 Task: Look for space in São Luiz Gonzaga, Brazil from 7th July, 2023 to 15th July, 2023 for 6 adults in price range Rs.15000 to Rs.20000. Place can be entire place with 3 bedrooms having 3 beds and 3 bathrooms. Property type can be guest house. Amenities needed are: washing machine, . Booking option can be shelf check-in. Required host language is Spanish.
Action: Mouse moved to (544, 163)
Screenshot: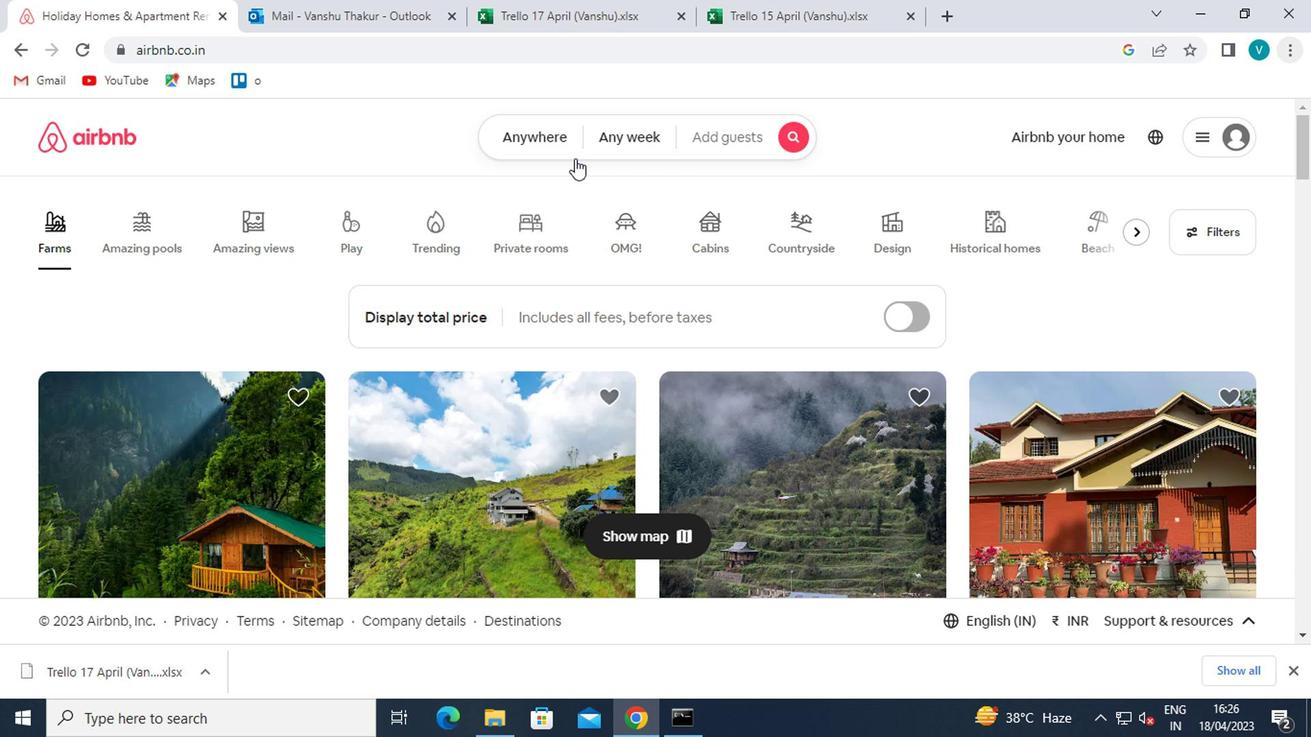 
Action: Mouse pressed left at (544, 163)
Screenshot: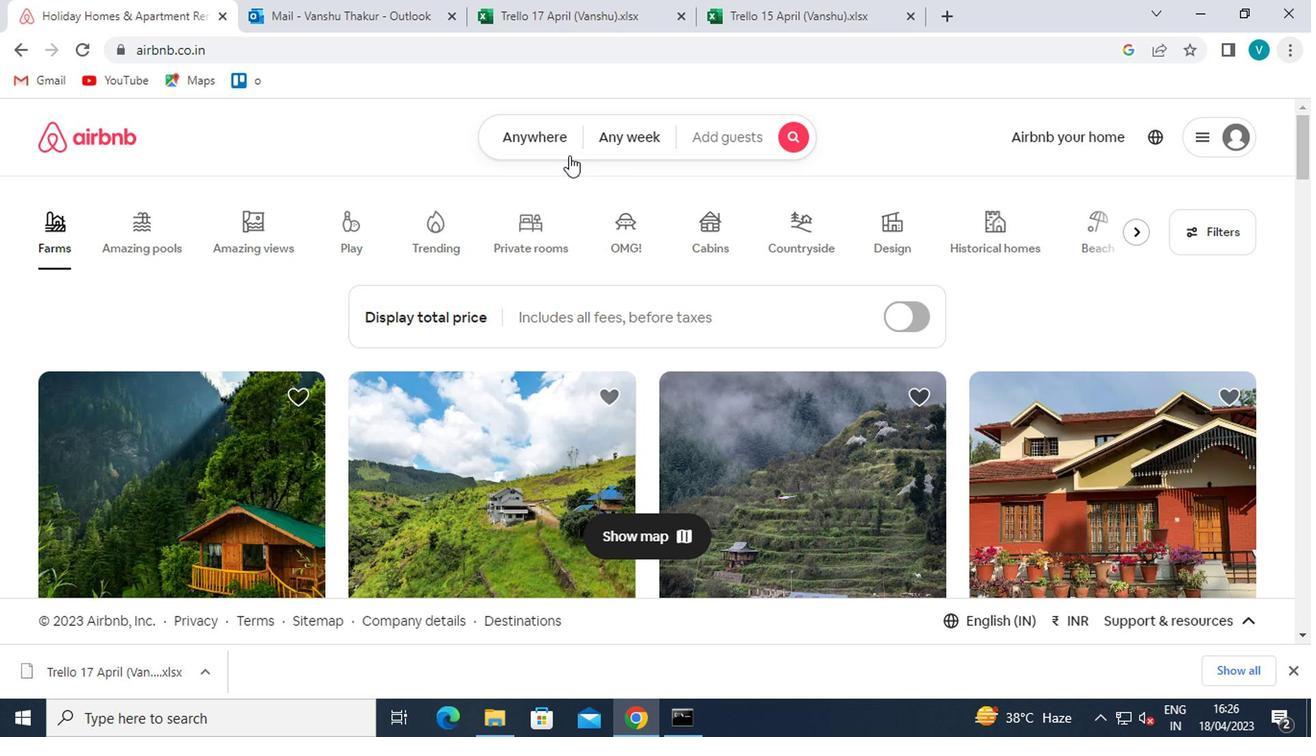 
Action: Mouse moved to (447, 234)
Screenshot: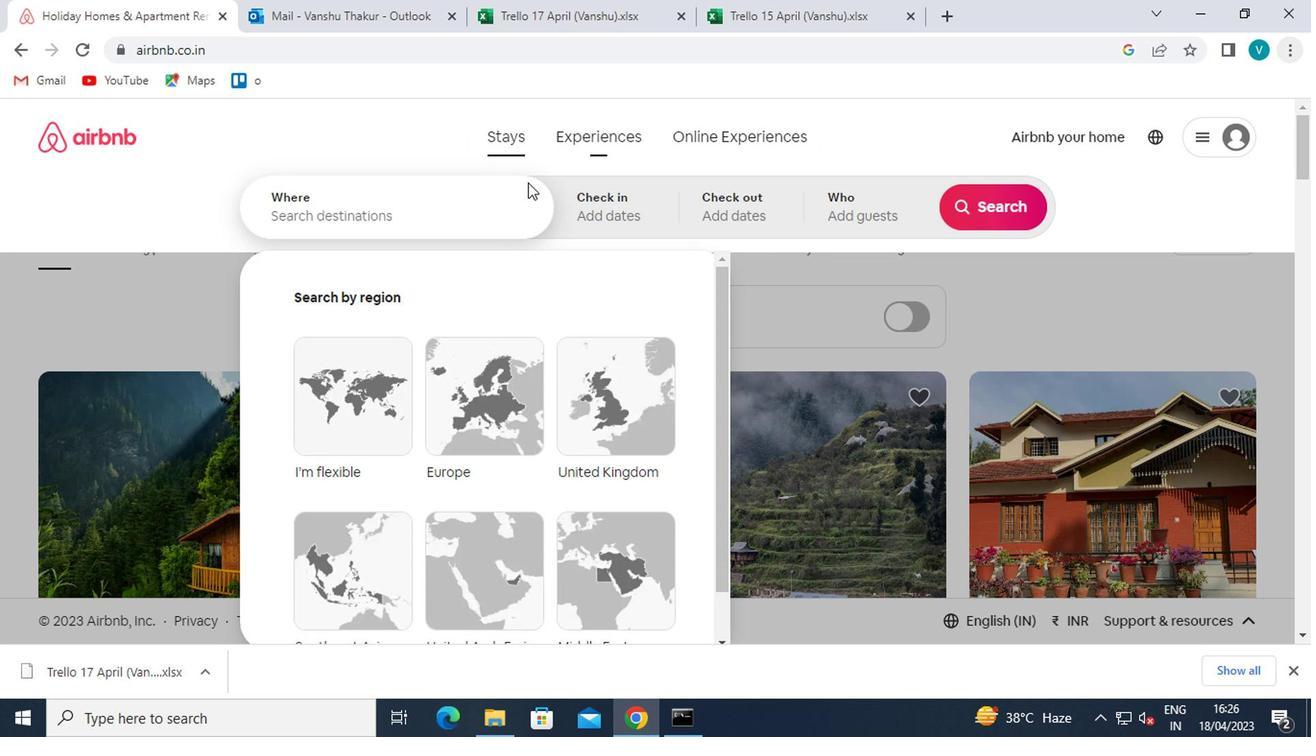 
Action: Mouse pressed left at (447, 234)
Screenshot: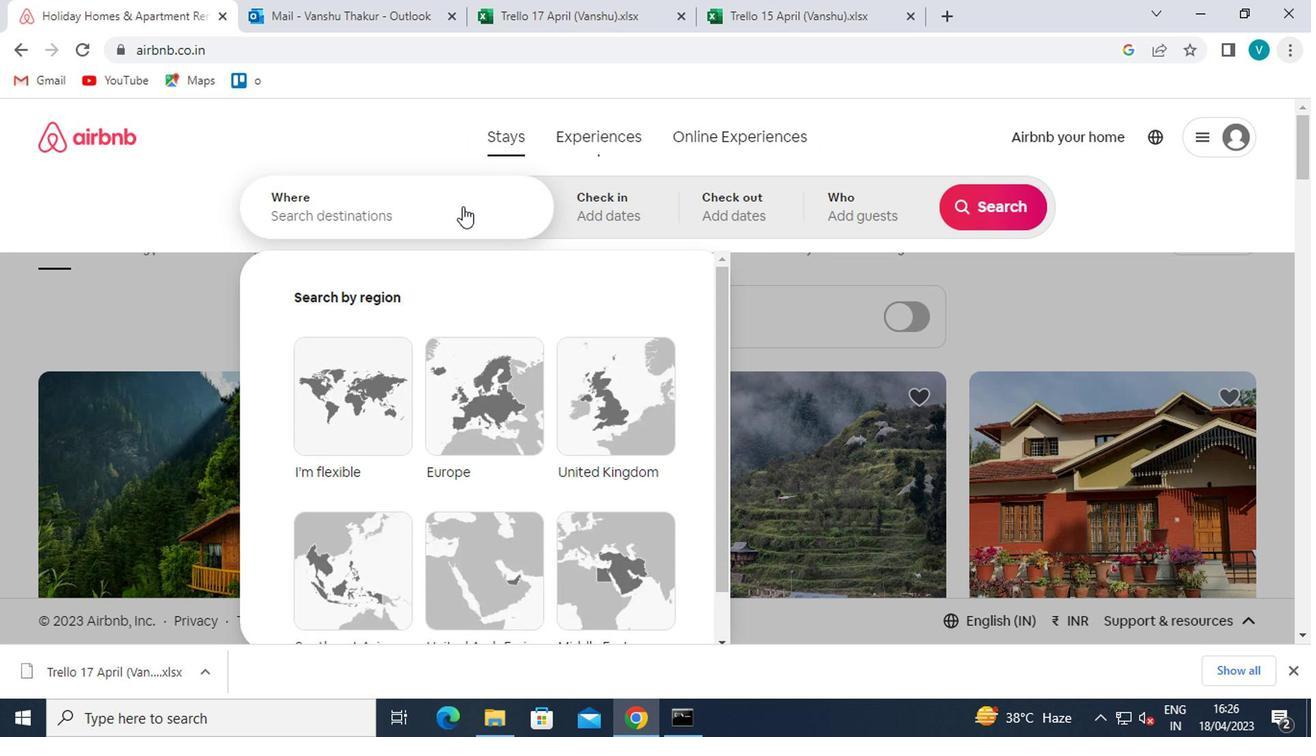 
Action: Mouse moved to (453, 231)
Screenshot: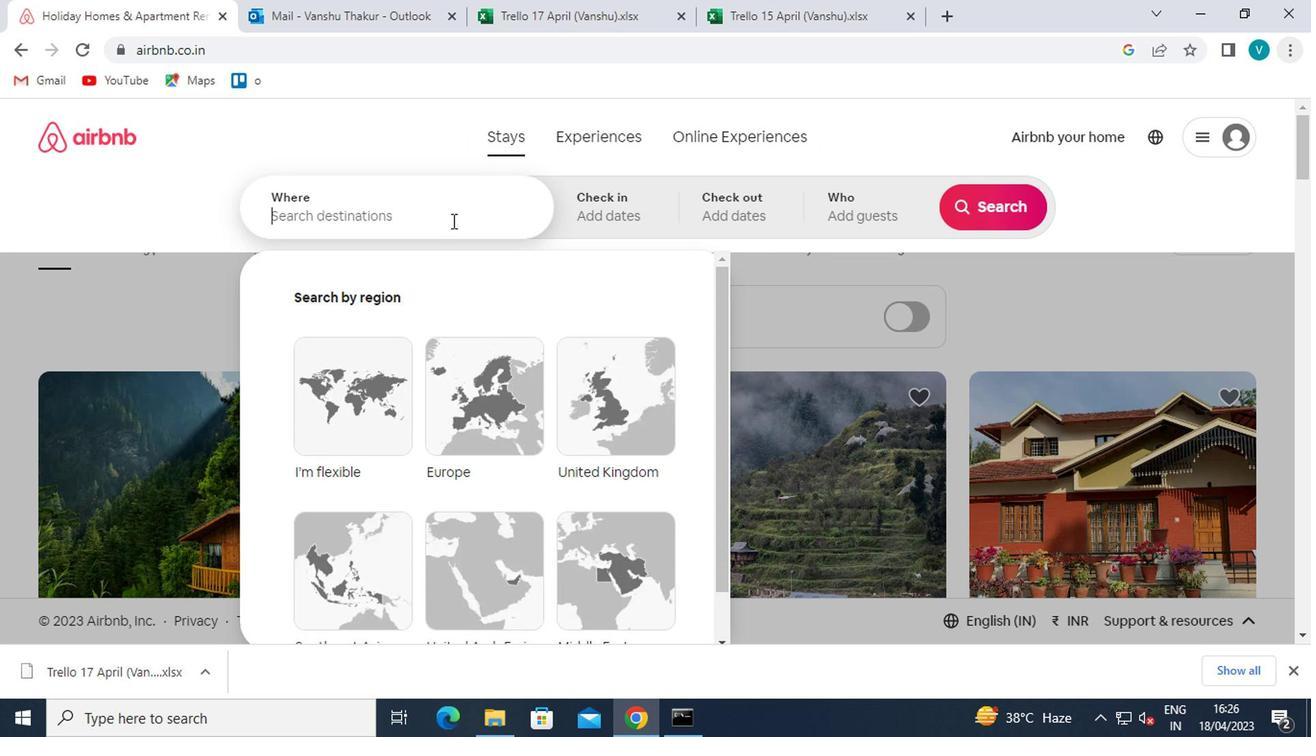 
Action: Key pressed <Key.shift>SAO<Key.space><Key.shift>LUIZ<Key.space><Key.shift>GONZAGA
Screenshot: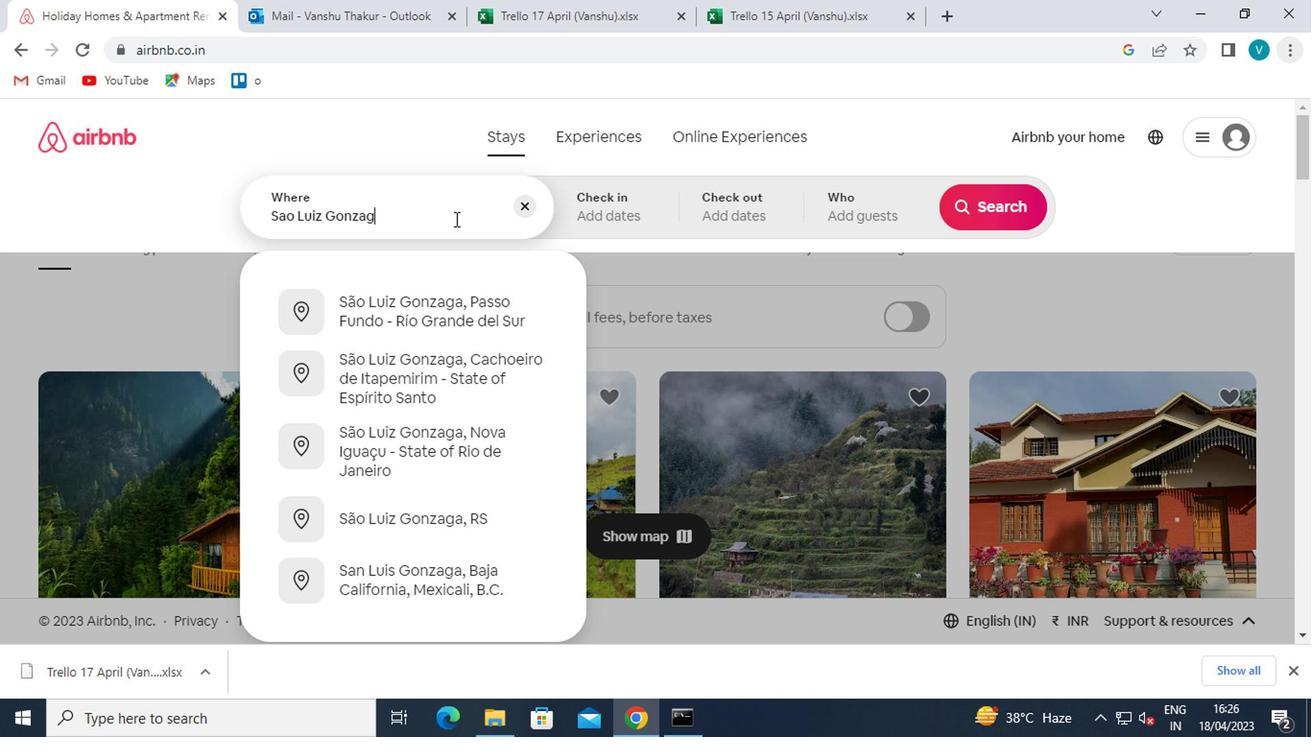 
Action: Mouse moved to (479, 312)
Screenshot: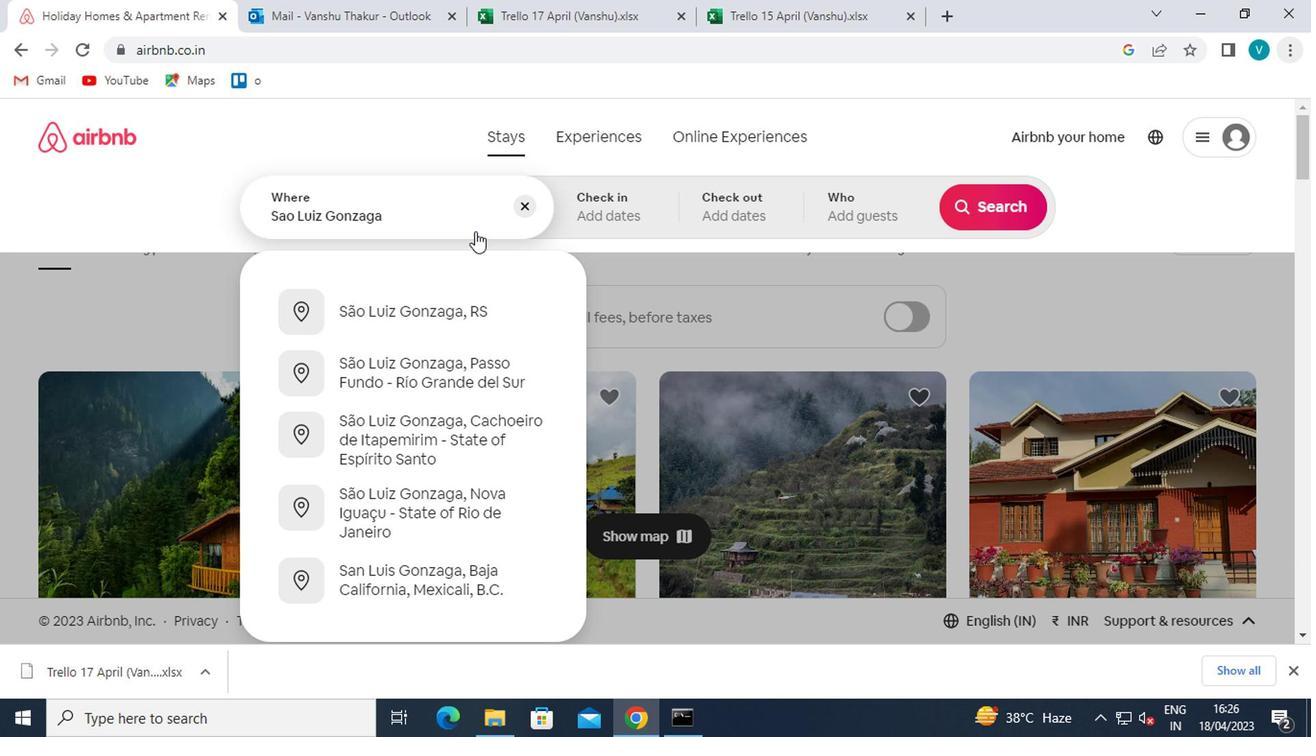 
Action: Mouse pressed left at (479, 312)
Screenshot: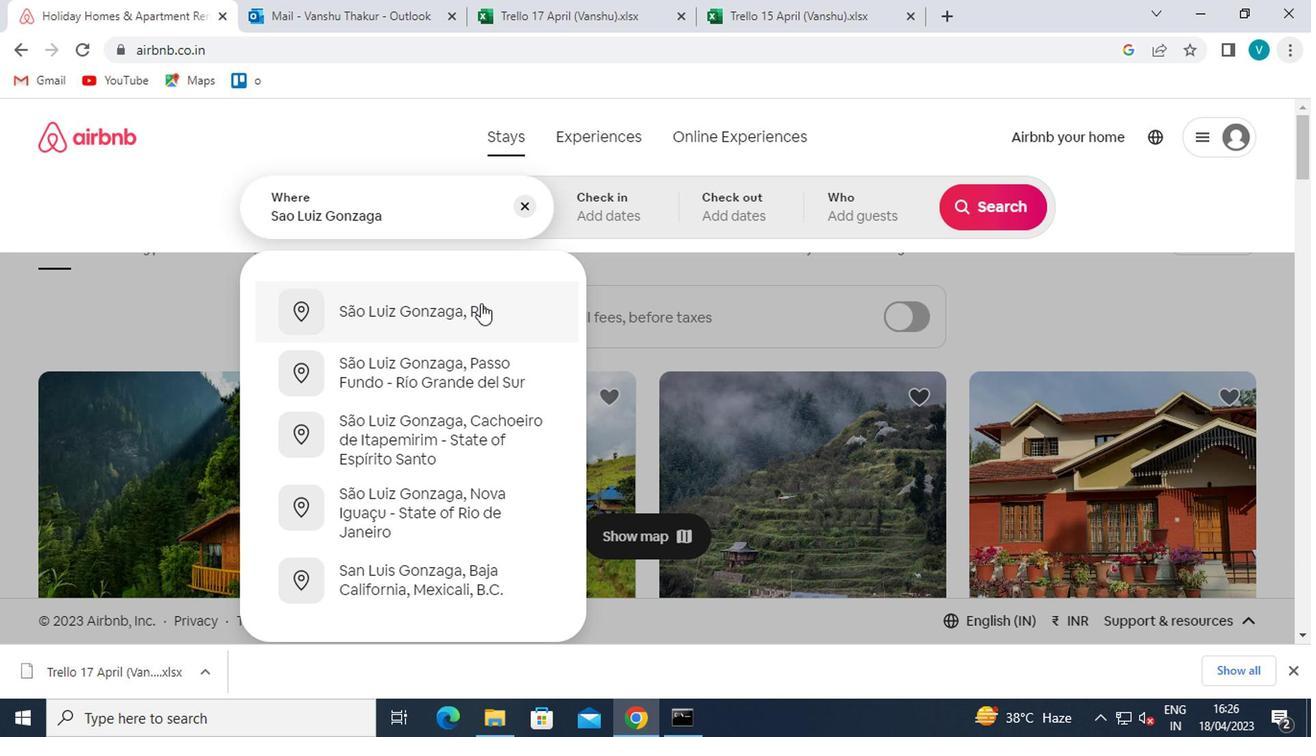 
Action: Mouse moved to (980, 364)
Screenshot: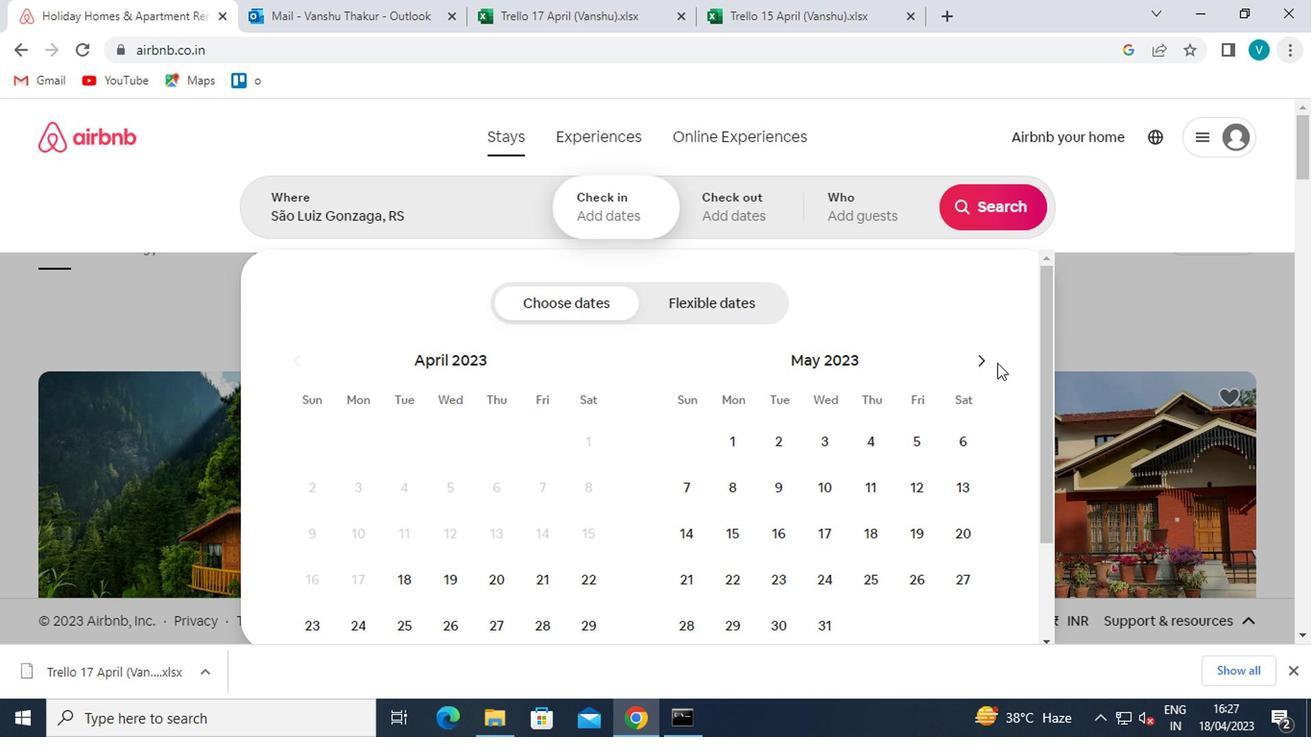 
Action: Mouse pressed left at (980, 364)
Screenshot: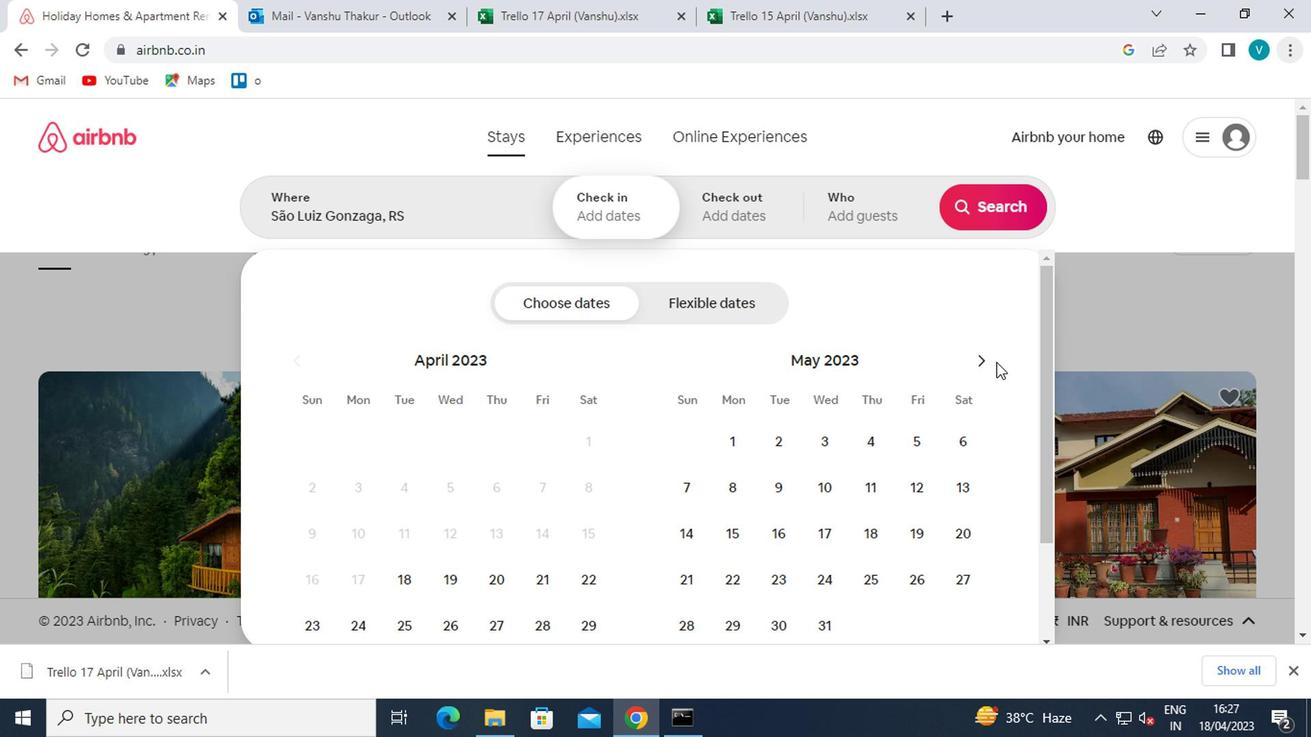 
Action: Mouse moved to (980, 364)
Screenshot: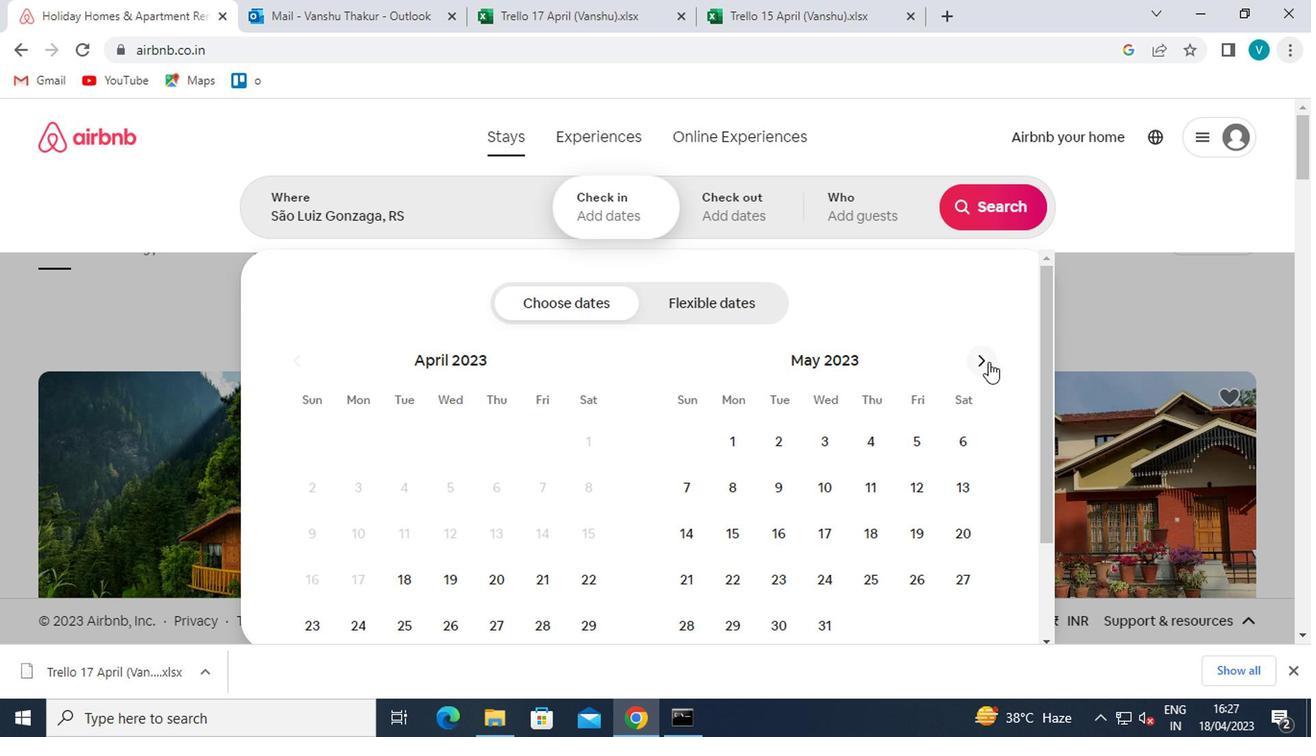 
Action: Mouse pressed left at (980, 364)
Screenshot: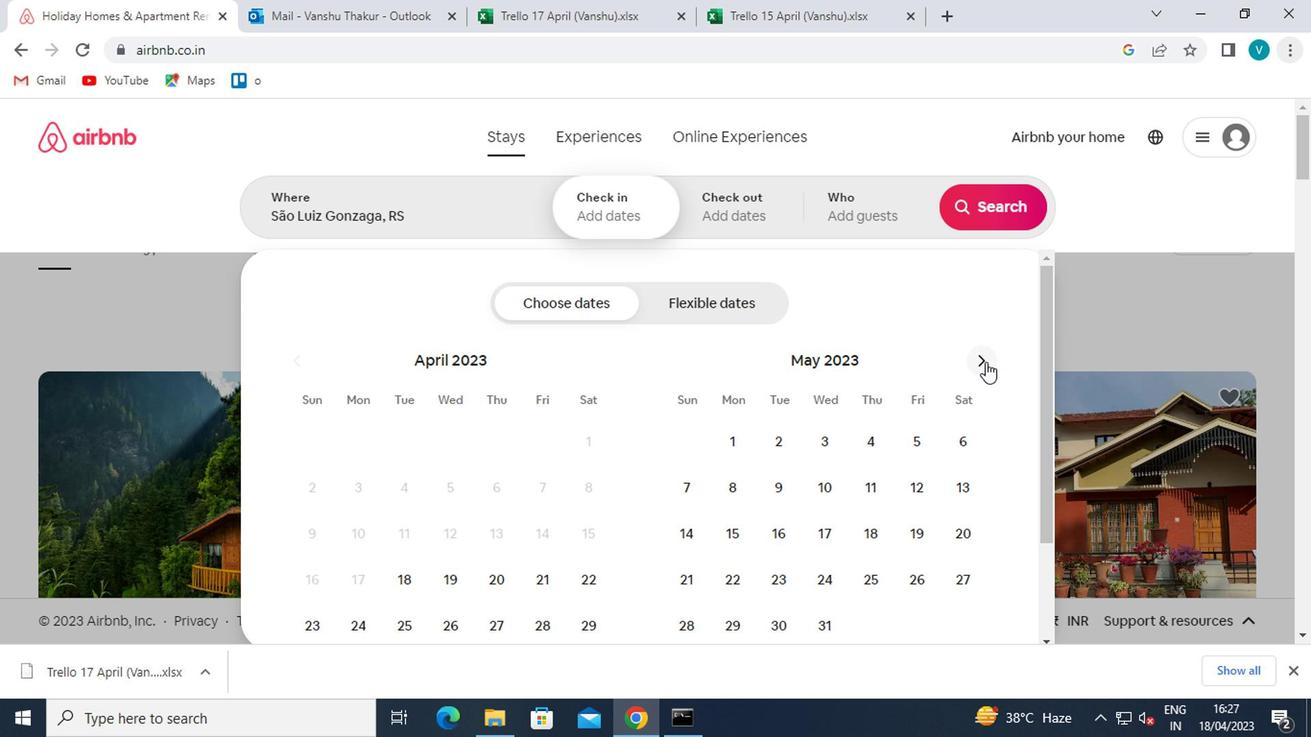 
Action: Mouse moved to (980, 364)
Screenshot: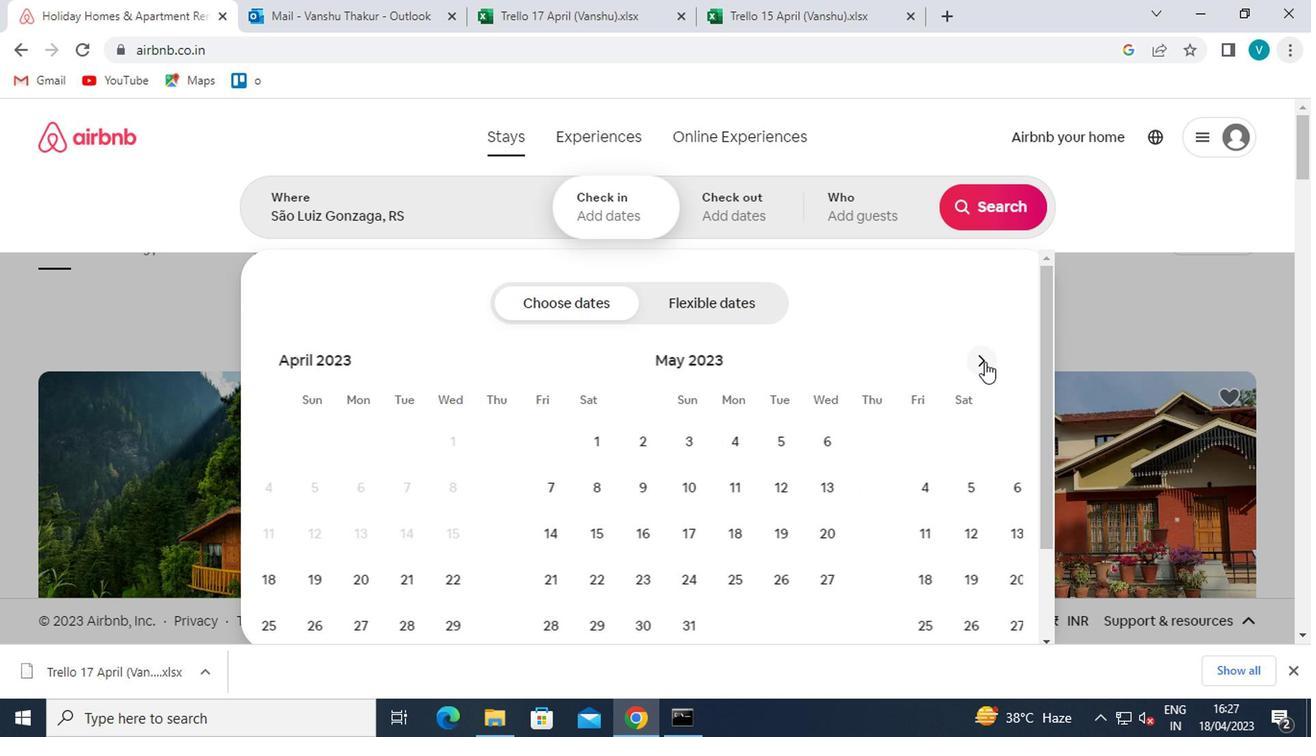 
Action: Mouse pressed left at (980, 364)
Screenshot: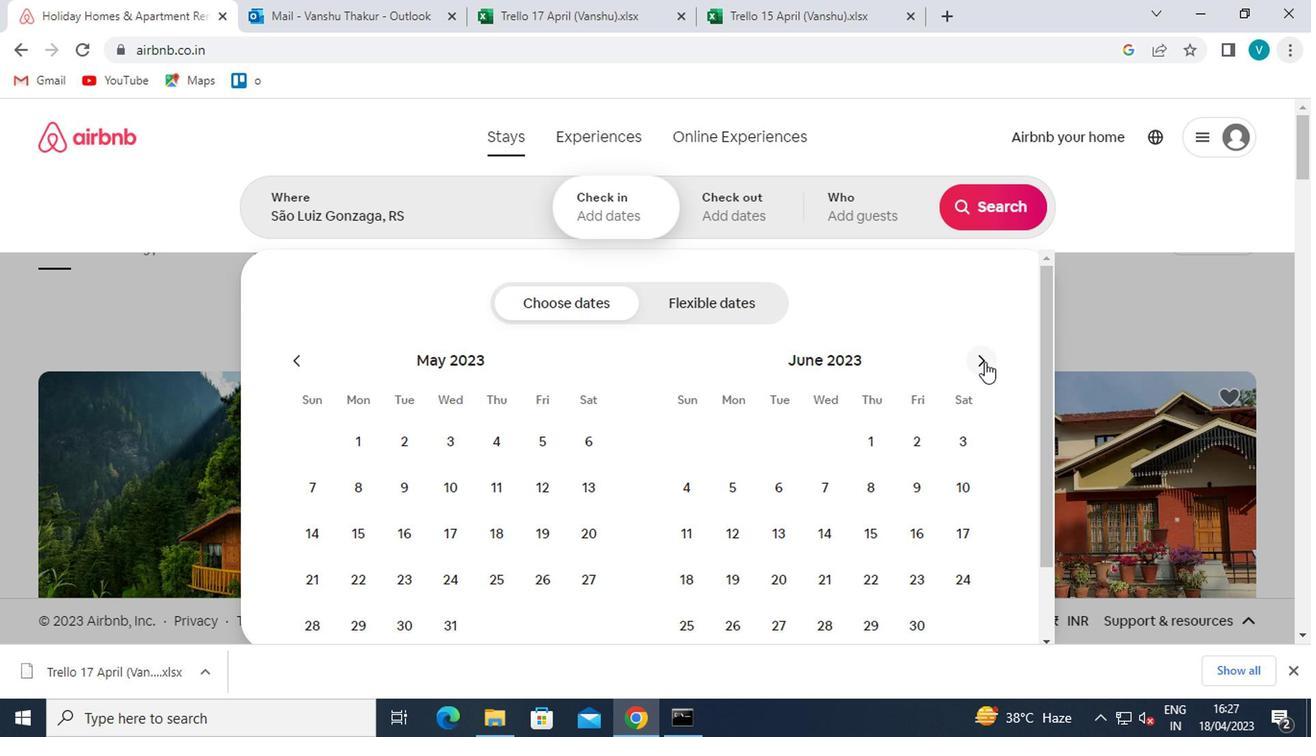 
Action: Mouse moved to (913, 482)
Screenshot: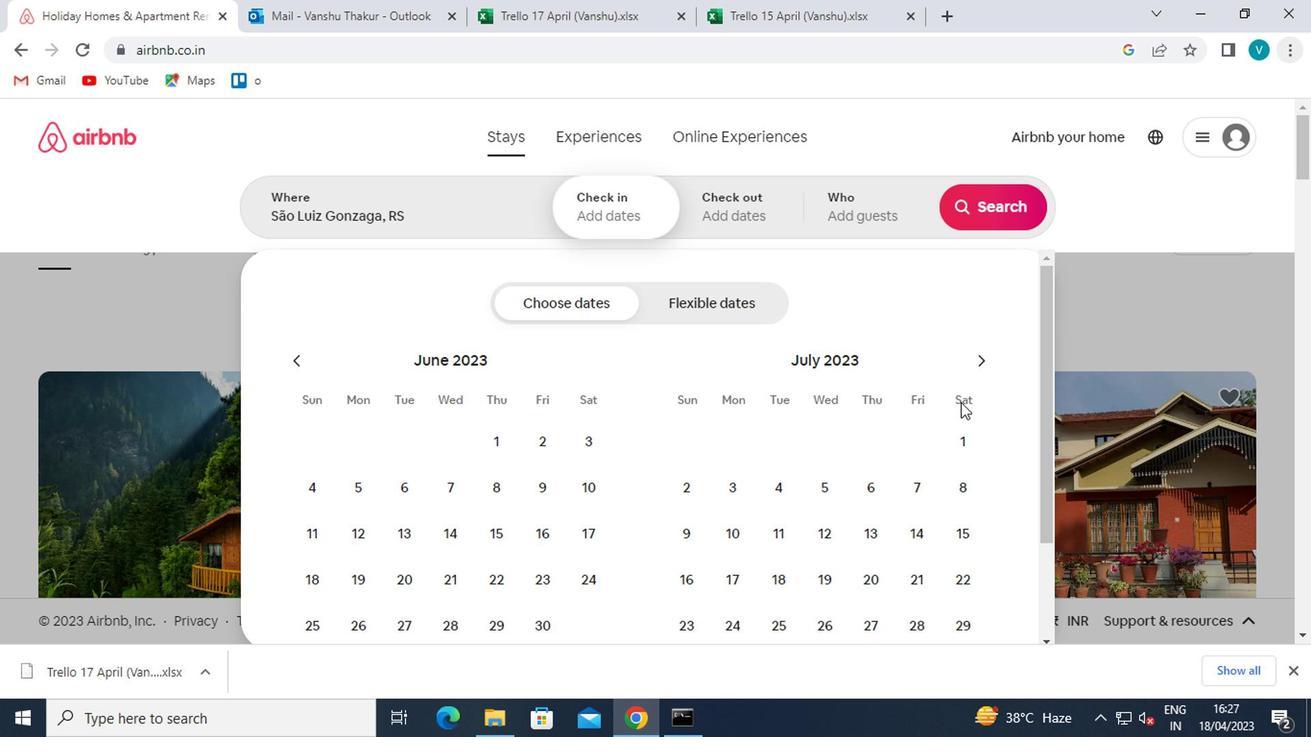 
Action: Mouse pressed left at (913, 482)
Screenshot: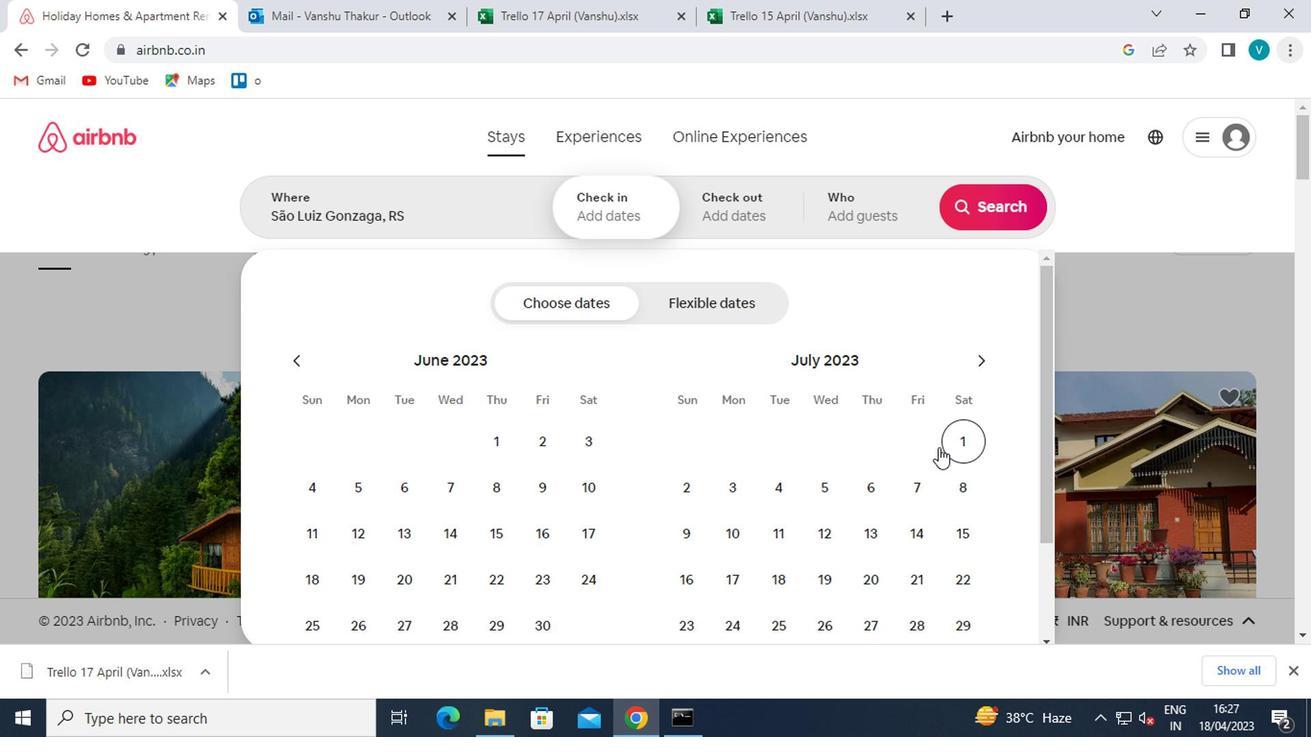 
Action: Mouse moved to (966, 530)
Screenshot: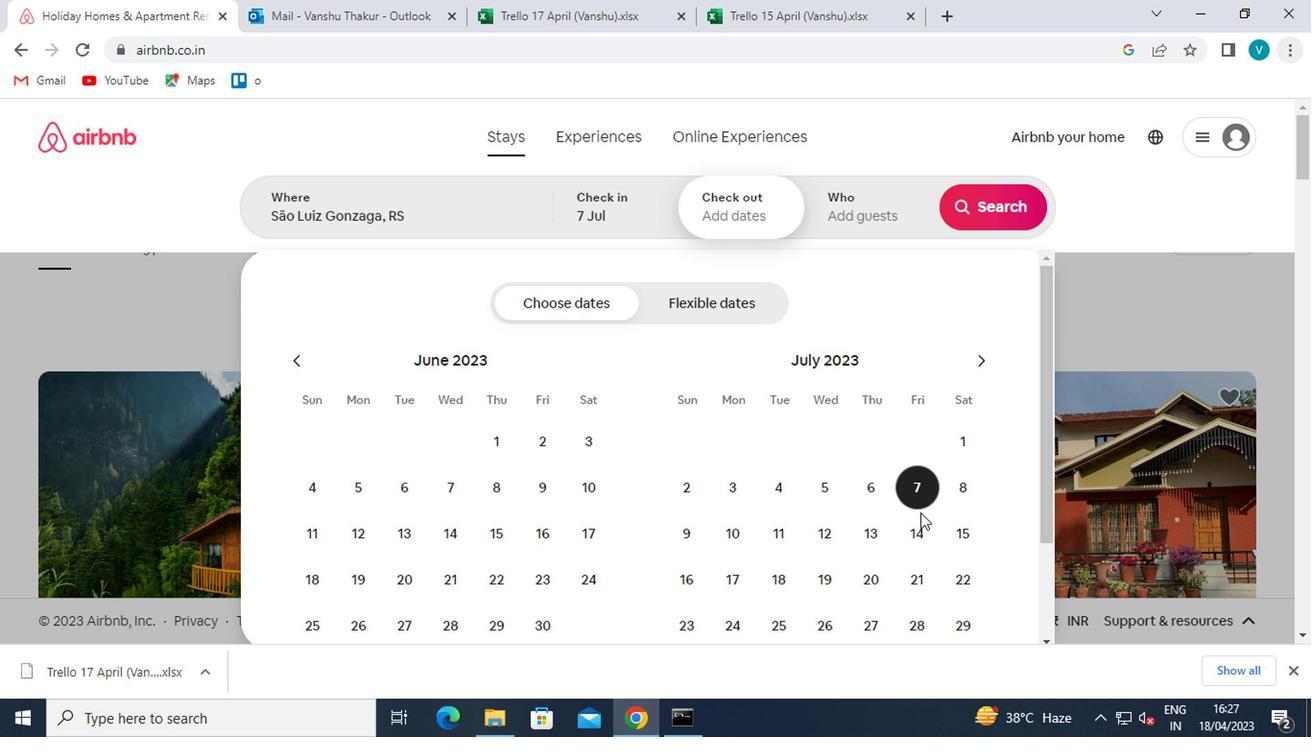 
Action: Mouse pressed left at (966, 530)
Screenshot: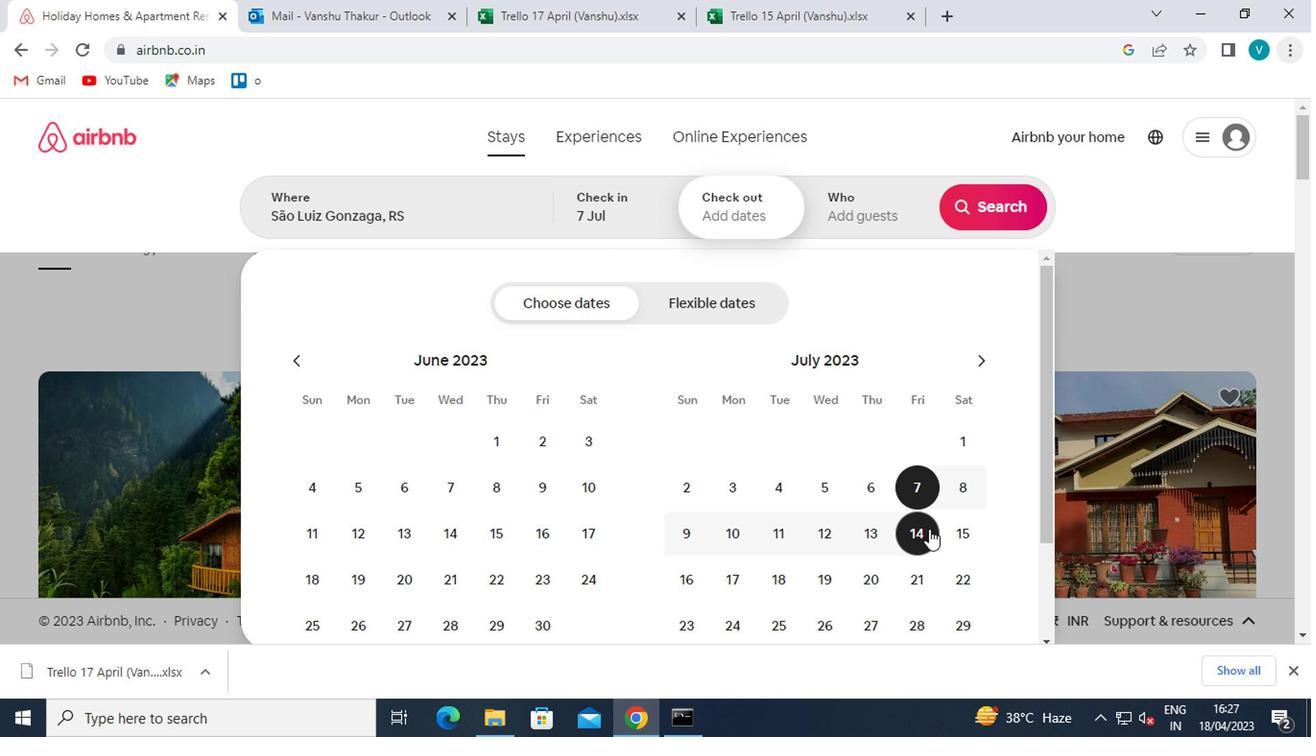 
Action: Mouse moved to (860, 224)
Screenshot: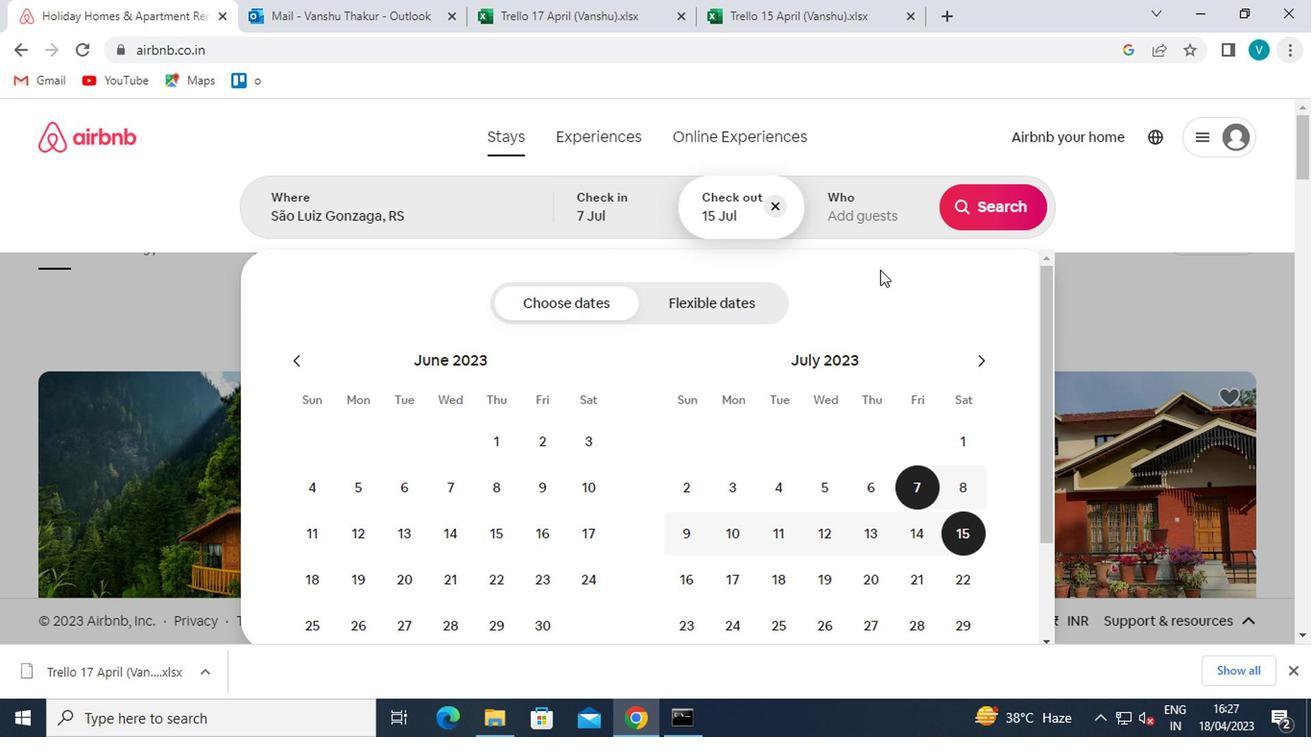 
Action: Mouse pressed left at (860, 224)
Screenshot: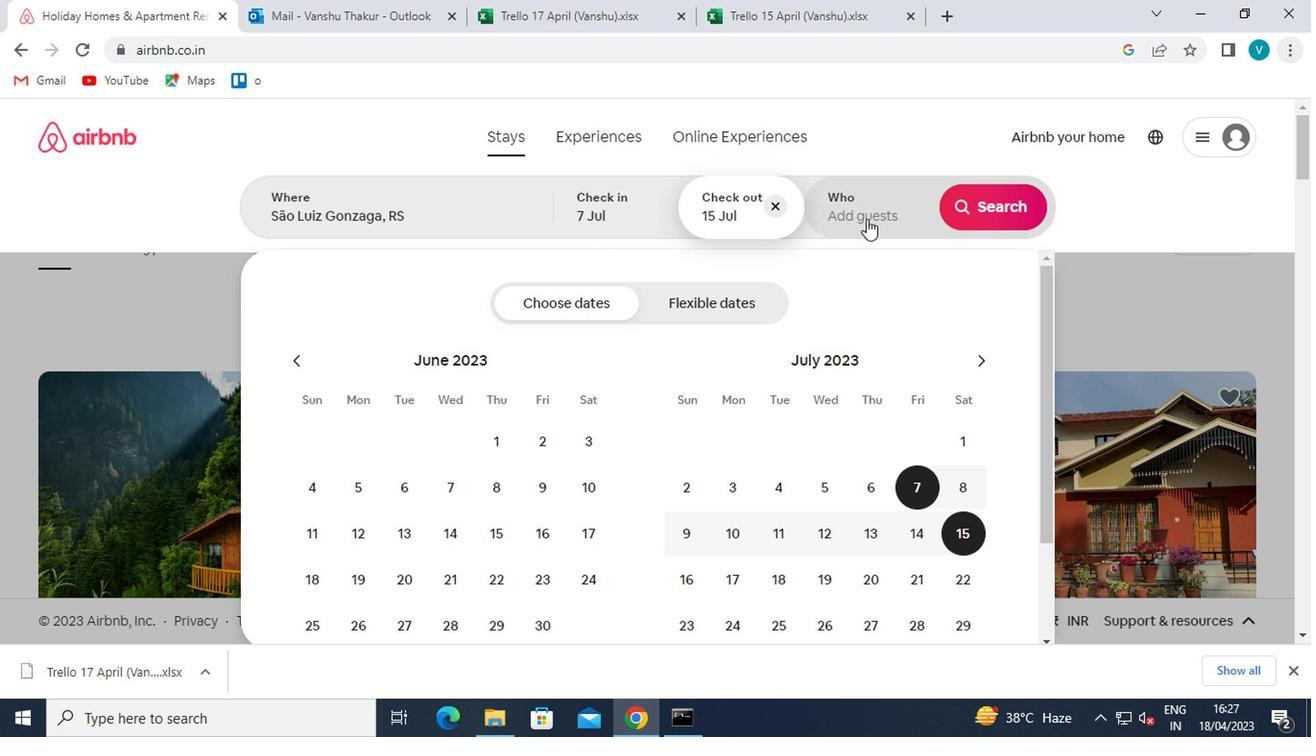 
Action: Mouse moved to (987, 304)
Screenshot: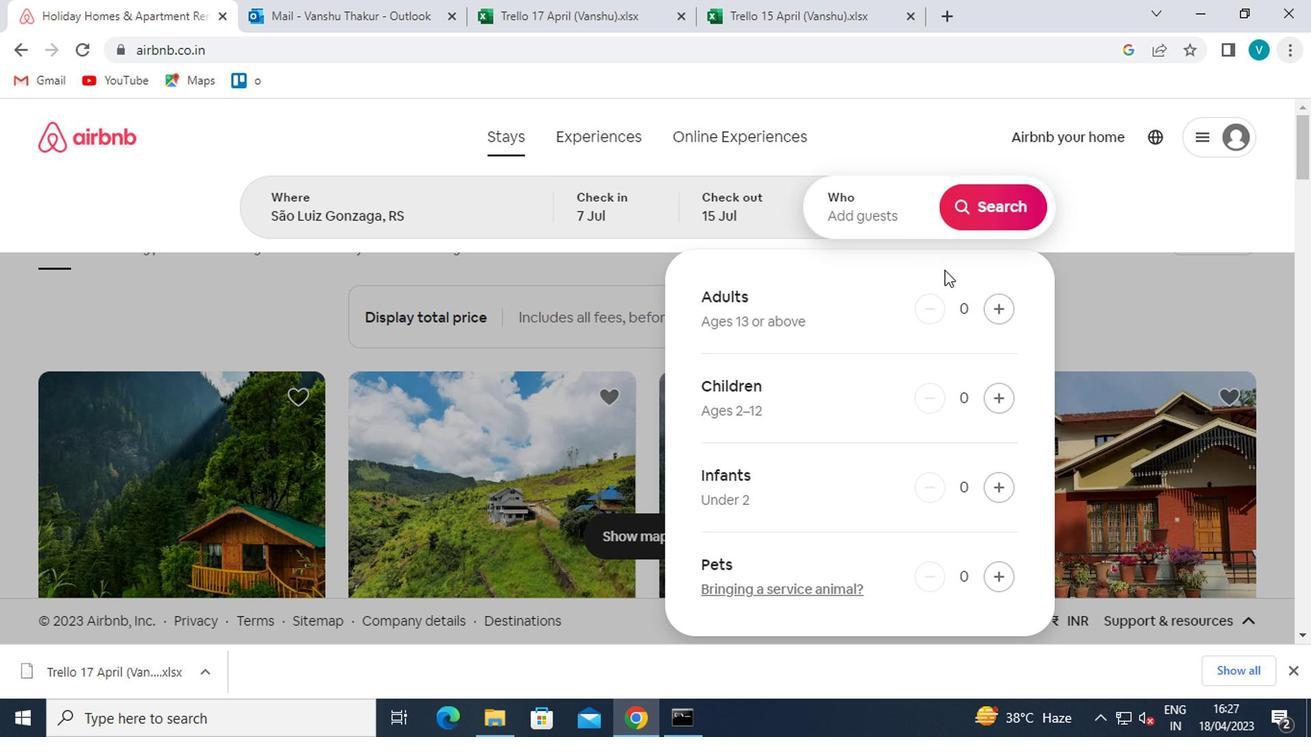 
Action: Mouse pressed left at (987, 304)
Screenshot: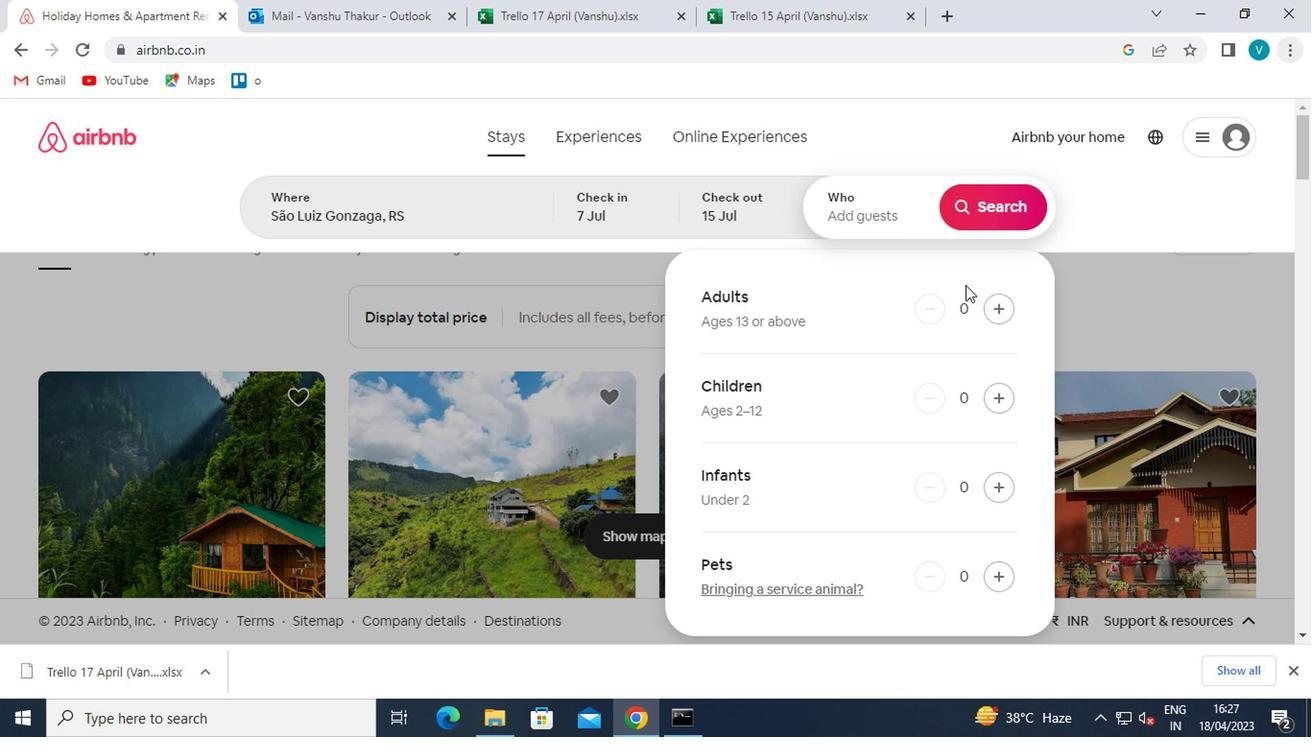 
Action: Mouse pressed left at (987, 304)
Screenshot: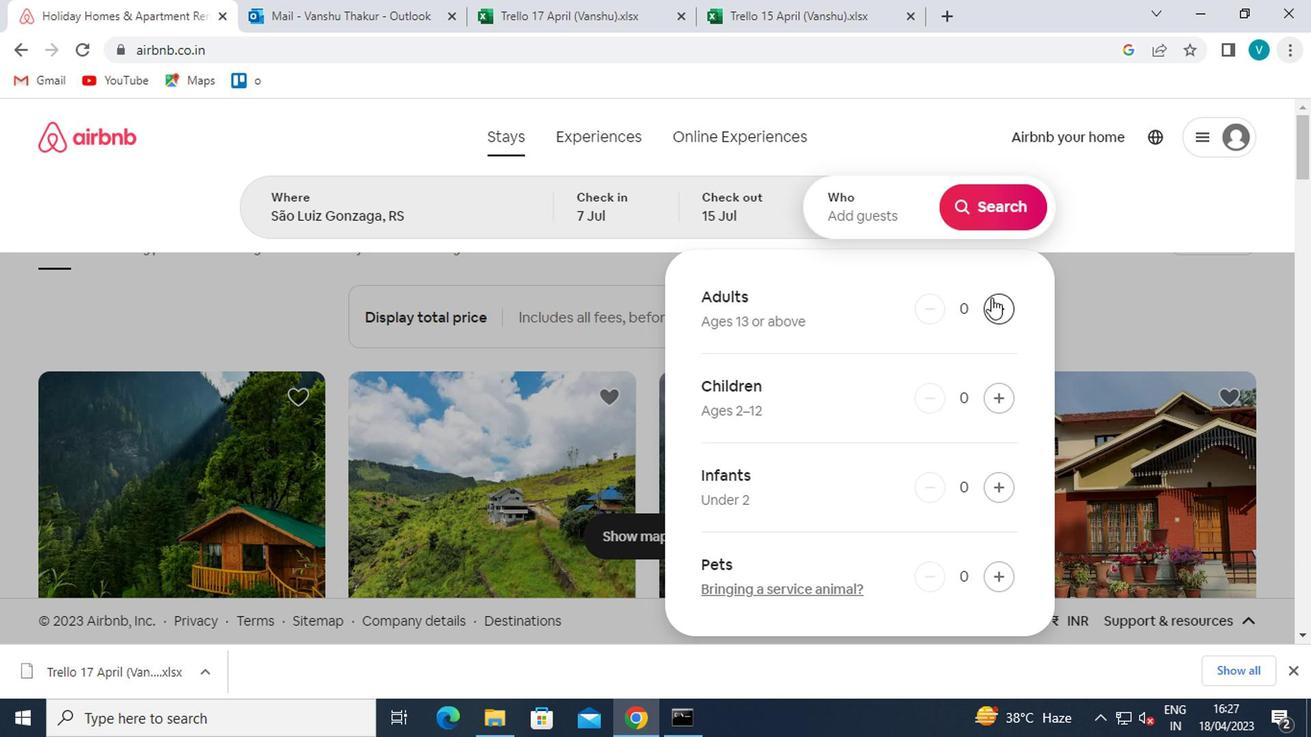 
Action: Mouse pressed left at (987, 304)
Screenshot: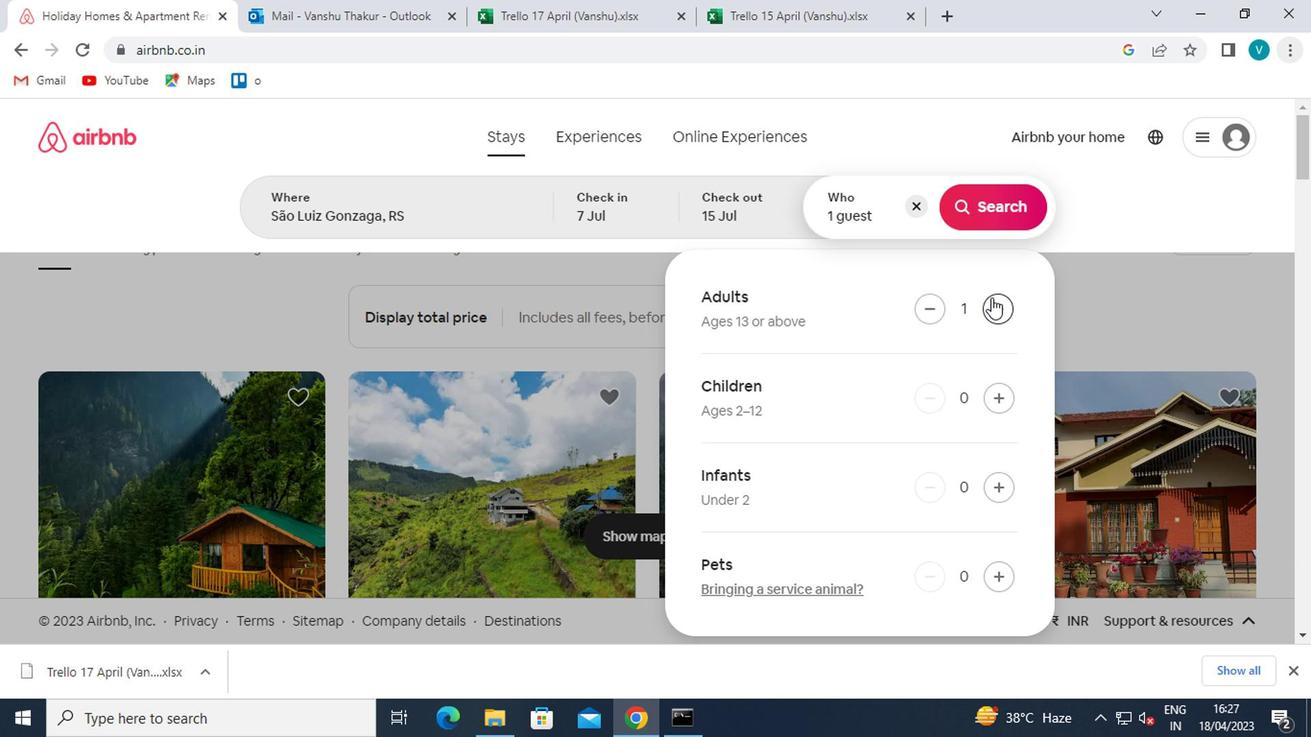 
Action: Mouse pressed left at (987, 304)
Screenshot: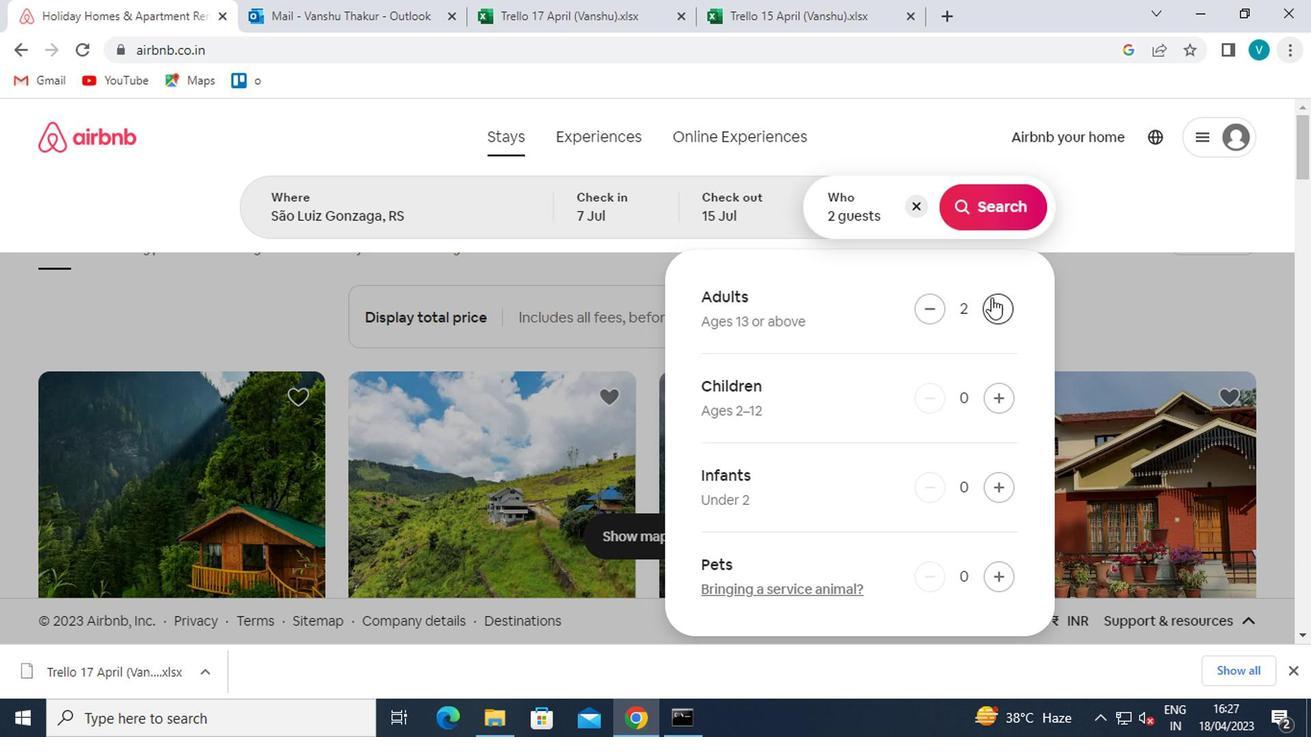 
Action: Mouse pressed left at (987, 304)
Screenshot: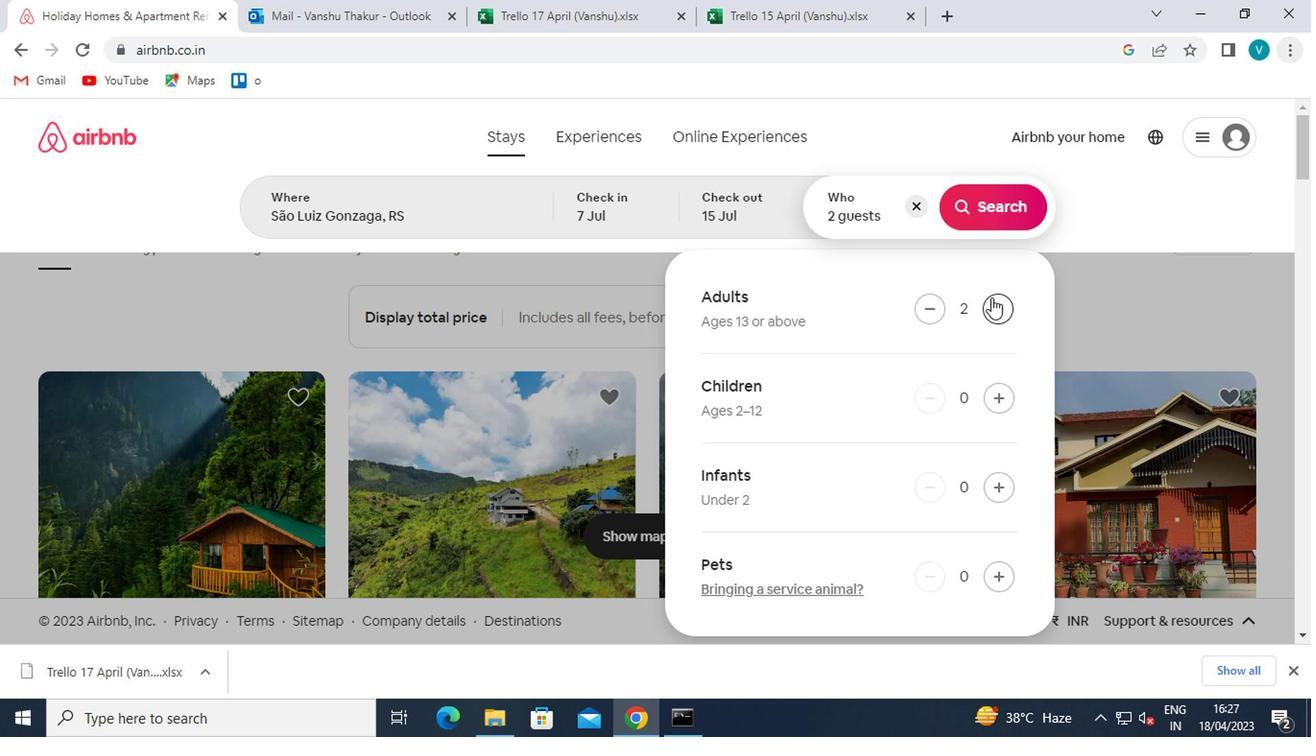 
Action: Mouse pressed left at (987, 304)
Screenshot: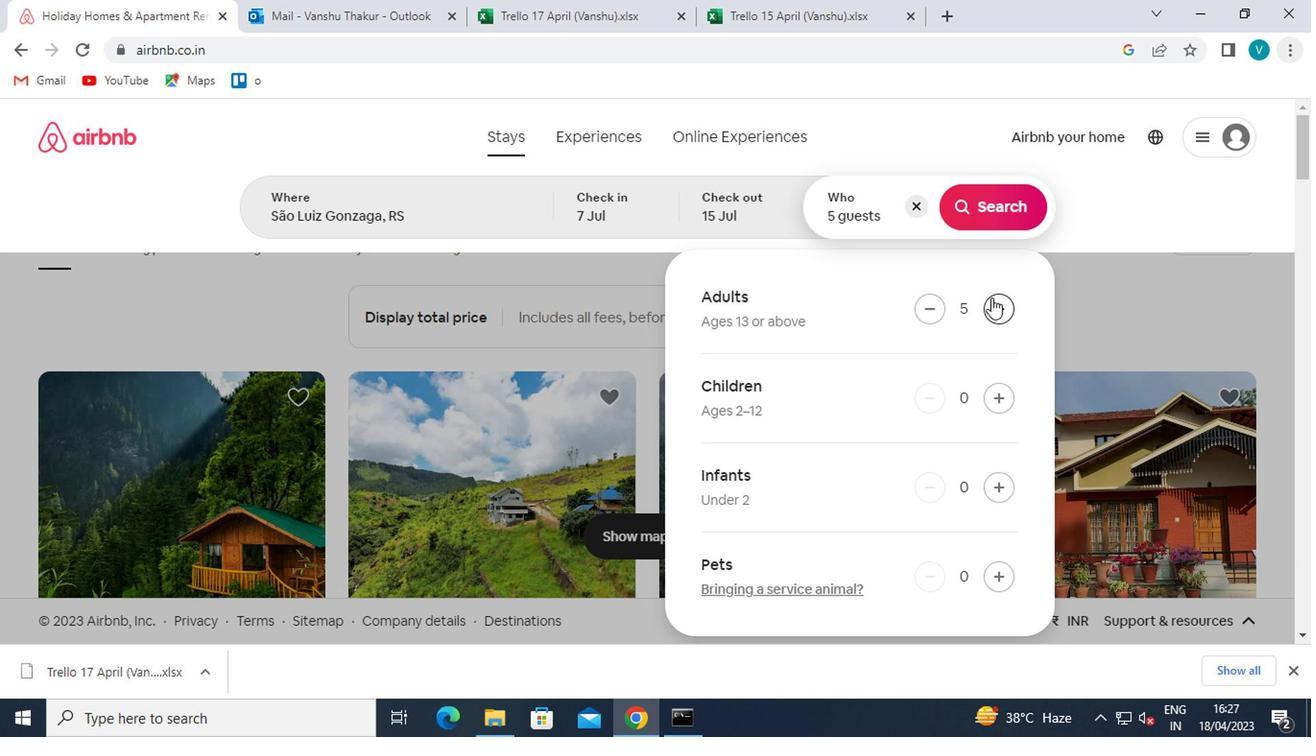 
Action: Mouse moved to (961, 231)
Screenshot: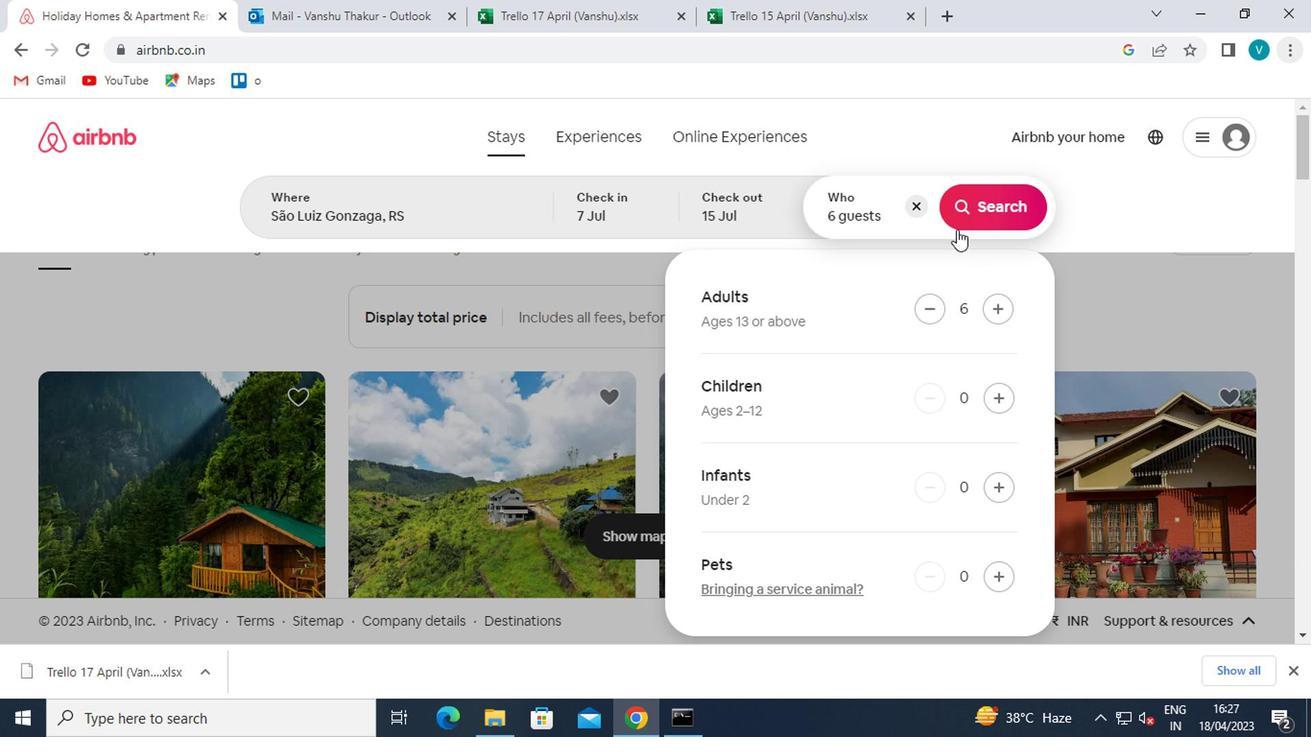 
Action: Mouse pressed left at (961, 231)
Screenshot: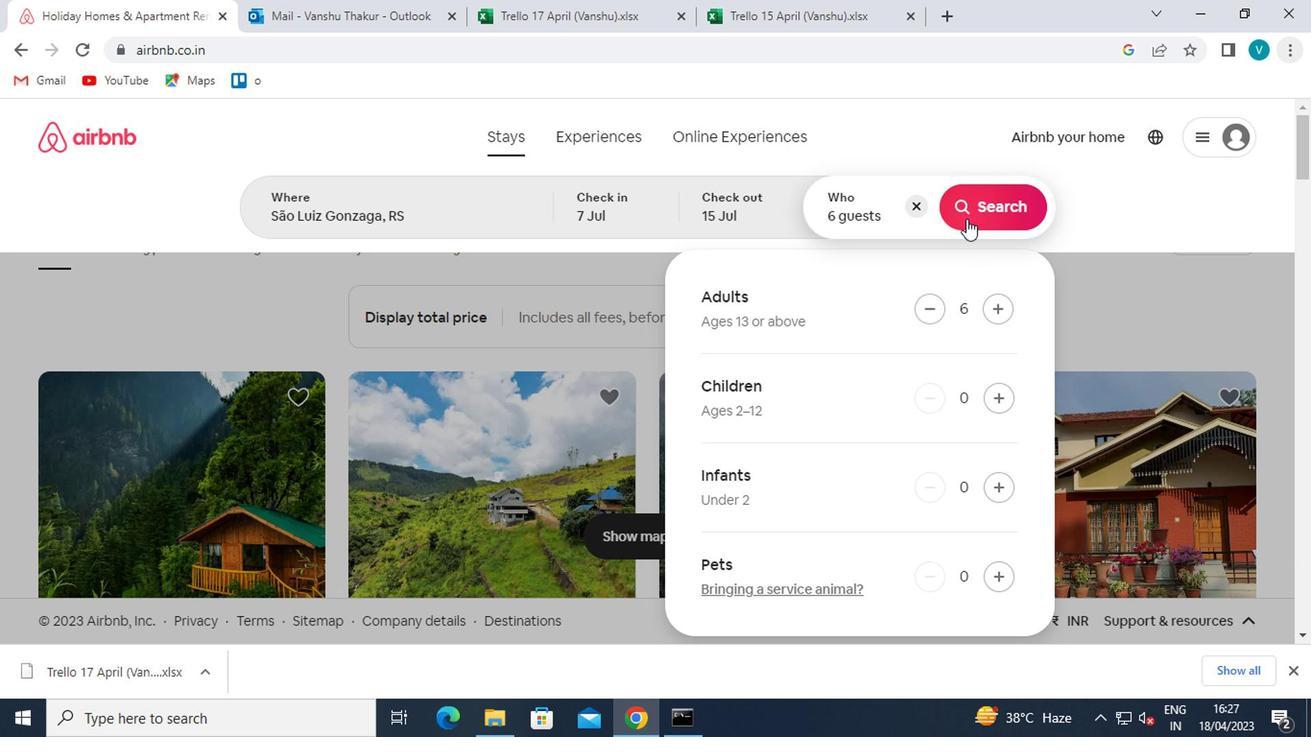 
Action: Mouse moved to (1201, 225)
Screenshot: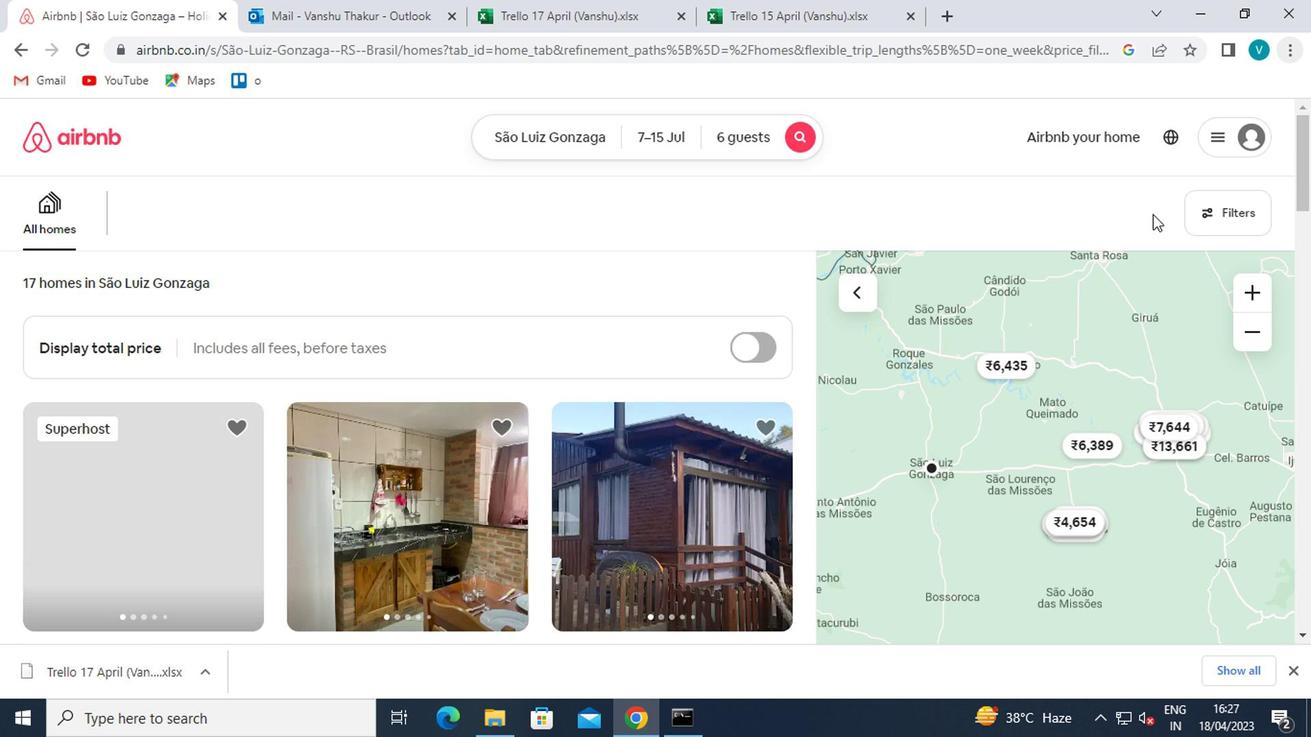 
Action: Mouse pressed left at (1201, 225)
Screenshot: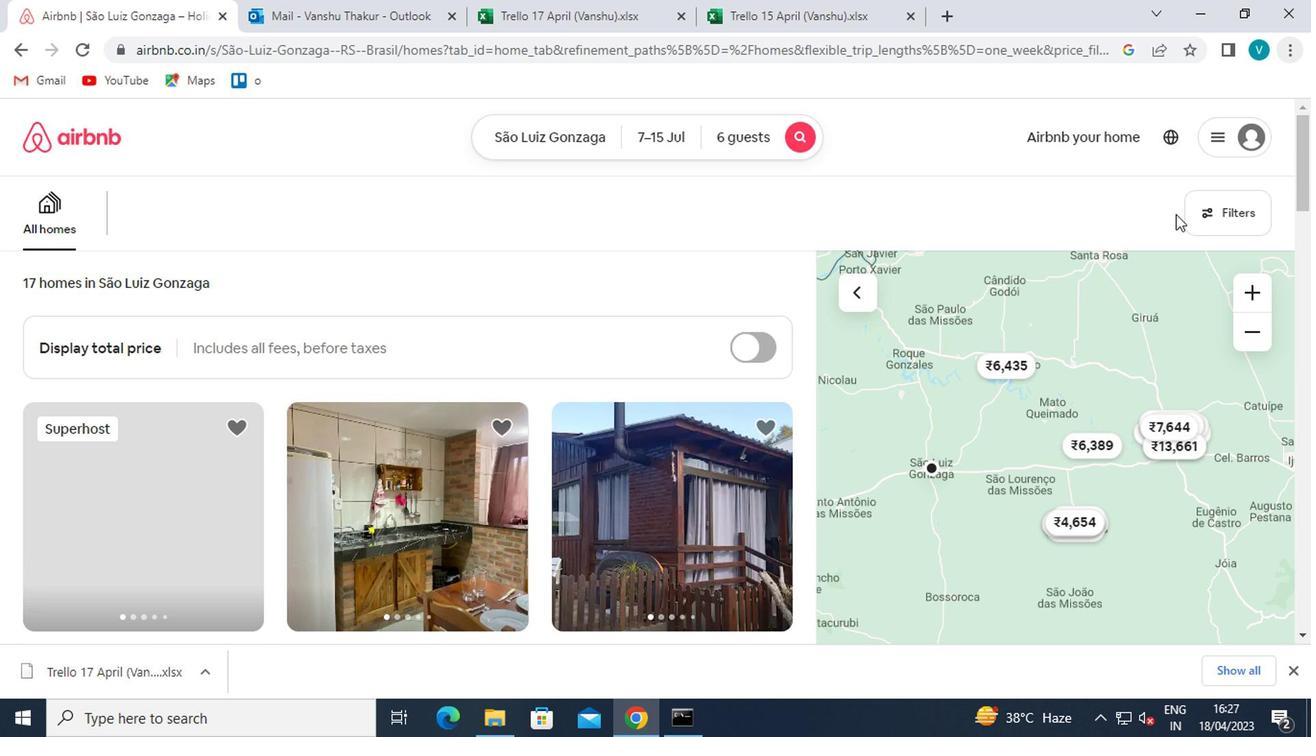 
Action: Mouse moved to (530, 443)
Screenshot: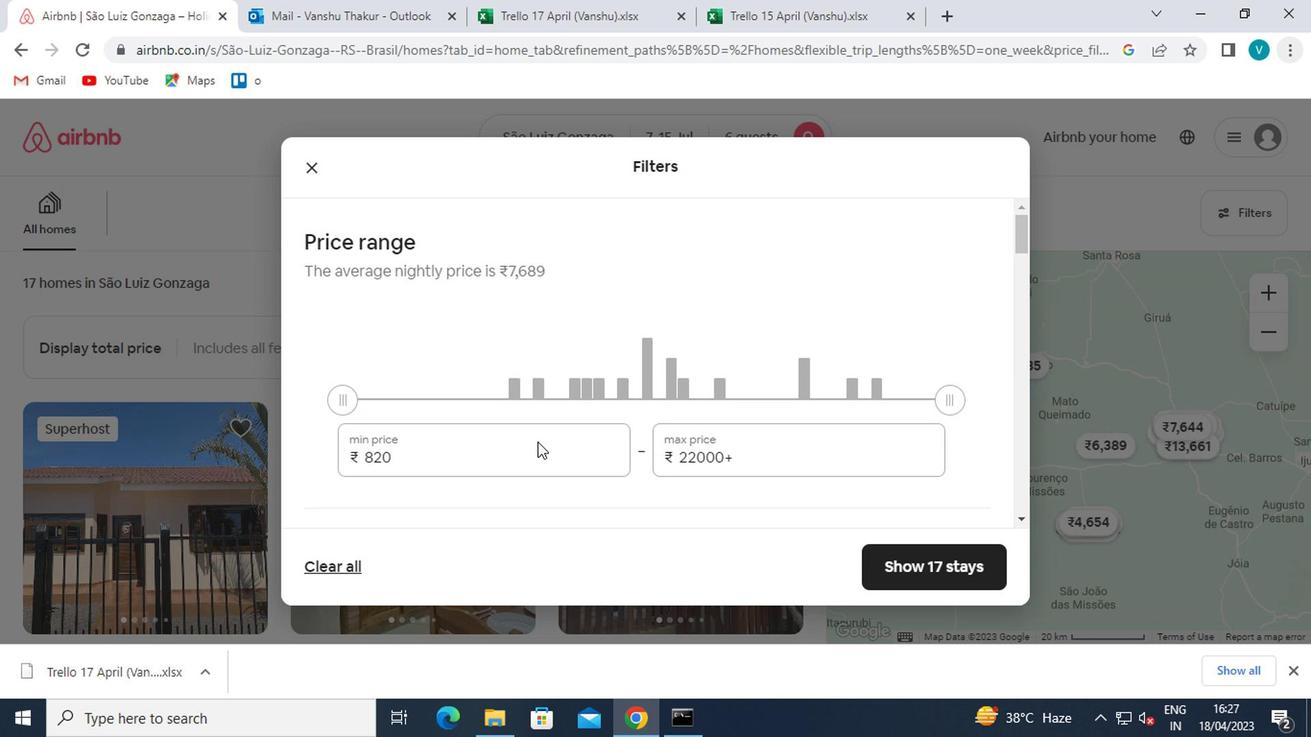 
Action: Mouse pressed left at (530, 443)
Screenshot: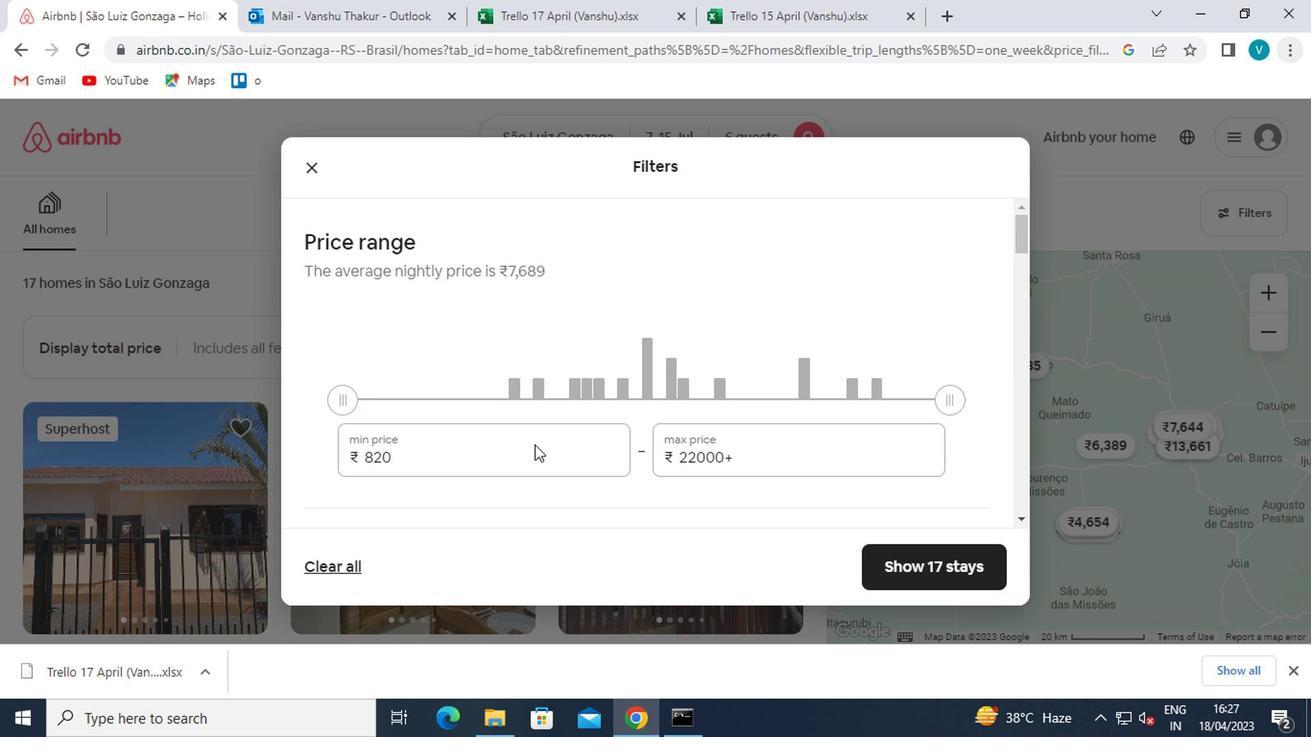 
Action: Mouse moved to (594, 444)
Screenshot: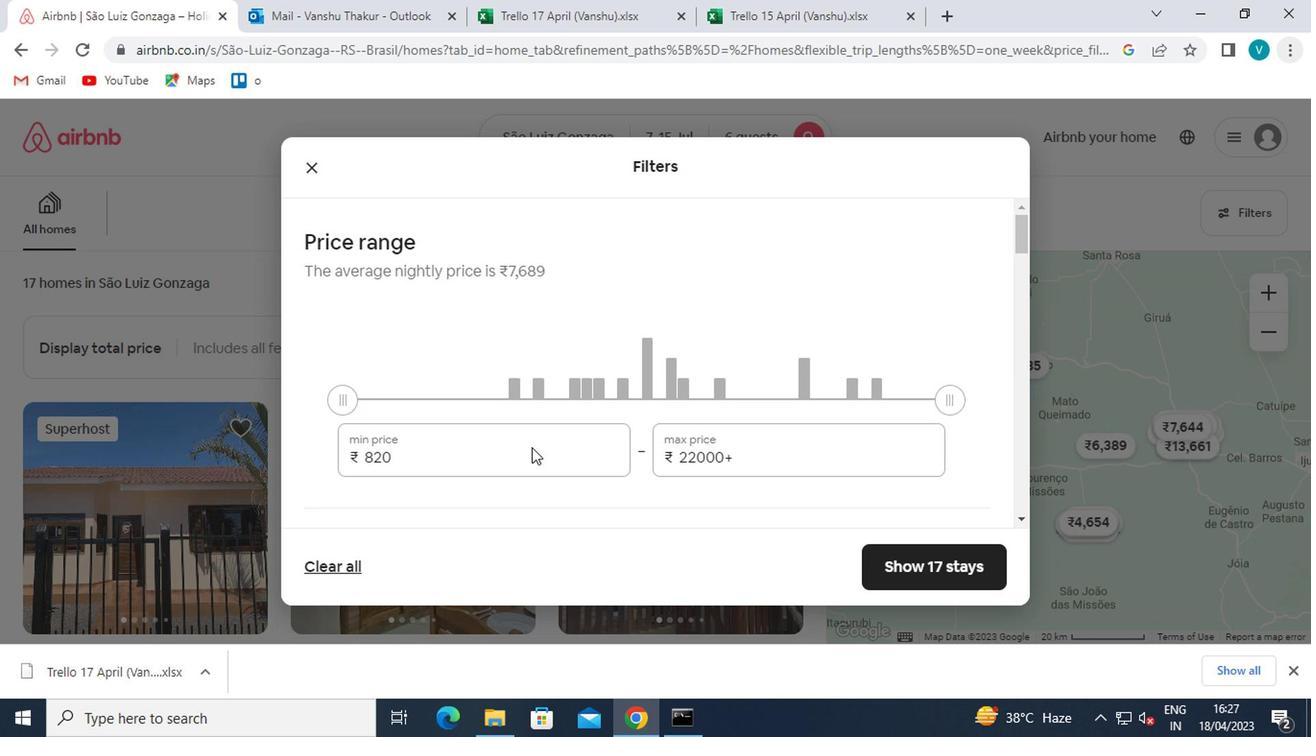 
Action: Key pressed <Key.backspace><Key.backspace><Key.backspace>15000
Screenshot: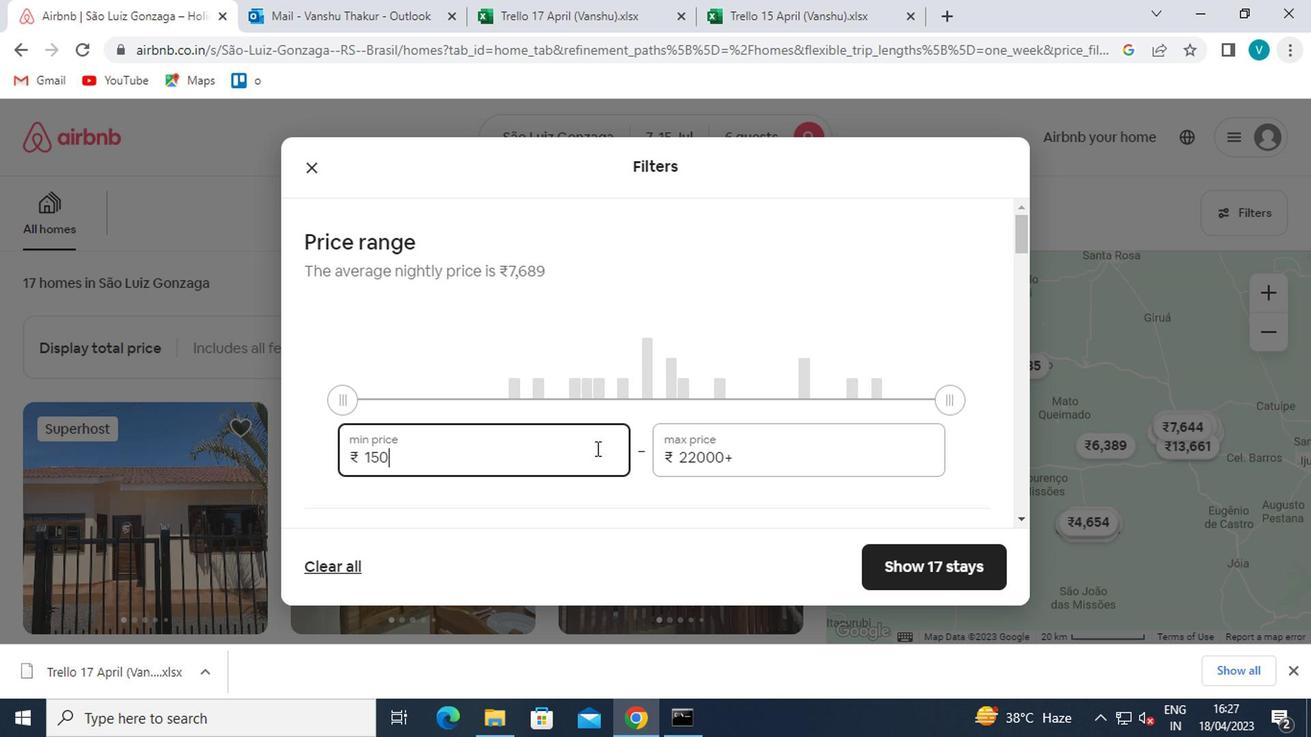 
Action: Mouse moved to (739, 459)
Screenshot: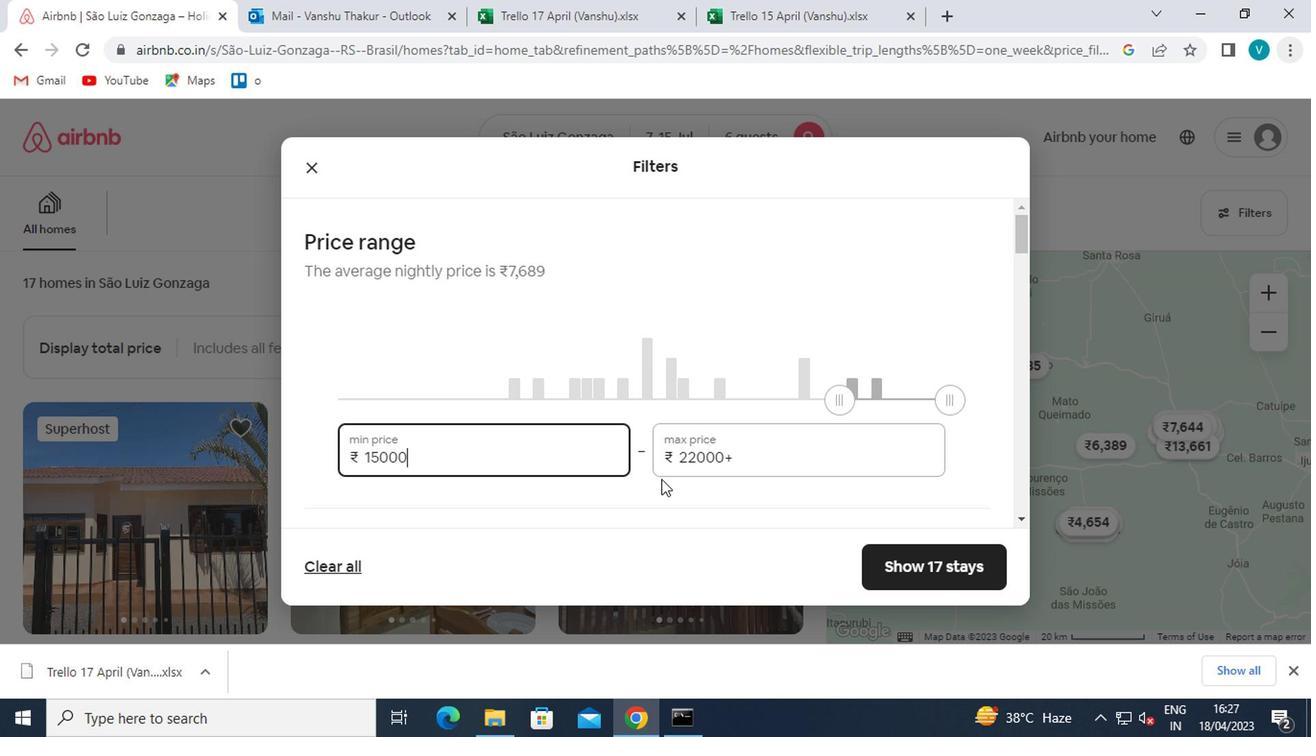 
Action: Mouse pressed left at (739, 459)
Screenshot: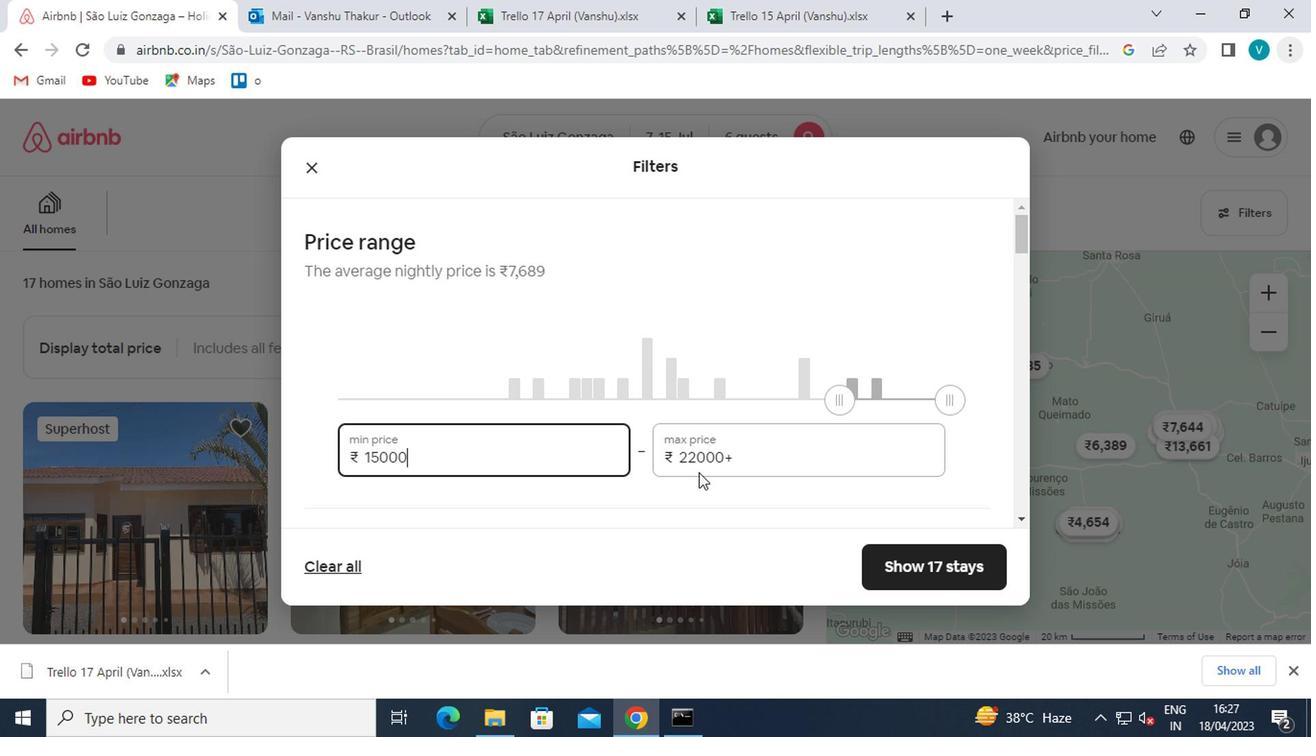 
Action: Mouse moved to (723, 454)
Screenshot: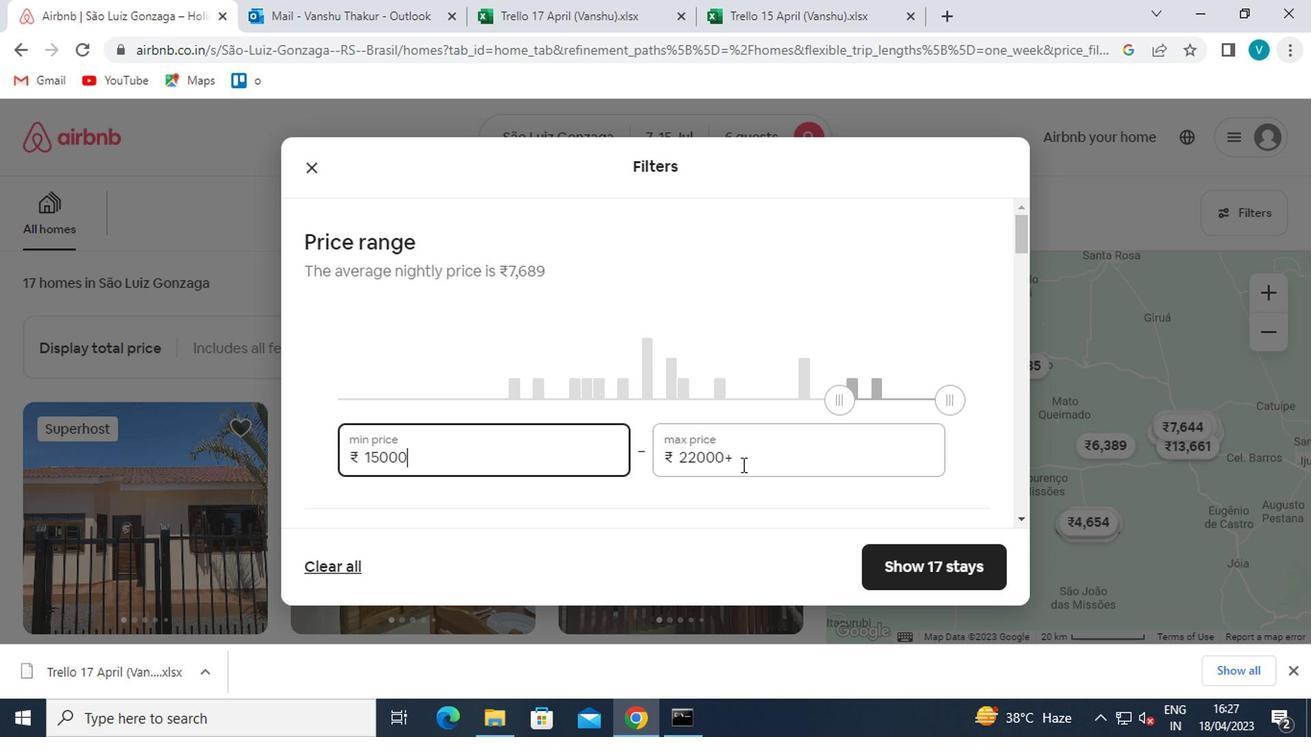 
Action: Key pressed <Key.backspace><Key.backspace><Key.backspace><Key.backspace><Key.backspace><Key.backspace><Key.backspace>20000
Screenshot: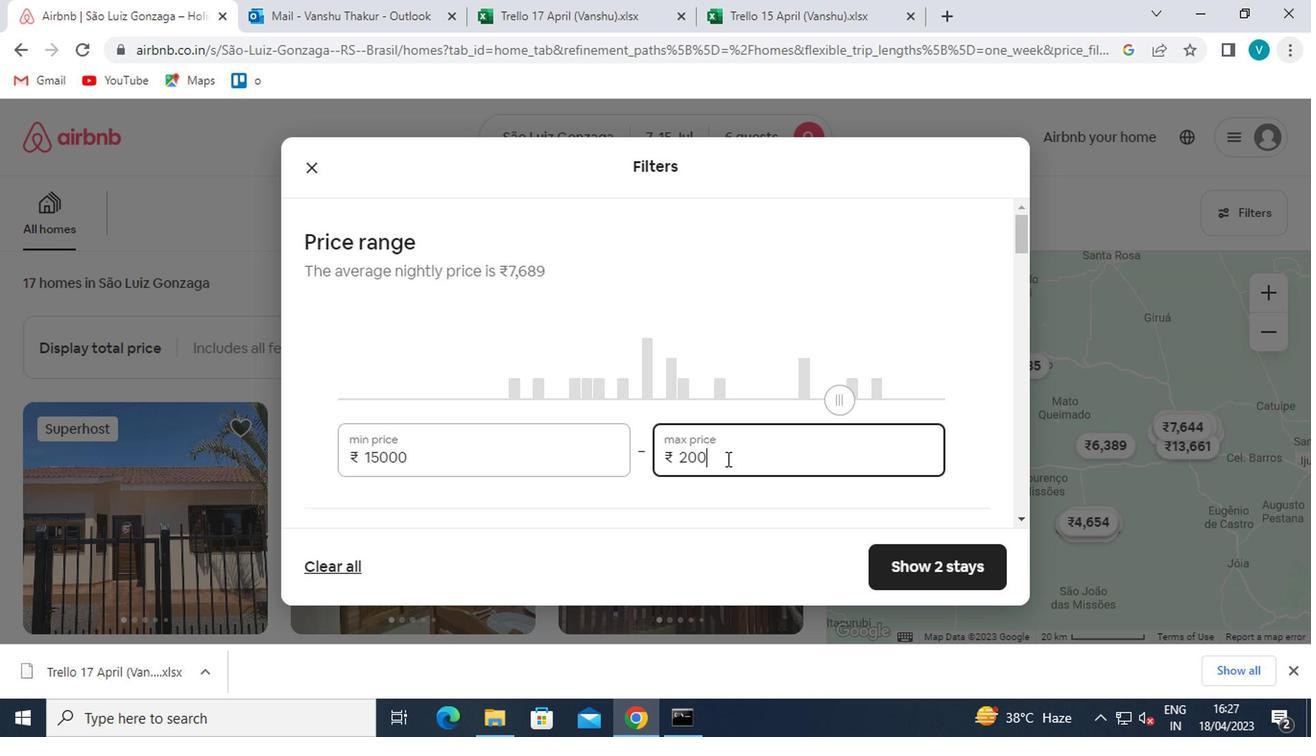 
Action: Mouse moved to (758, 476)
Screenshot: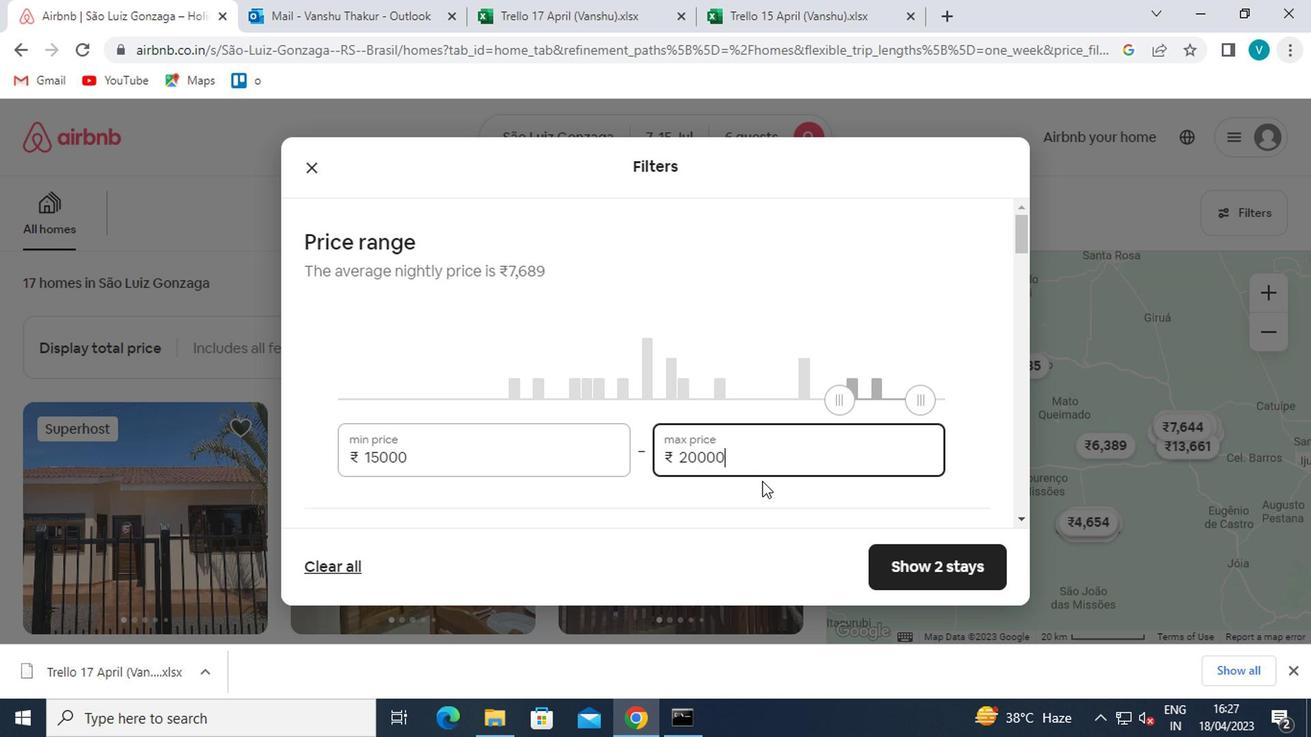 
Action: Mouse scrolled (758, 476) with delta (0, 0)
Screenshot: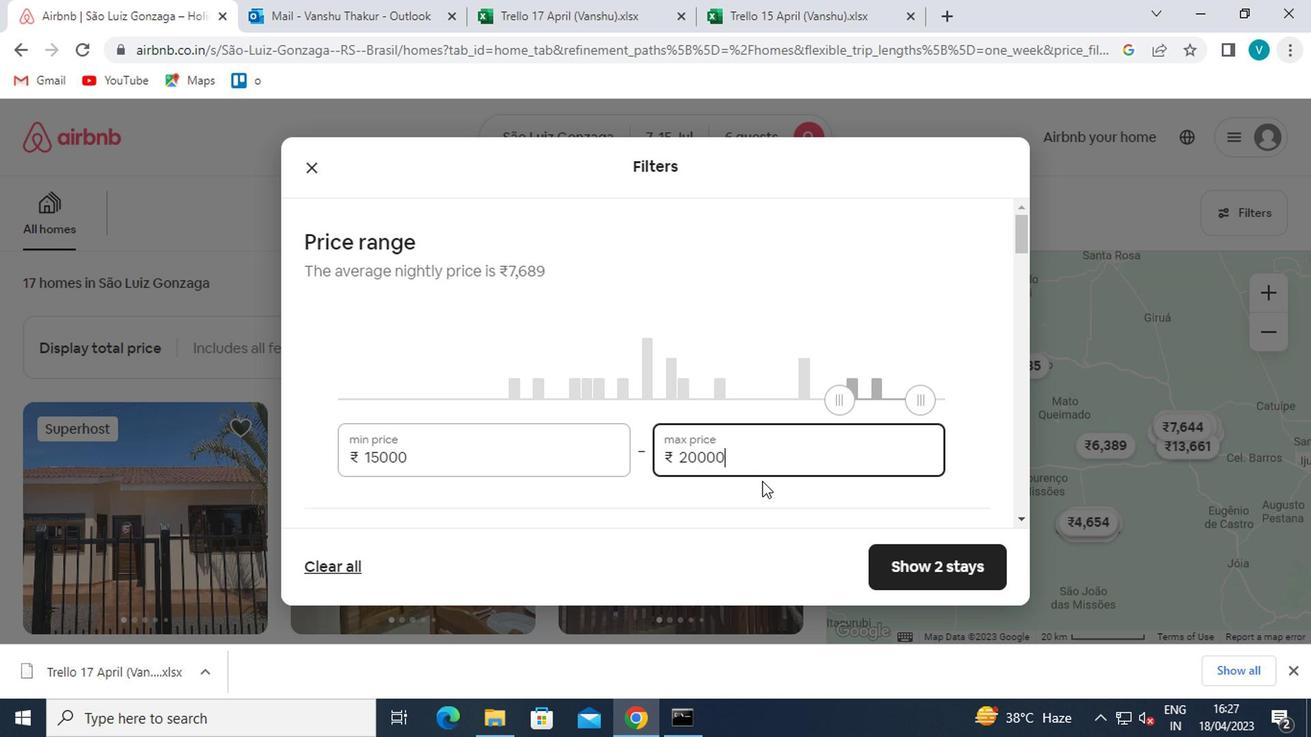 
Action: Mouse scrolled (758, 476) with delta (0, 0)
Screenshot: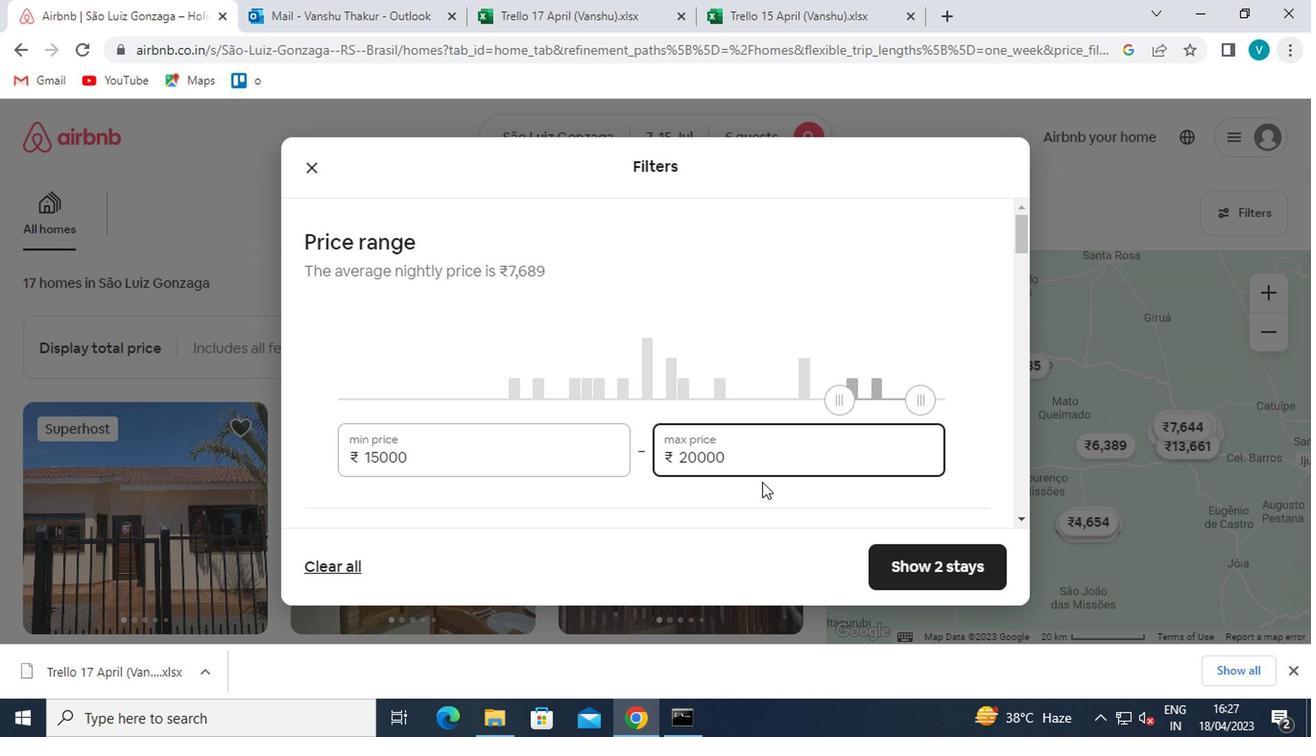 
Action: Mouse moved to (332, 424)
Screenshot: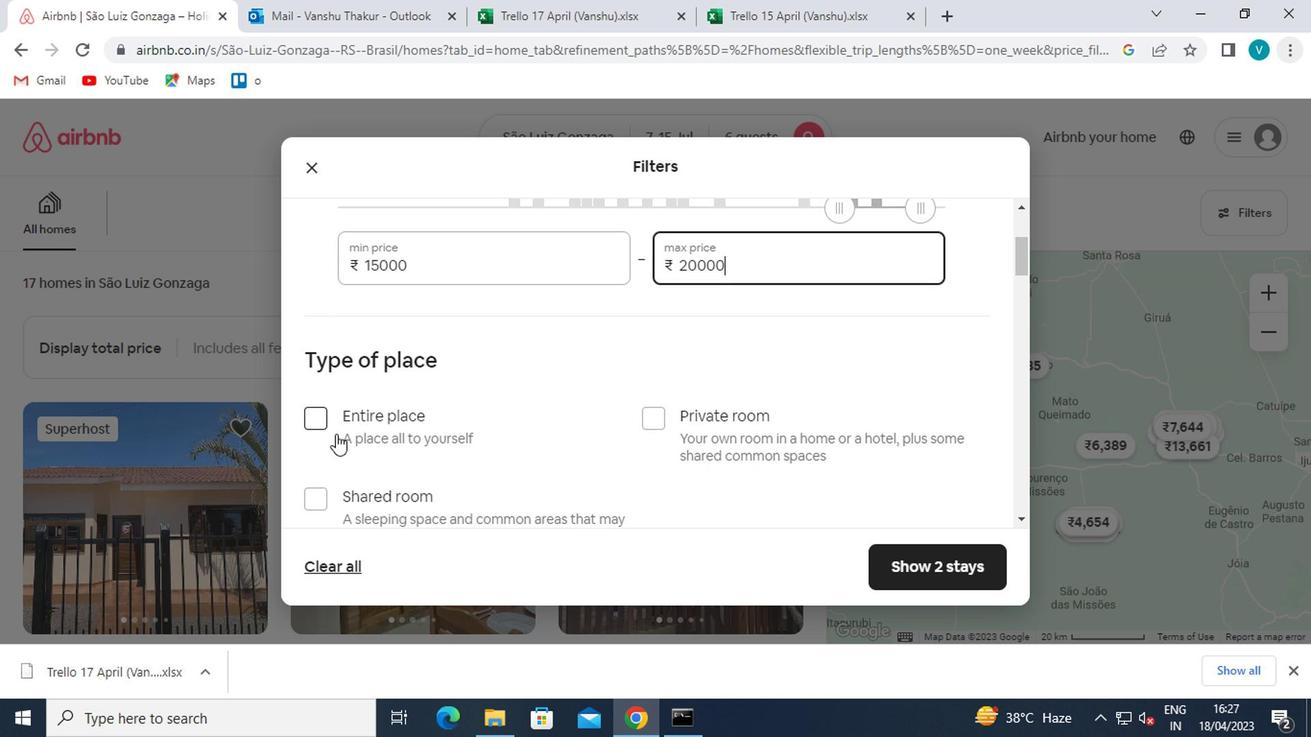 
Action: Mouse pressed left at (332, 424)
Screenshot: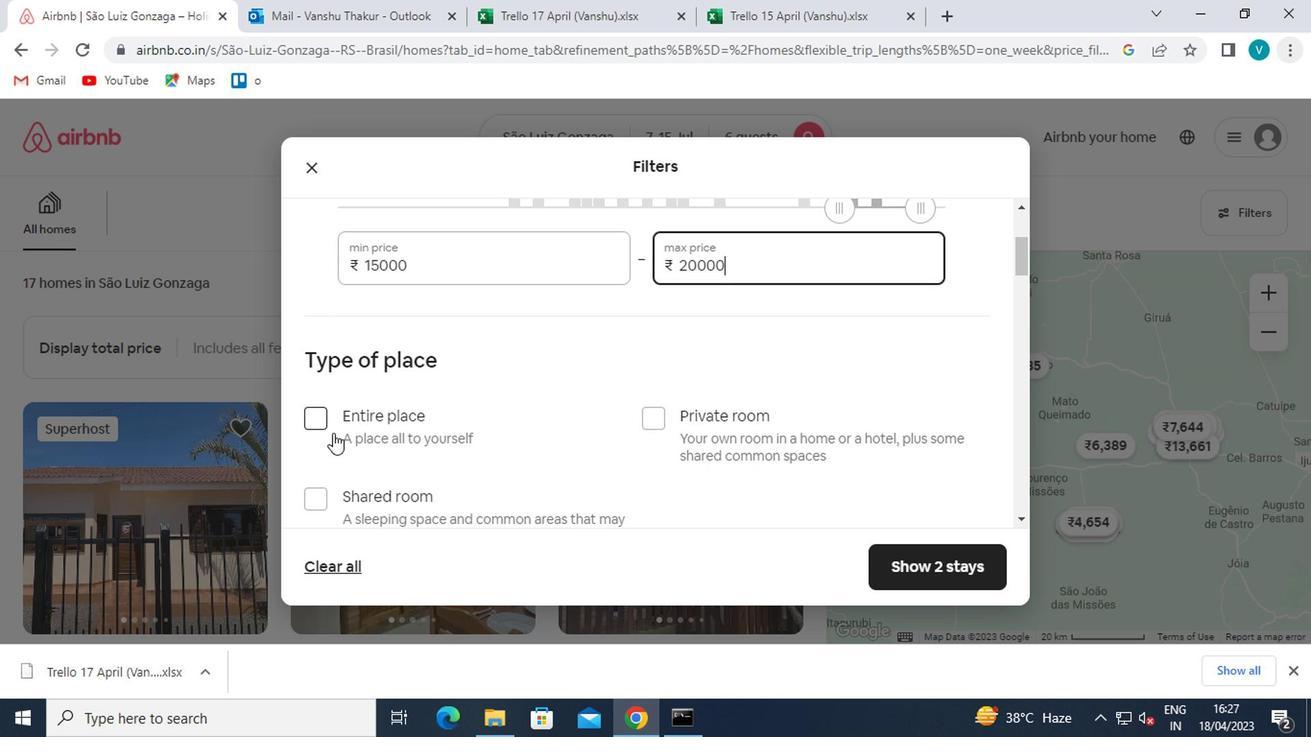 
Action: Mouse moved to (340, 423)
Screenshot: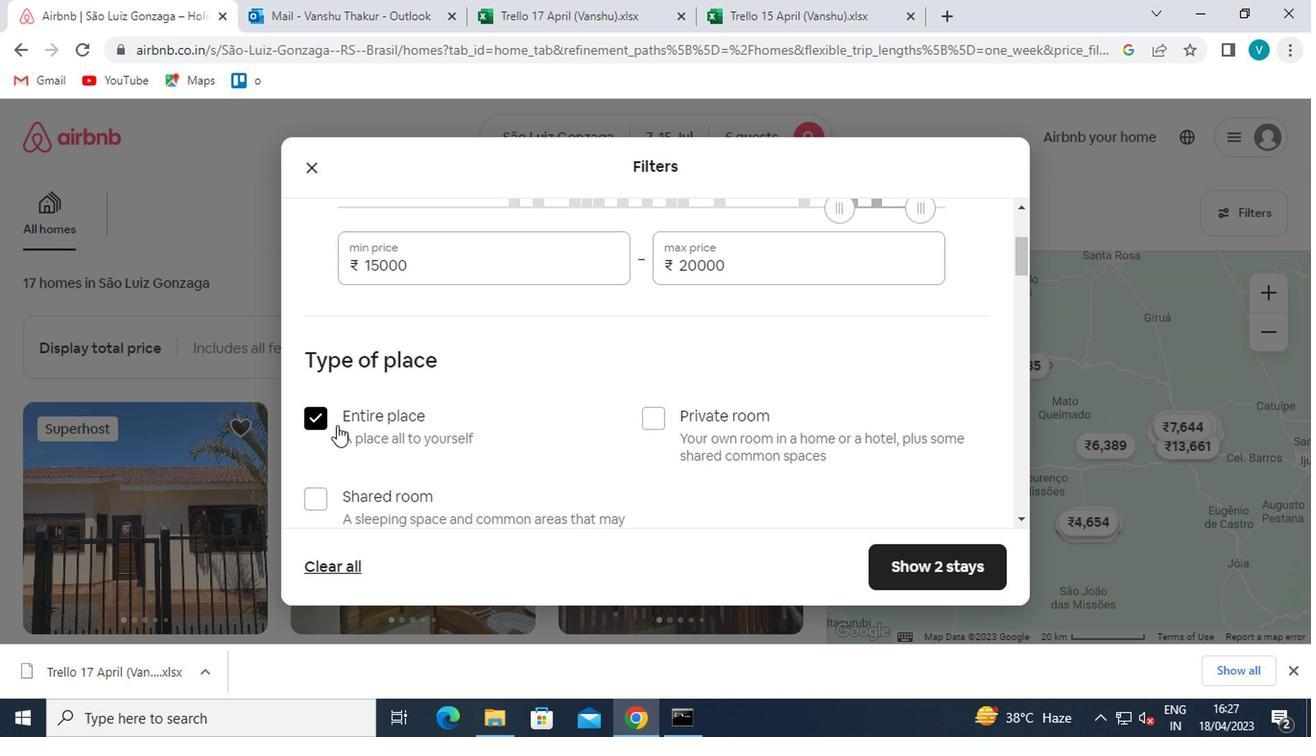 
Action: Mouse scrolled (340, 422) with delta (0, -1)
Screenshot: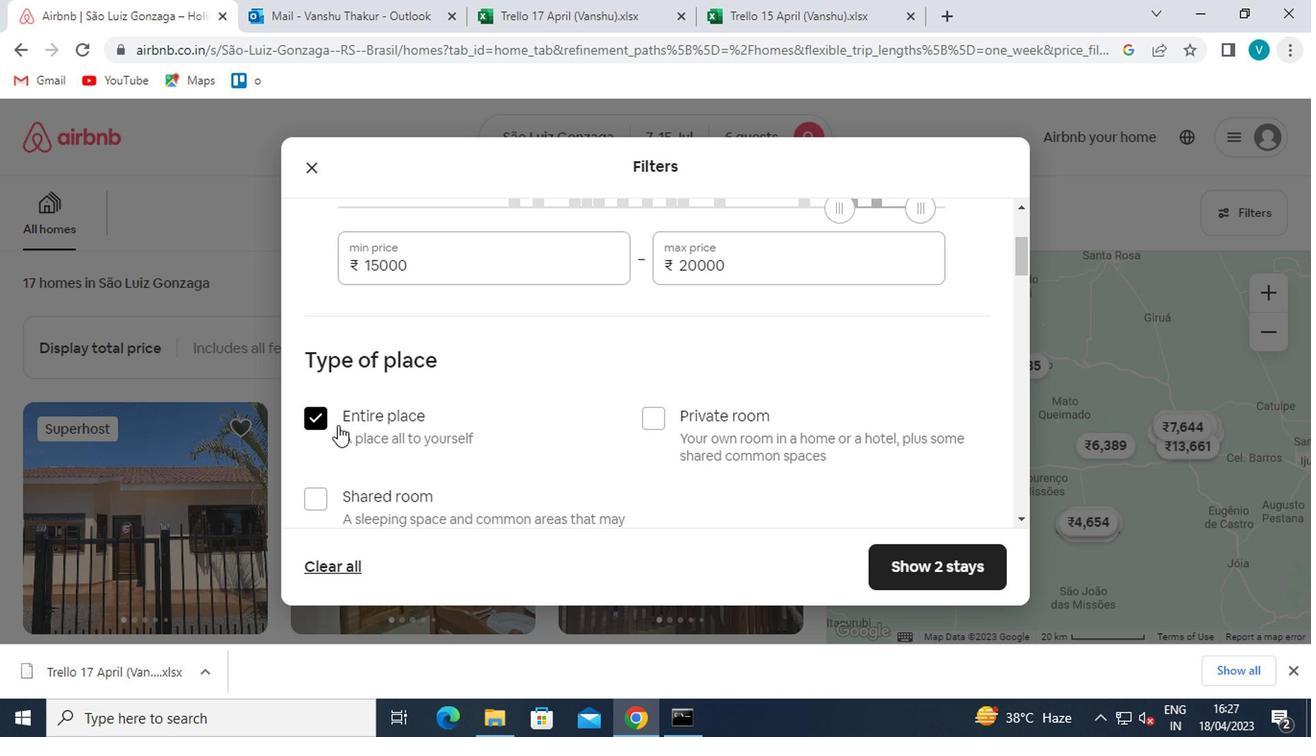 
Action: Mouse moved to (341, 424)
Screenshot: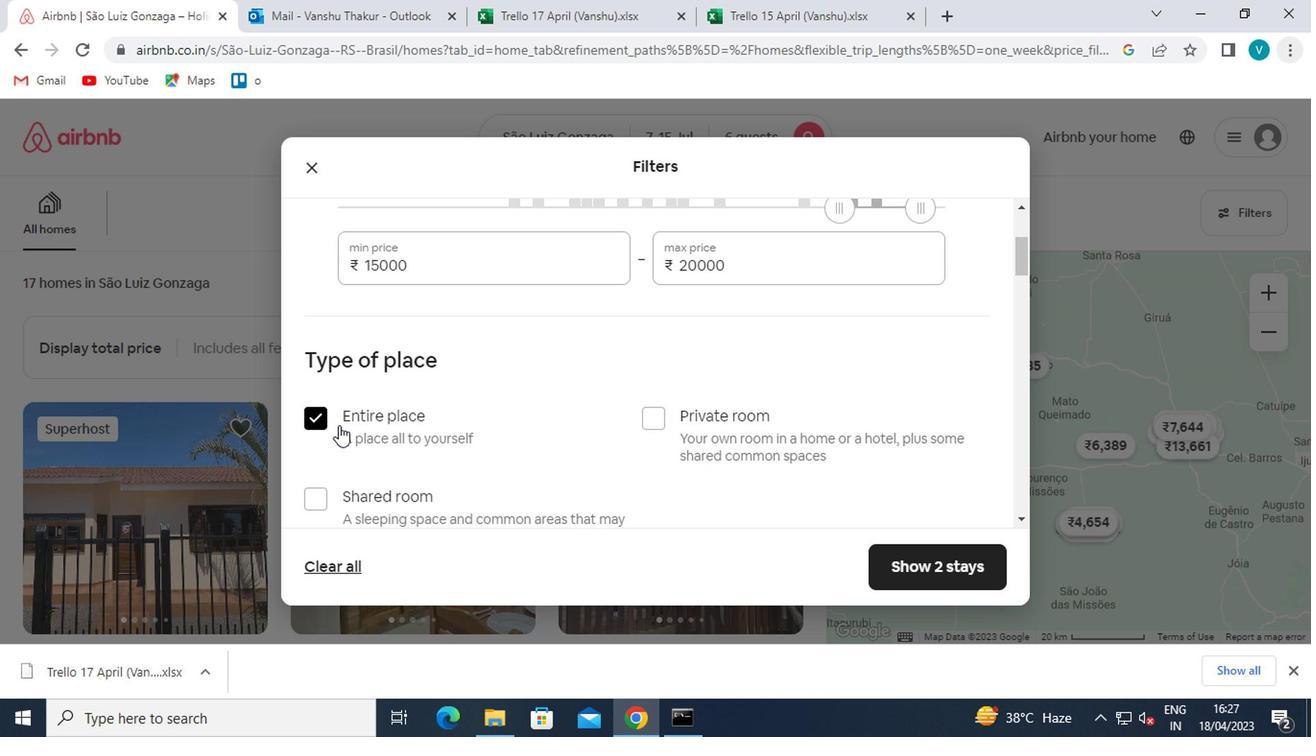 
Action: Mouse scrolled (341, 424) with delta (0, 0)
Screenshot: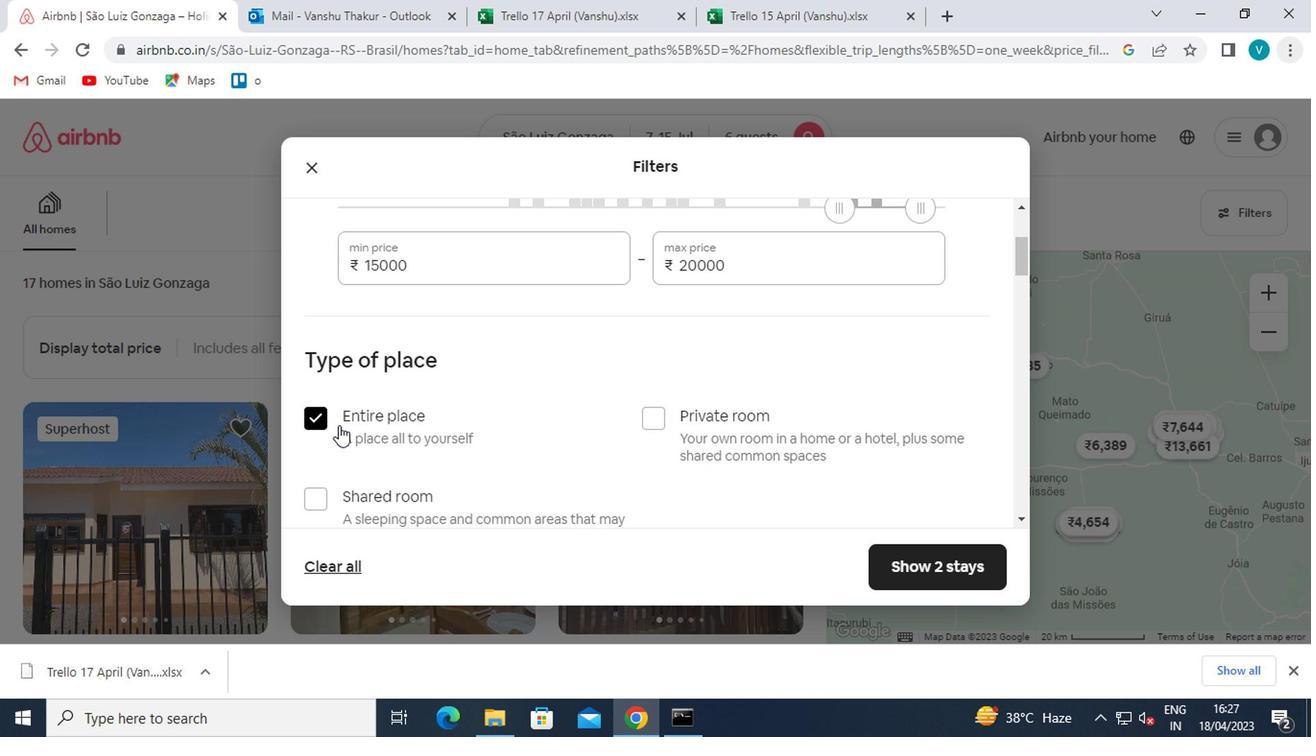
Action: Mouse moved to (351, 426)
Screenshot: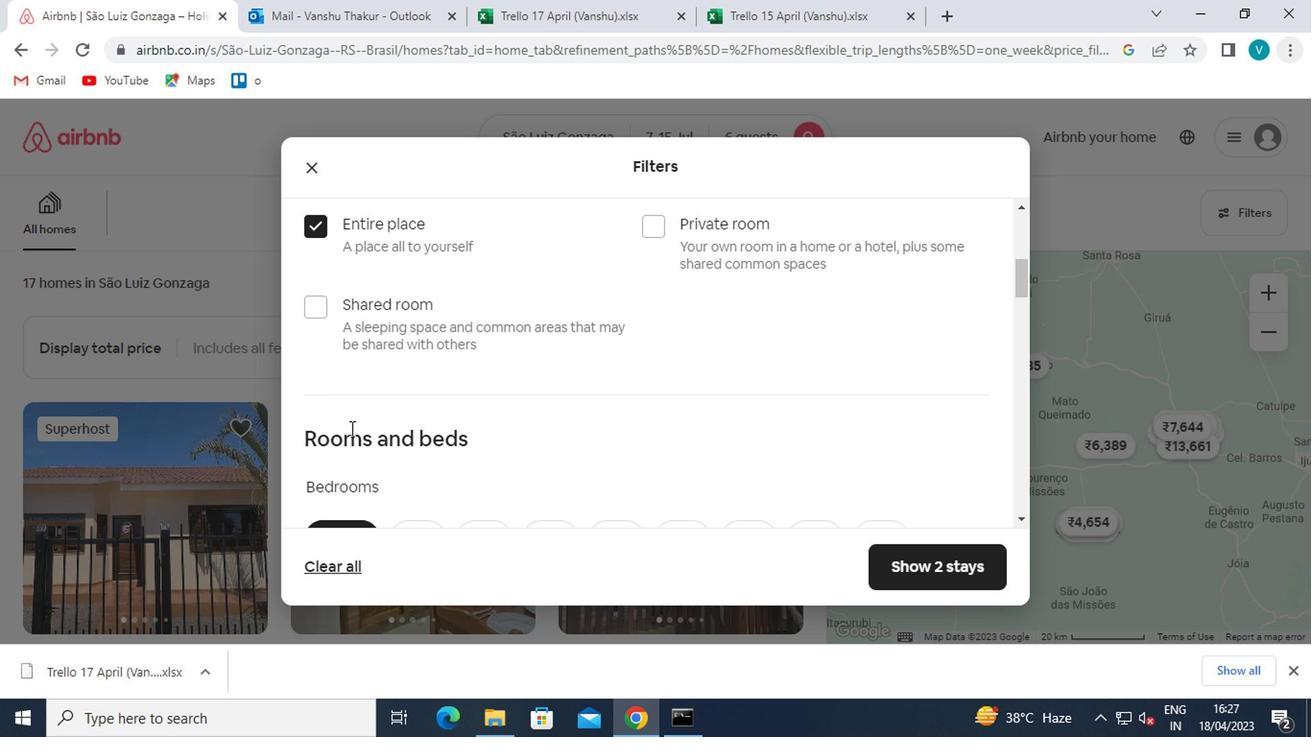 
Action: Mouse scrolled (351, 424) with delta (0, -1)
Screenshot: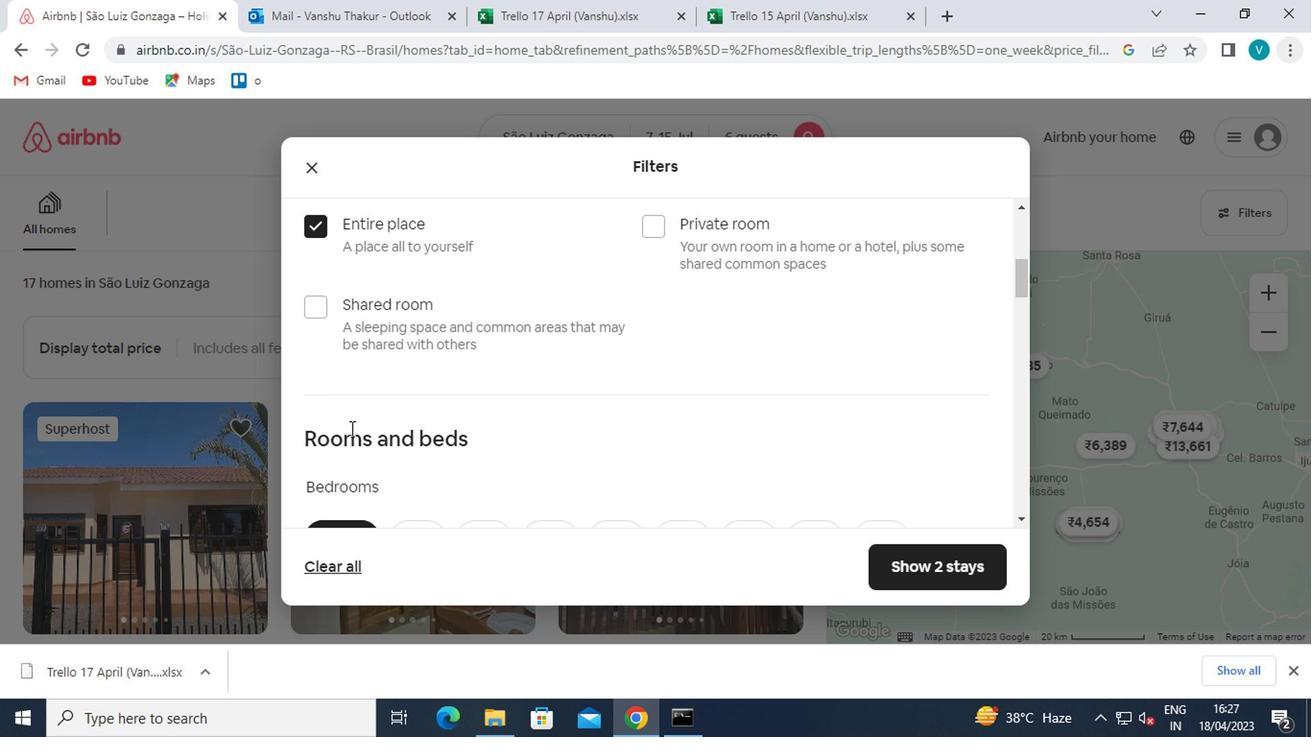 
Action: Mouse moved to (531, 426)
Screenshot: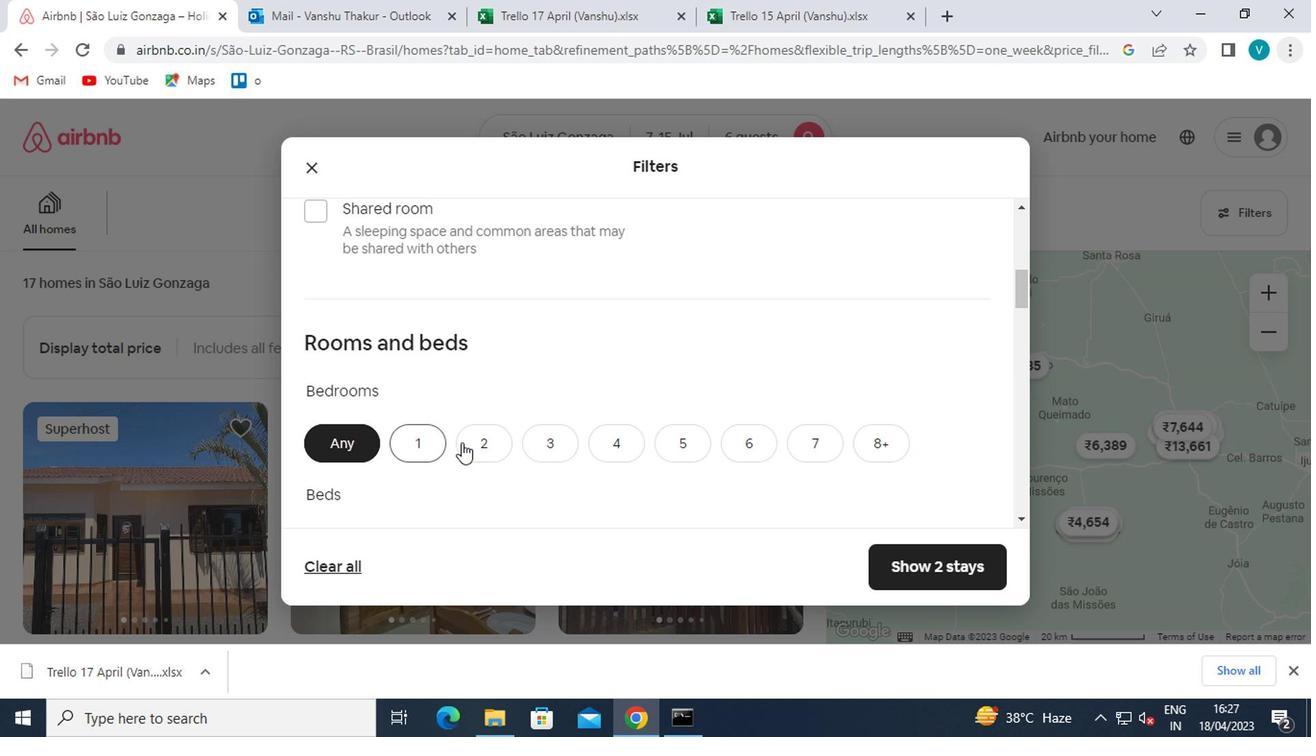 
Action: Mouse pressed left at (531, 426)
Screenshot: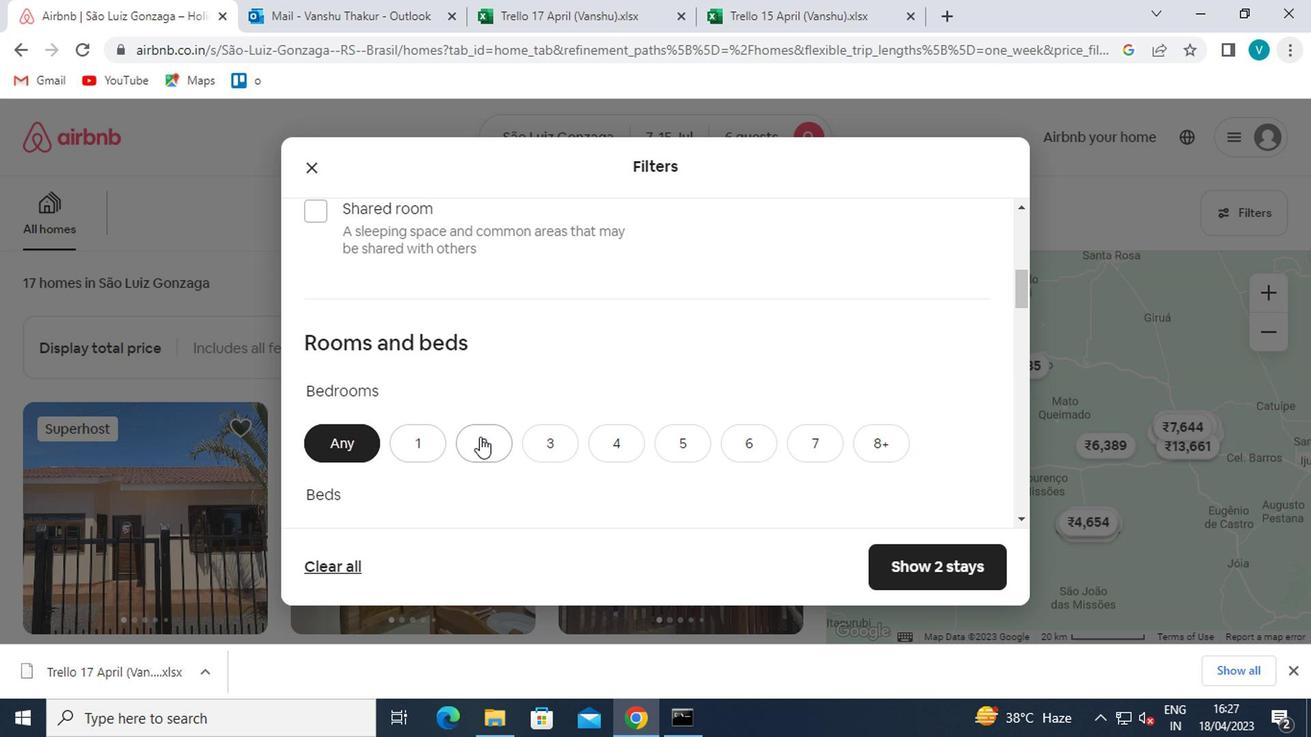 
Action: Mouse moved to (532, 427)
Screenshot: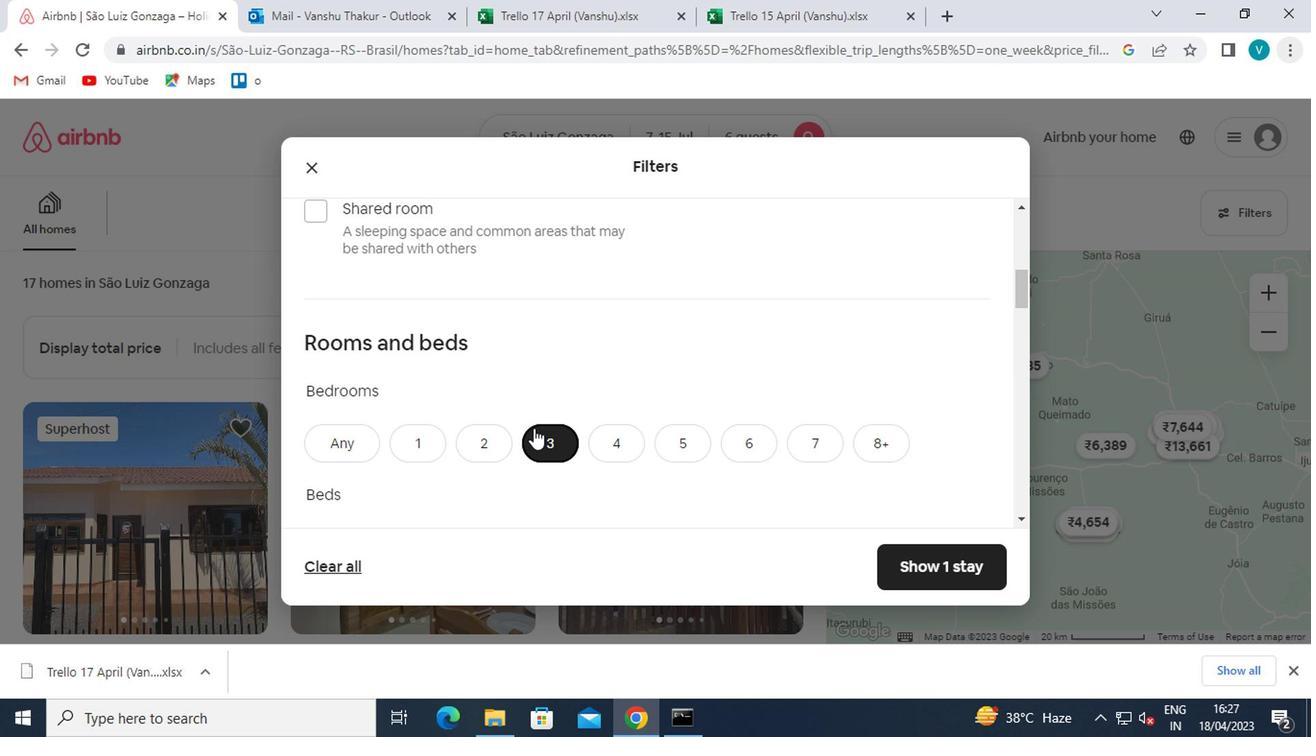 
Action: Mouse scrolled (532, 426) with delta (0, 0)
Screenshot: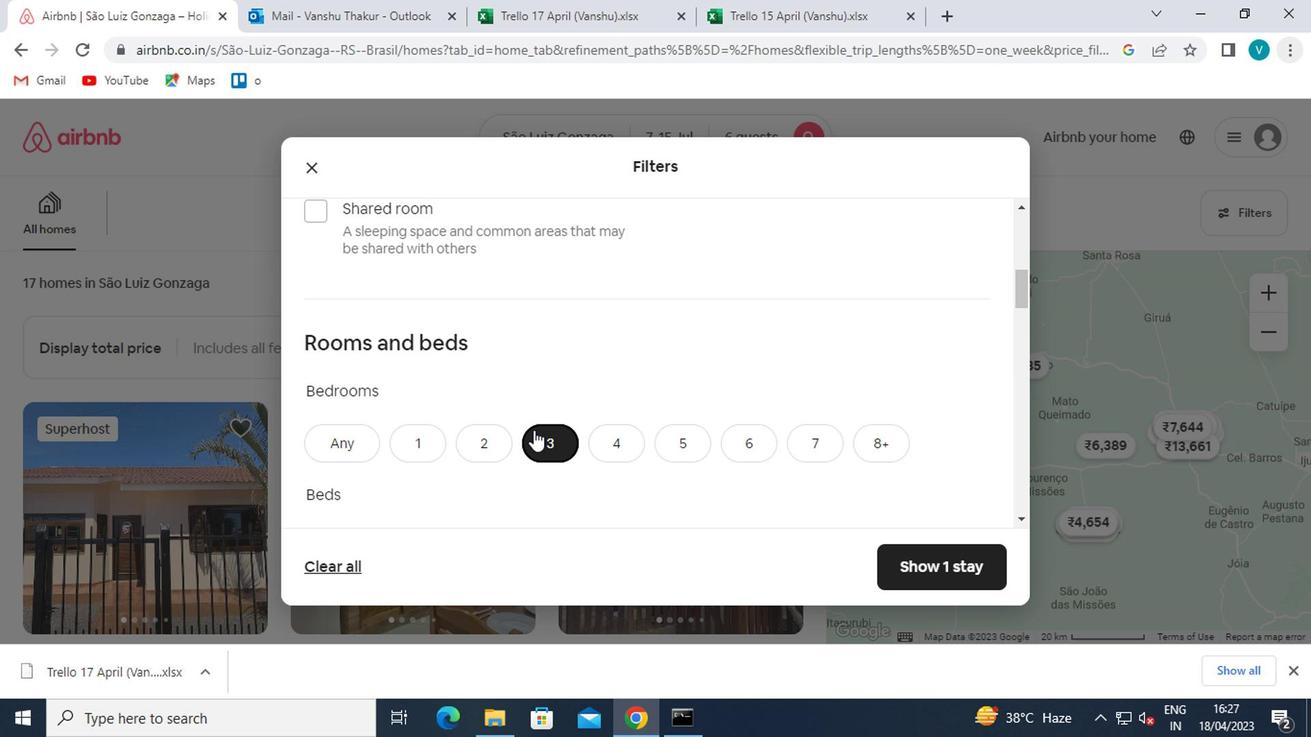 
Action: Mouse moved to (531, 435)
Screenshot: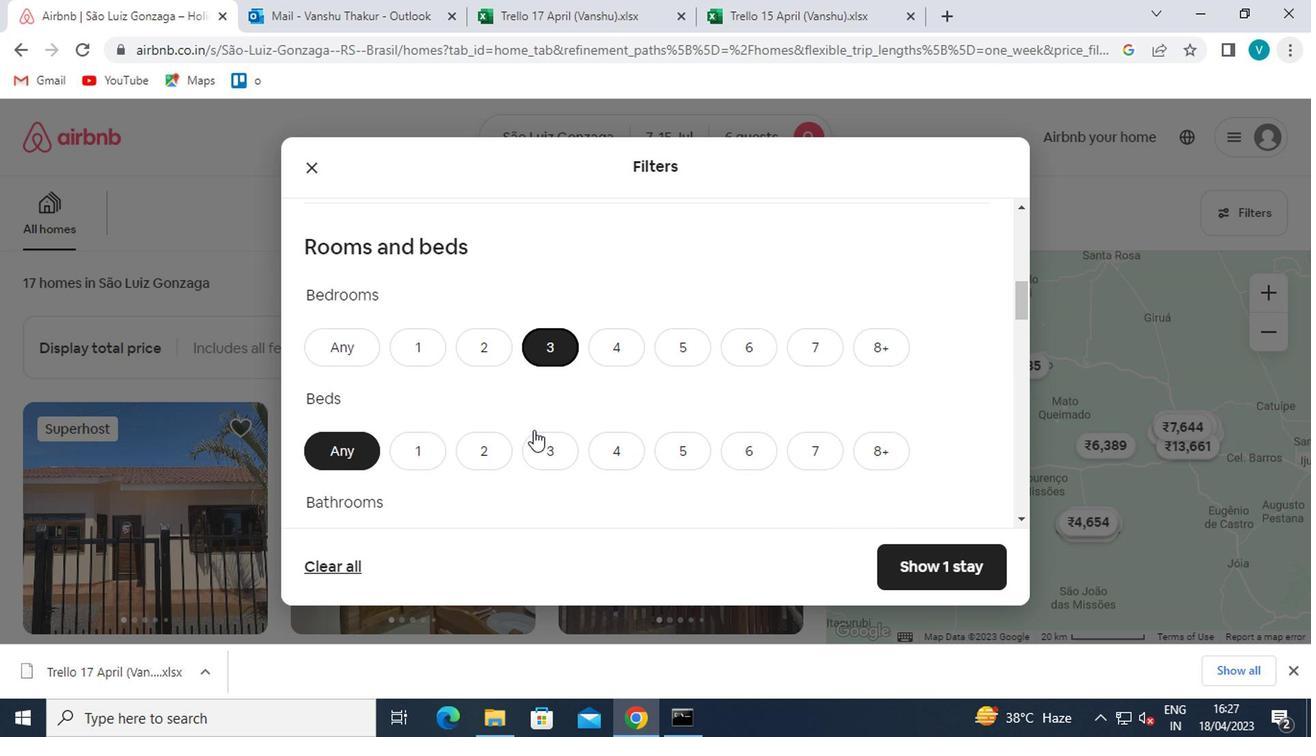 
Action: Mouse pressed left at (531, 435)
Screenshot: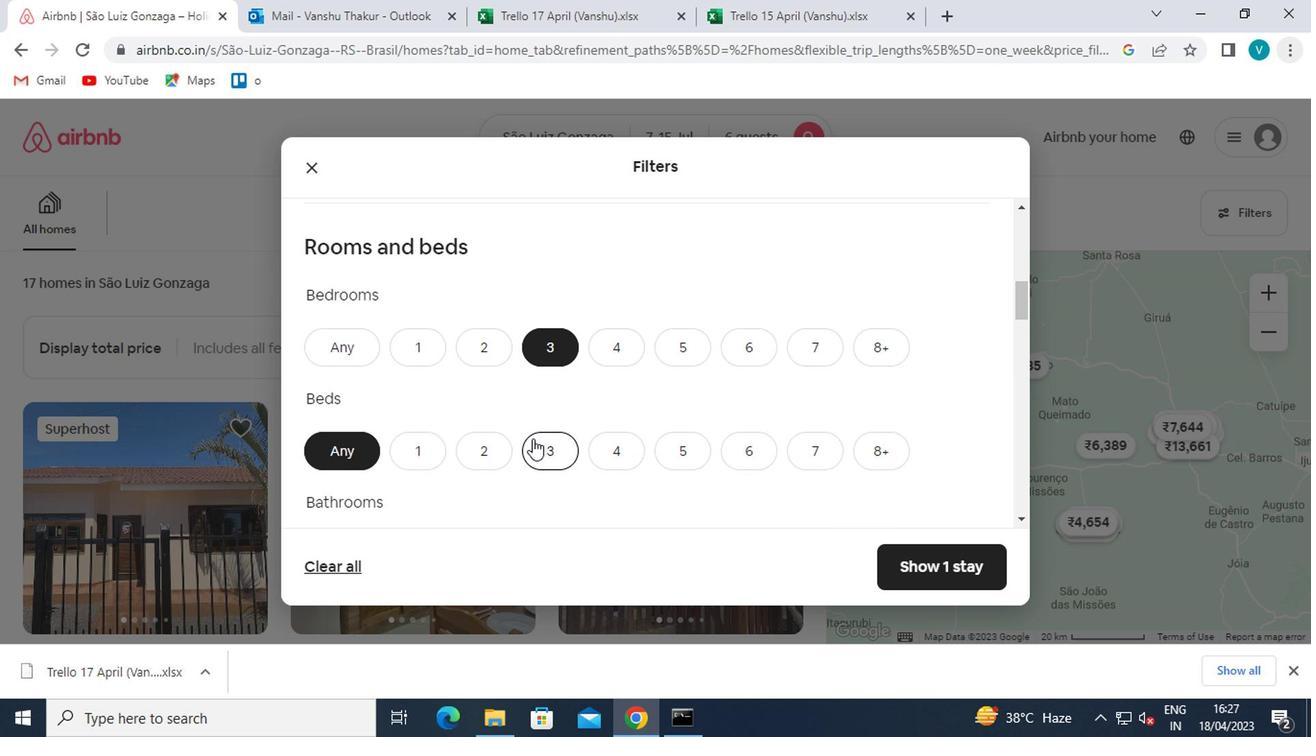
Action: Mouse scrolled (531, 435) with delta (0, 0)
Screenshot: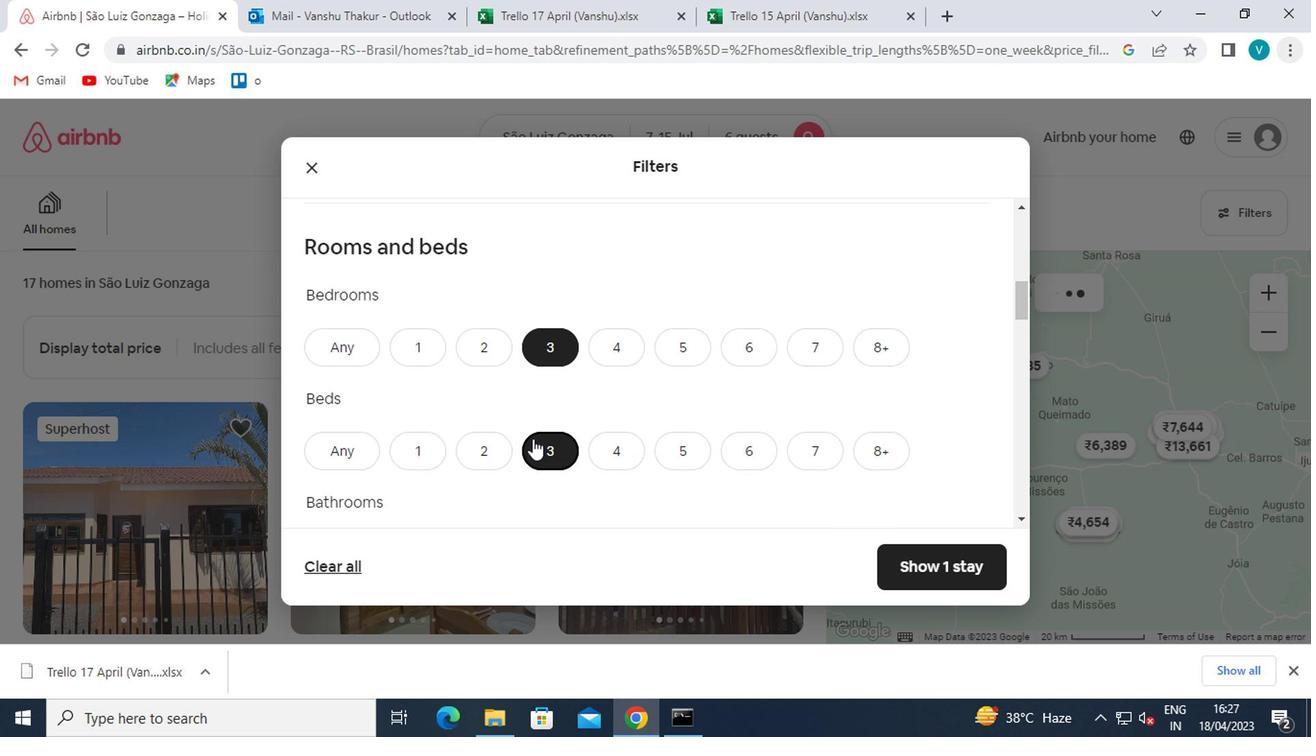 
Action: Mouse scrolled (531, 435) with delta (0, 0)
Screenshot: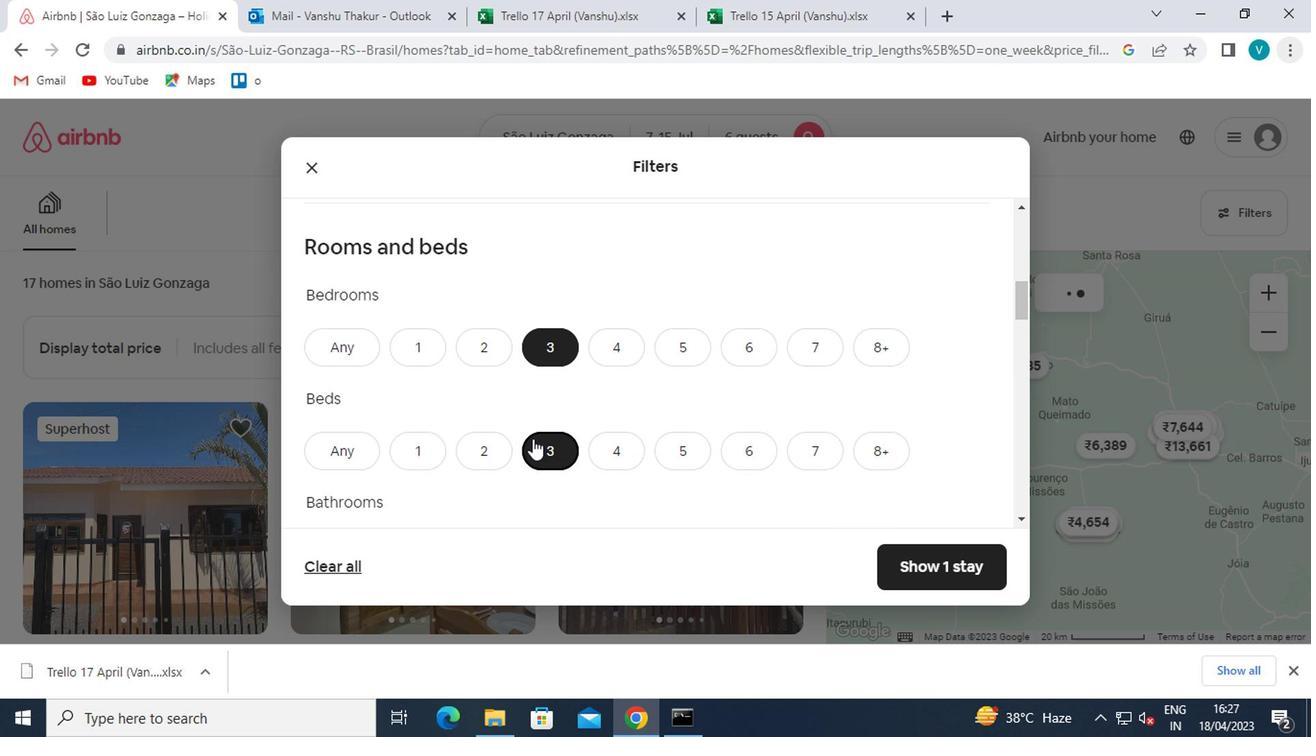 
Action: Mouse moved to (548, 385)
Screenshot: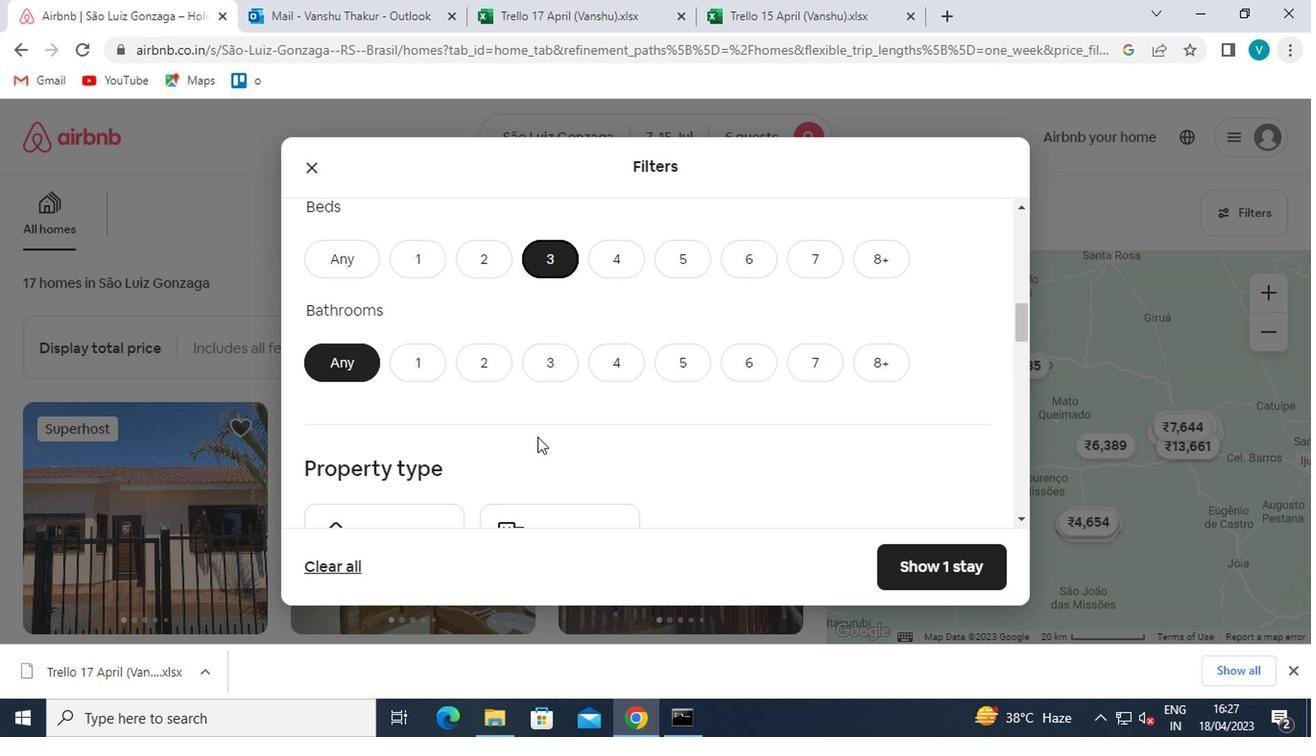 
Action: Mouse pressed left at (548, 385)
Screenshot: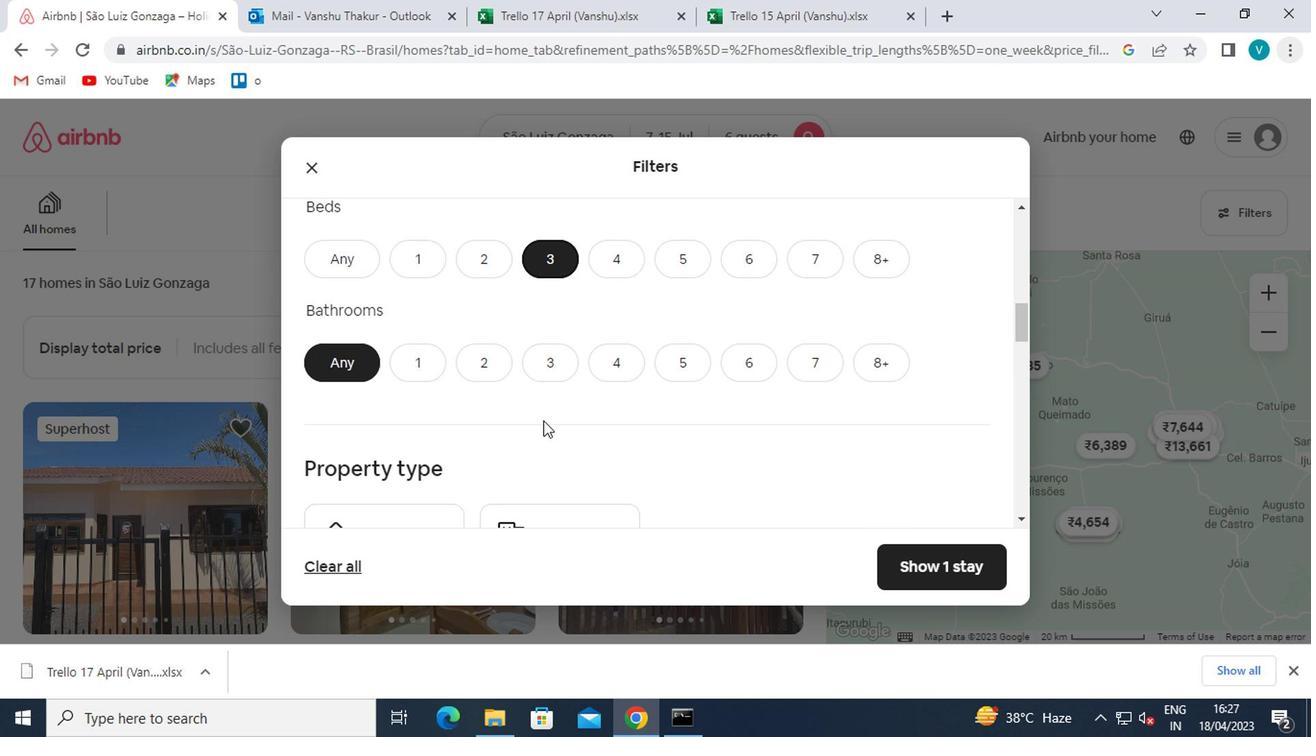 
Action: Mouse moved to (551, 374)
Screenshot: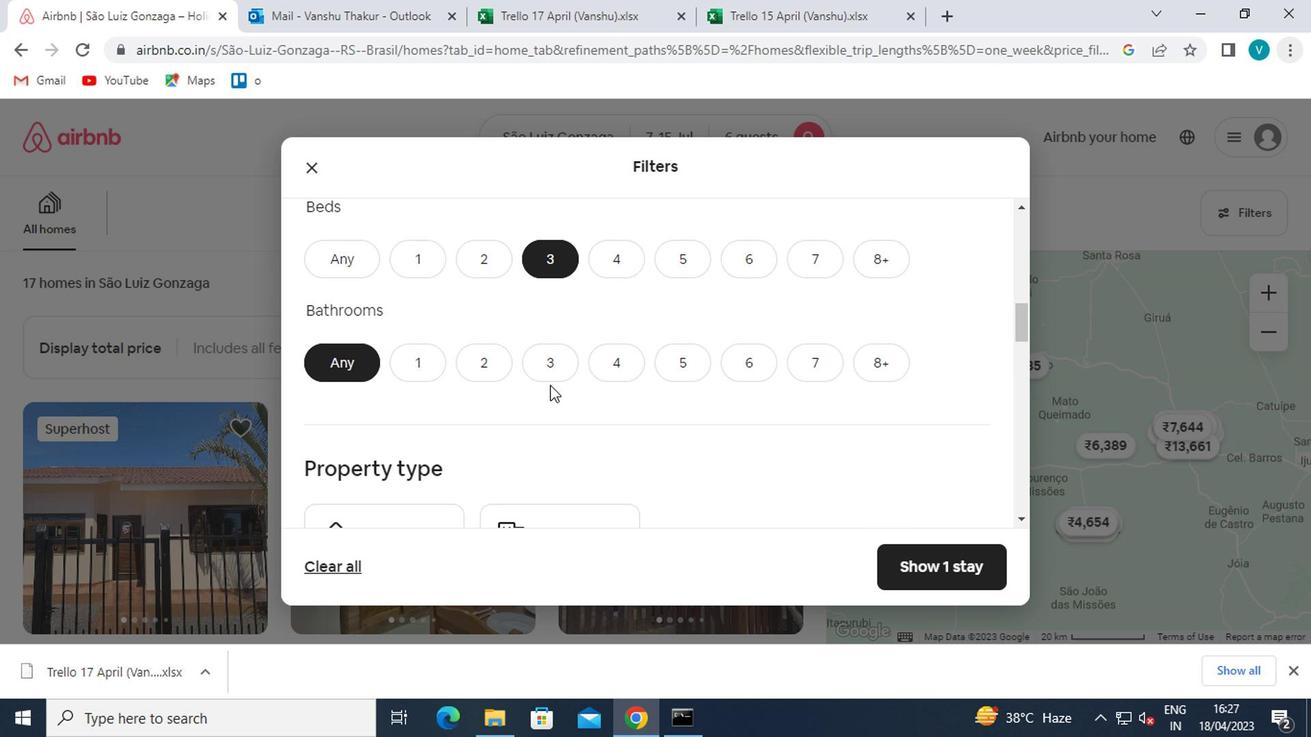 
Action: Mouse pressed left at (551, 374)
Screenshot: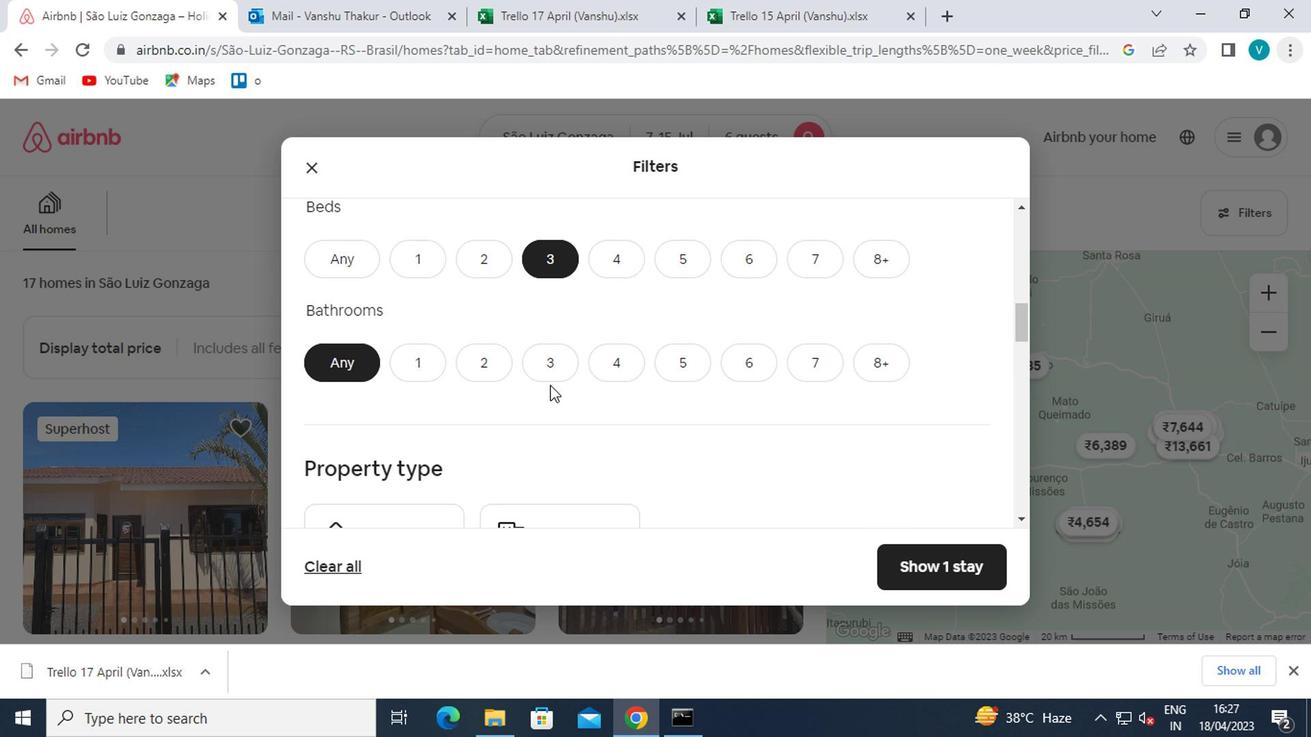 
Action: Mouse scrolled (551, 373) with delta (0, 0)
Screenshot: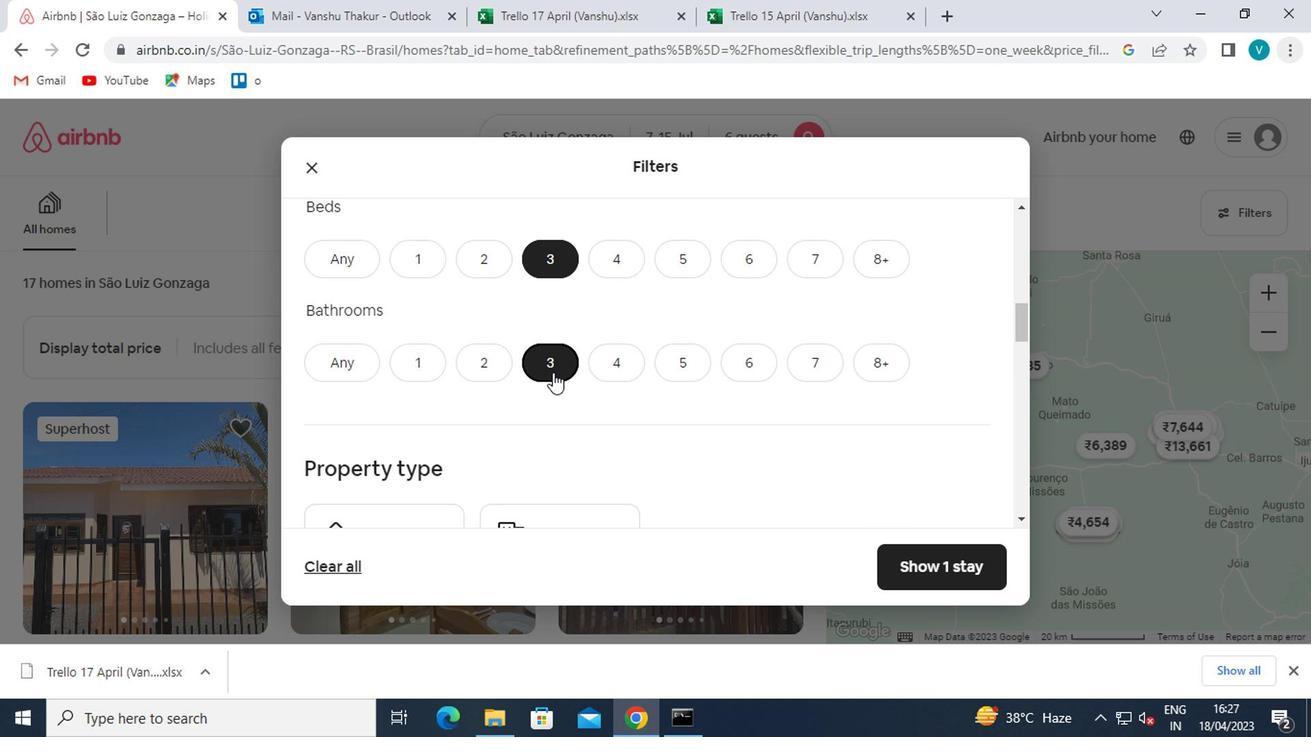 
Action: Mouse moved to (537, 400)
Screenshot: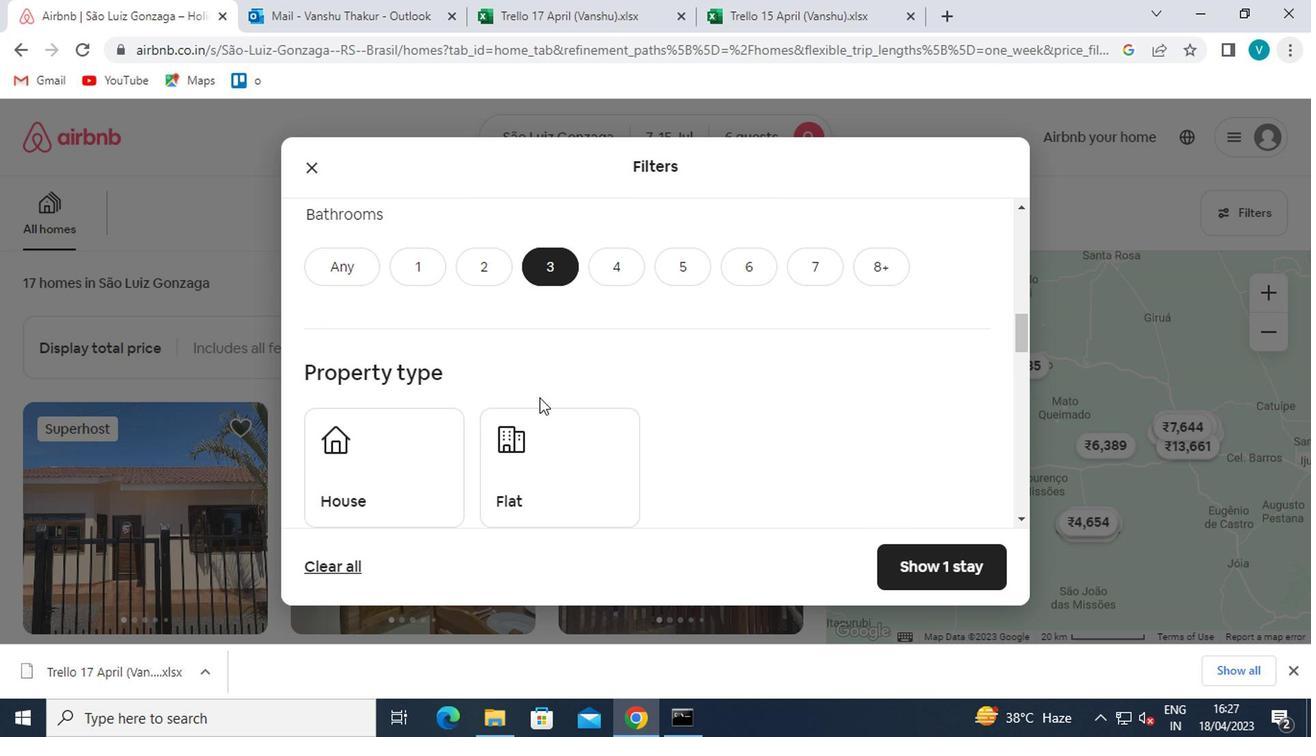 
Action: Mouse scrolled (537, 399) with delta (0, 0)
Screenshot: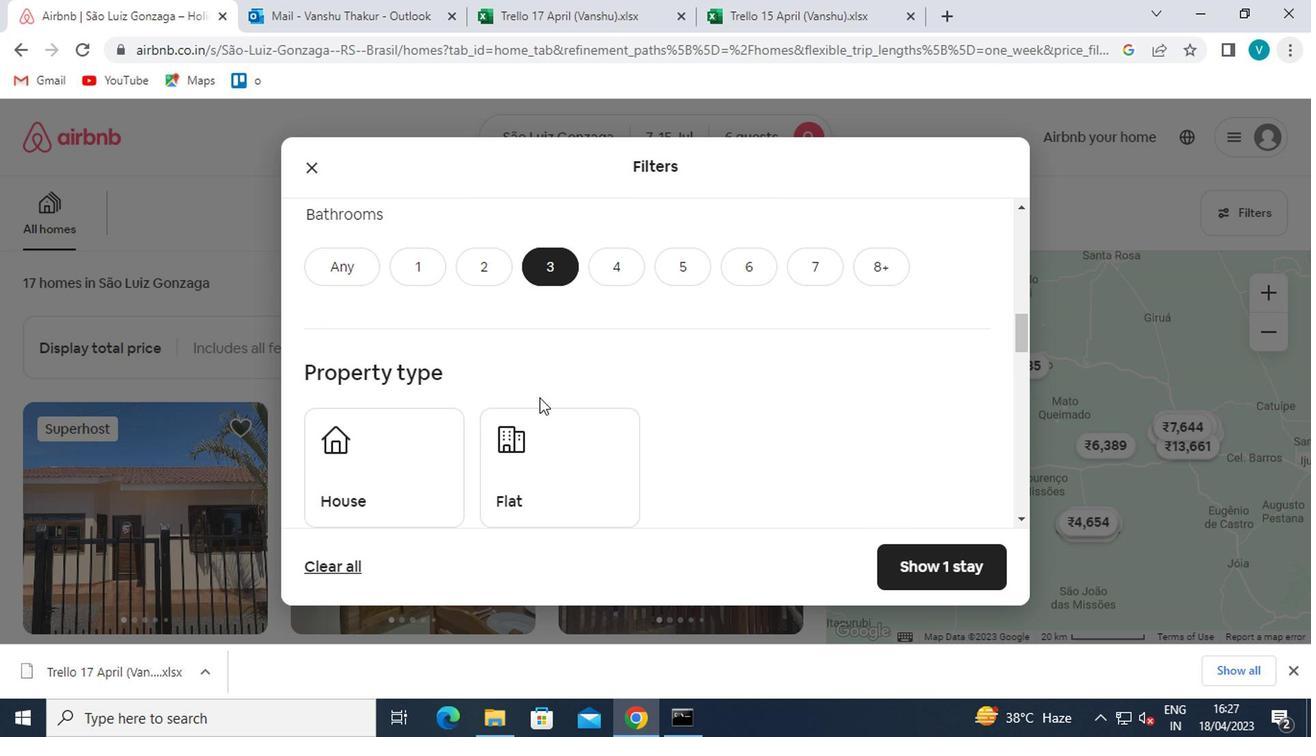 
Action: Mouse moved to (537, 400)
Screenshot: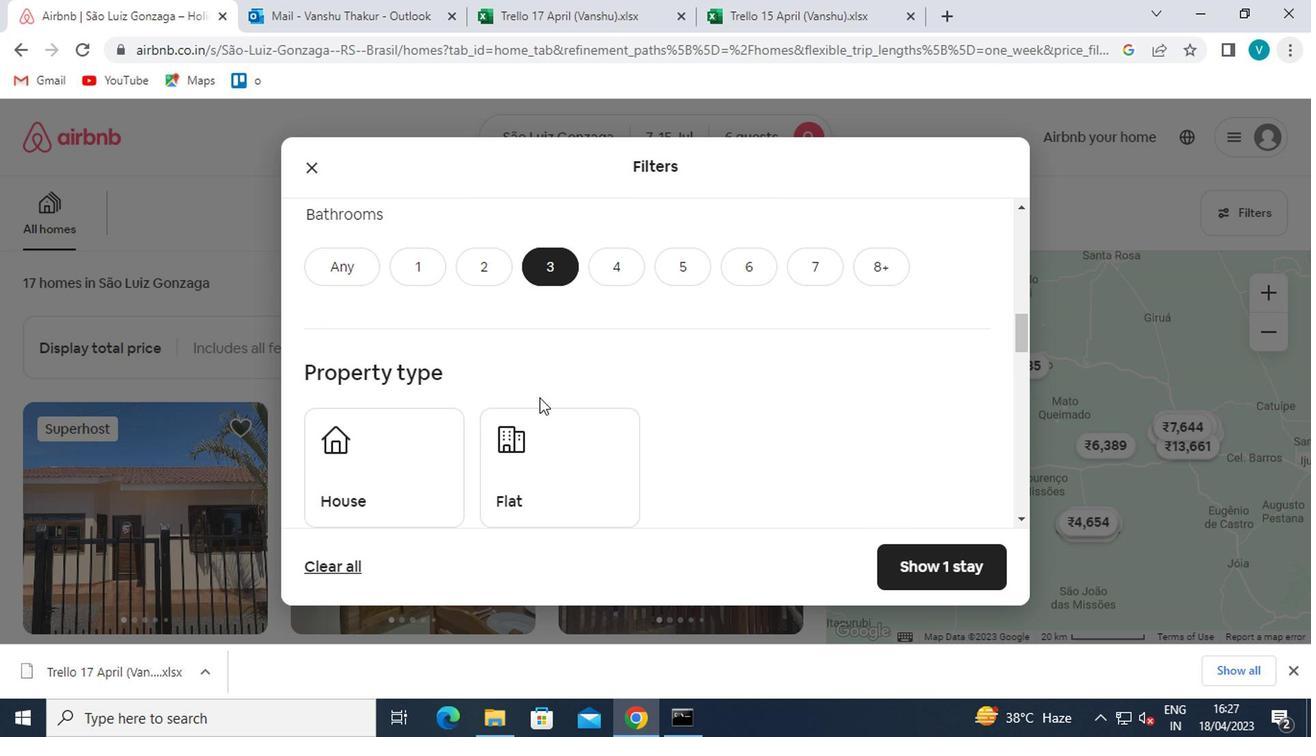 
Action: Mouse scrolled (537, 400) with delta (0, 0)
Screenshot: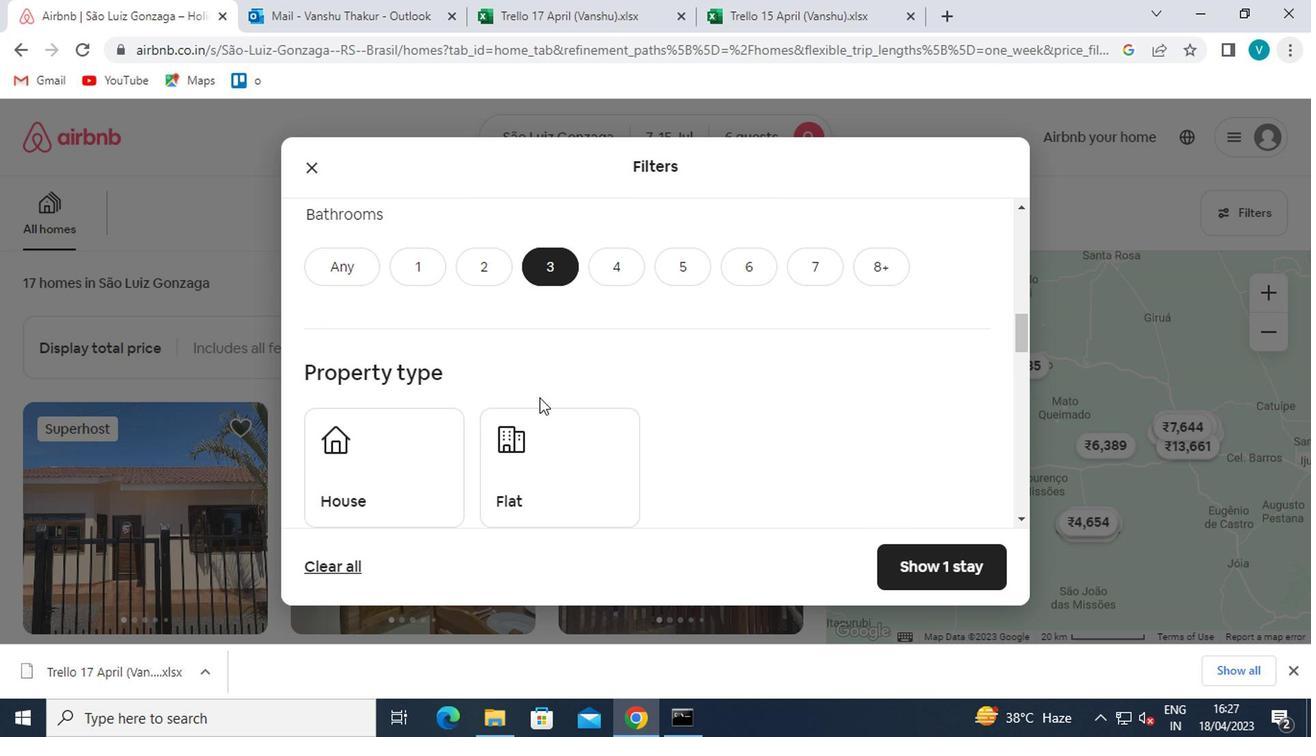 
Action: Mouse moved to (512, 247)
Screenshot: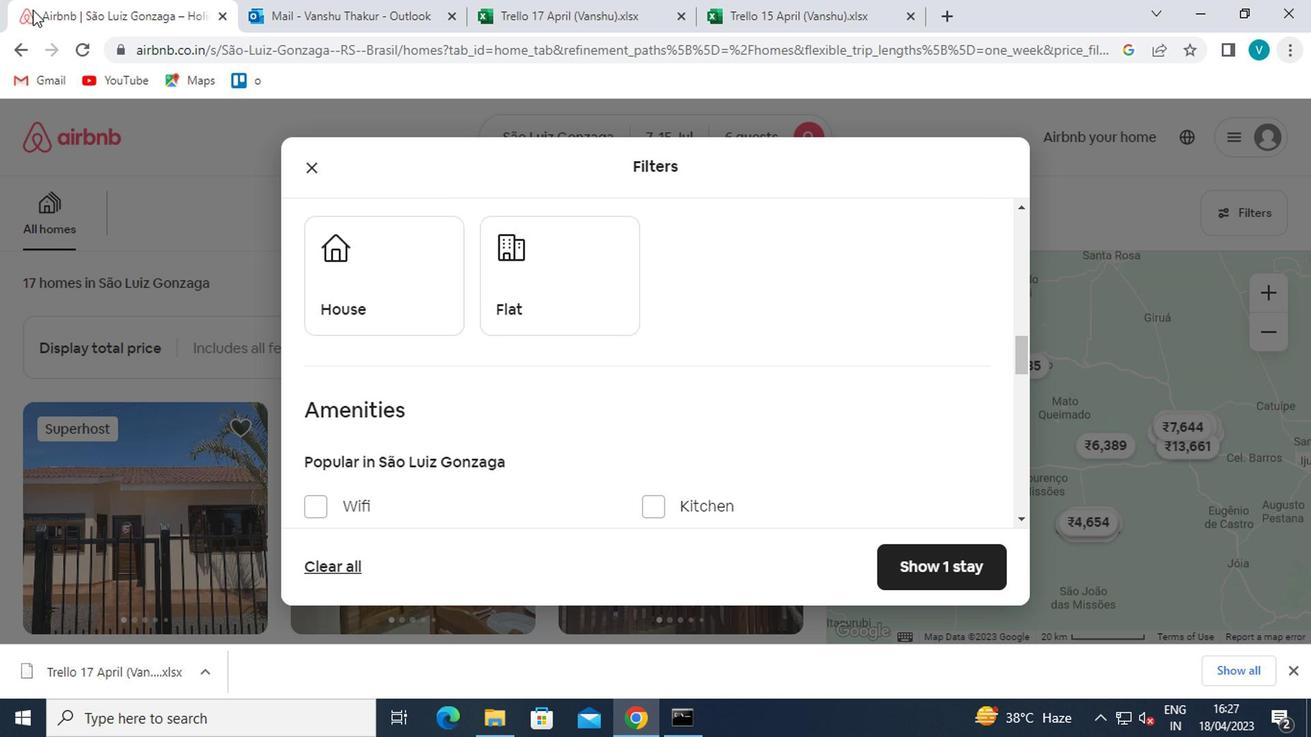 
Action: Mouse scrolled (512, 246) with delta (0, -1)
Screenshot: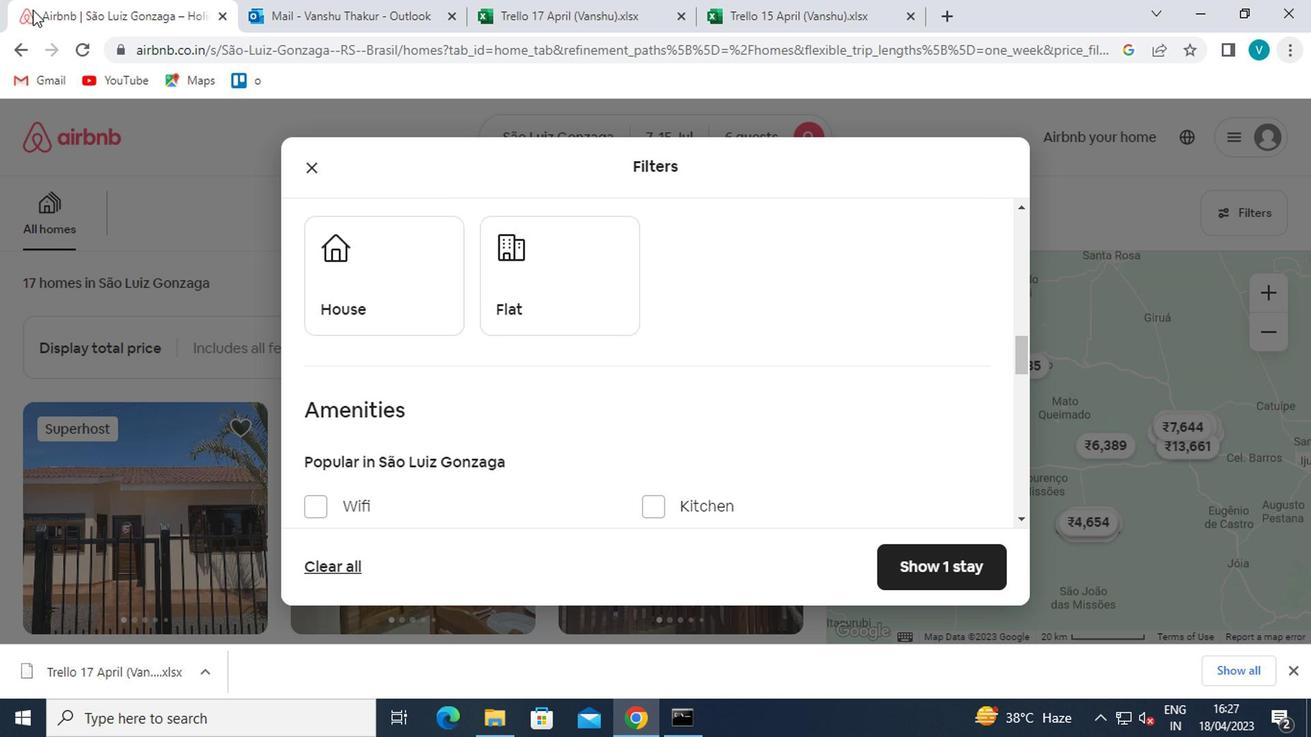 
Action: Mouse moved to (737, 366)
Screenshot: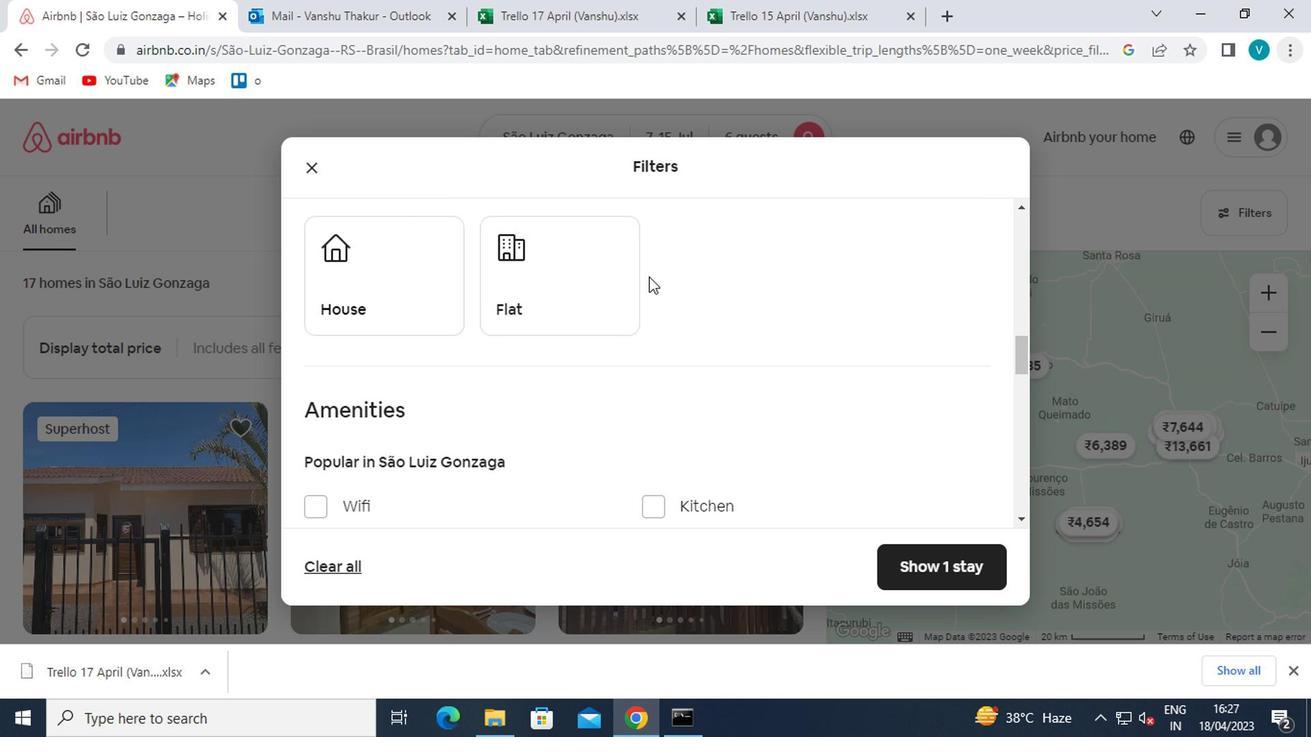 
Action: Mouse scrolled (737, 365) with delta (0, 0)
Screenshot: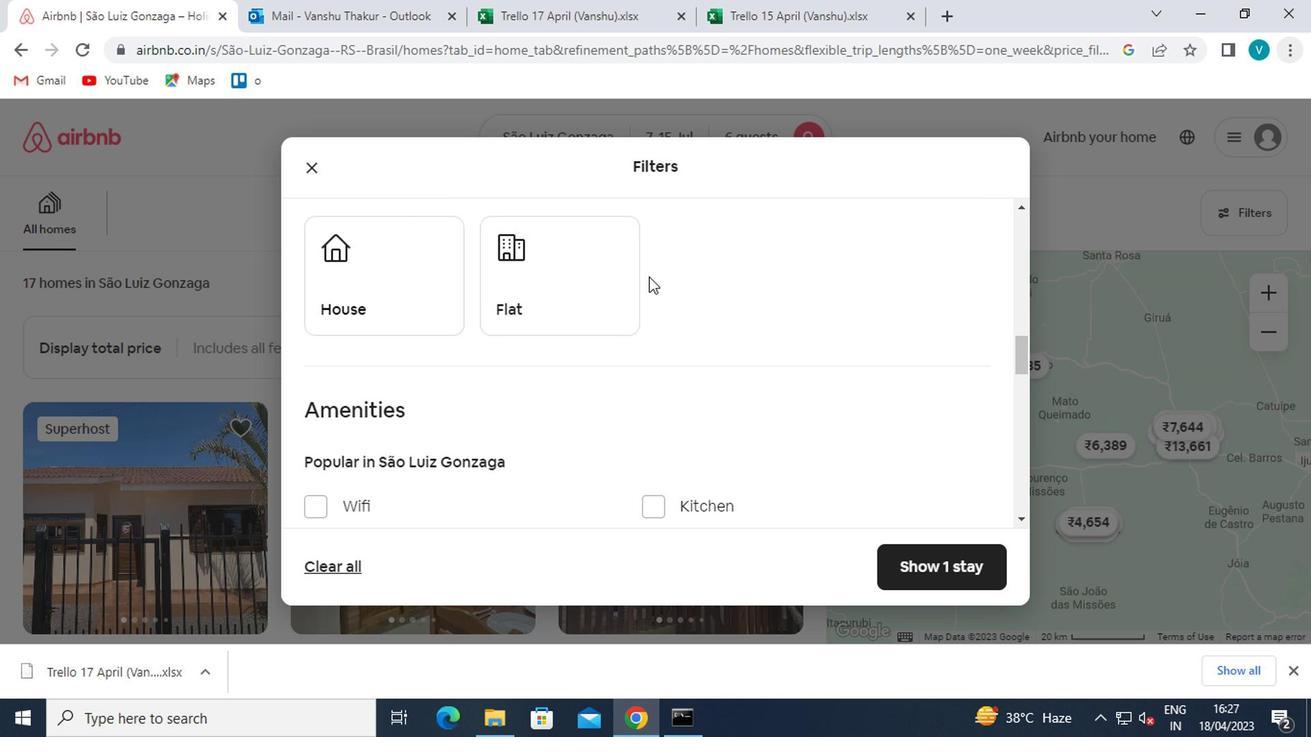 
Action: Mouse moved to (318, 350)
Screenshot: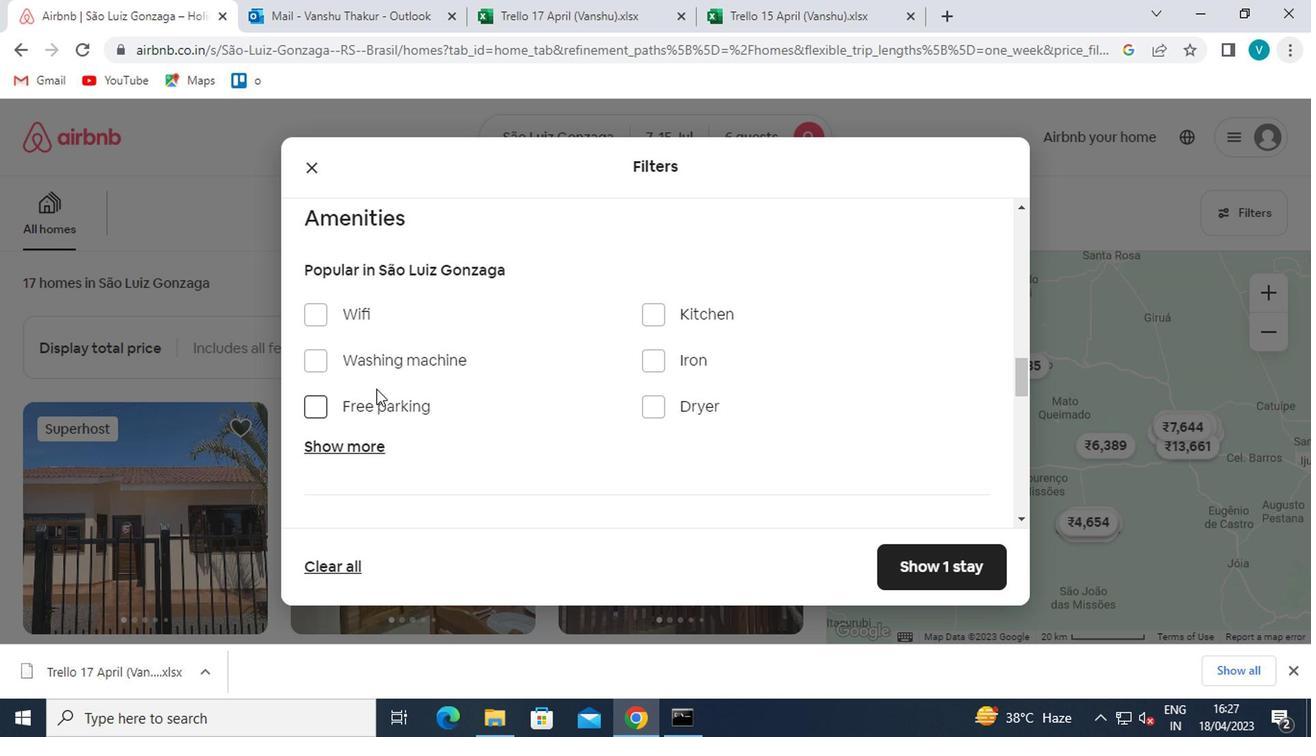 
Action: Mouse pressed left at (318, 350)
Screenshot: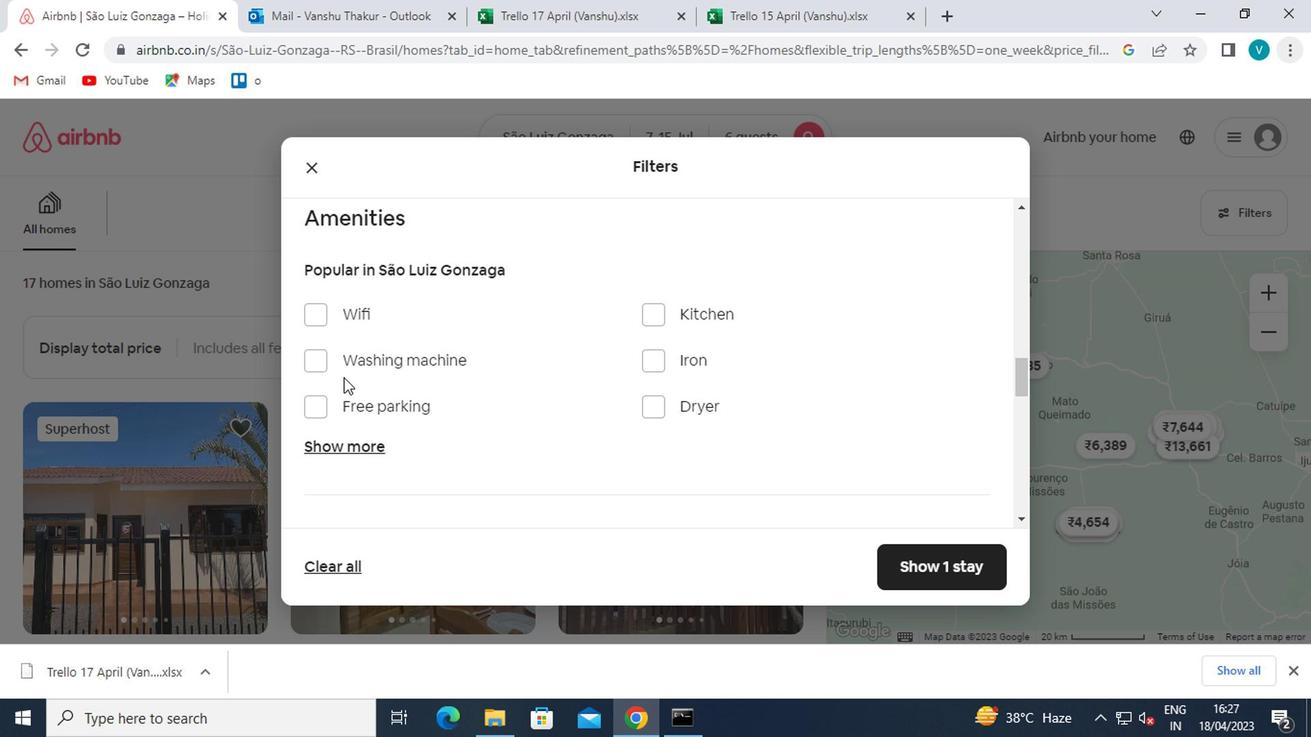 
Action: Mouse moved to (327, 351)
Screenshot: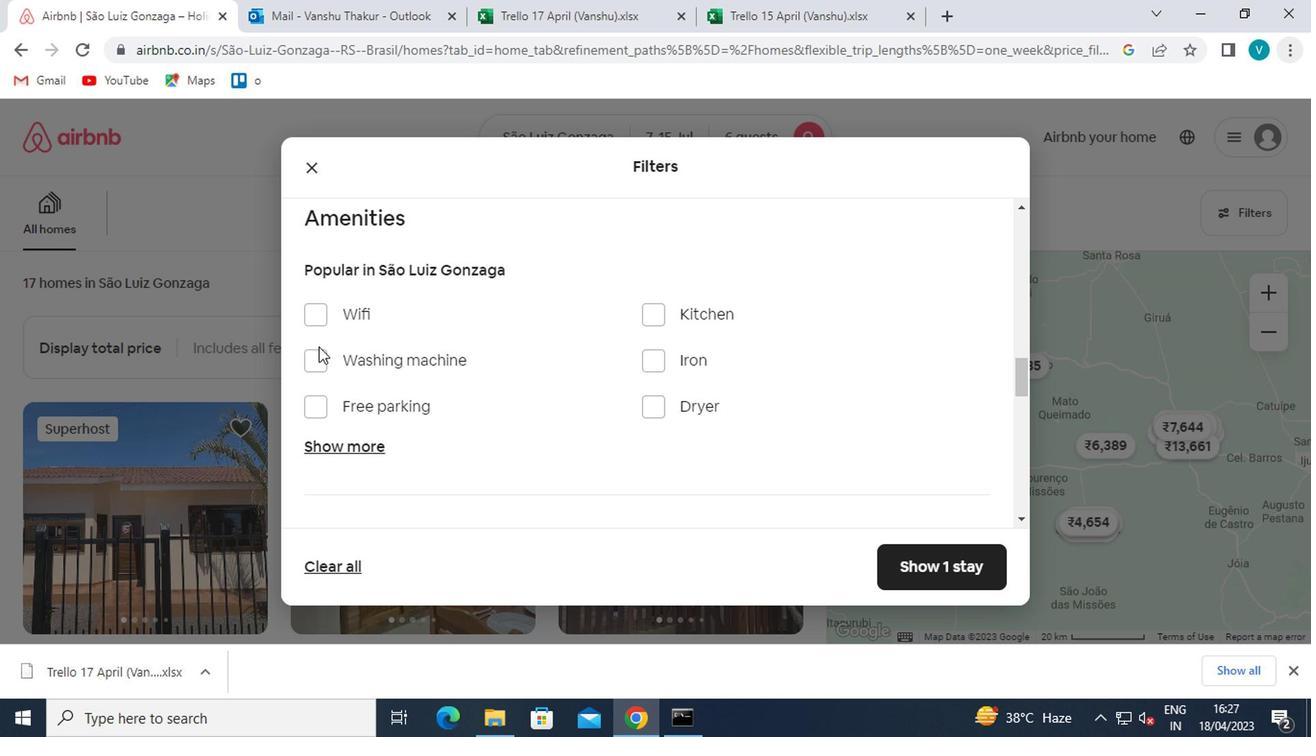 
Action: Mouse pressed left at (327, 351)
Screenshot: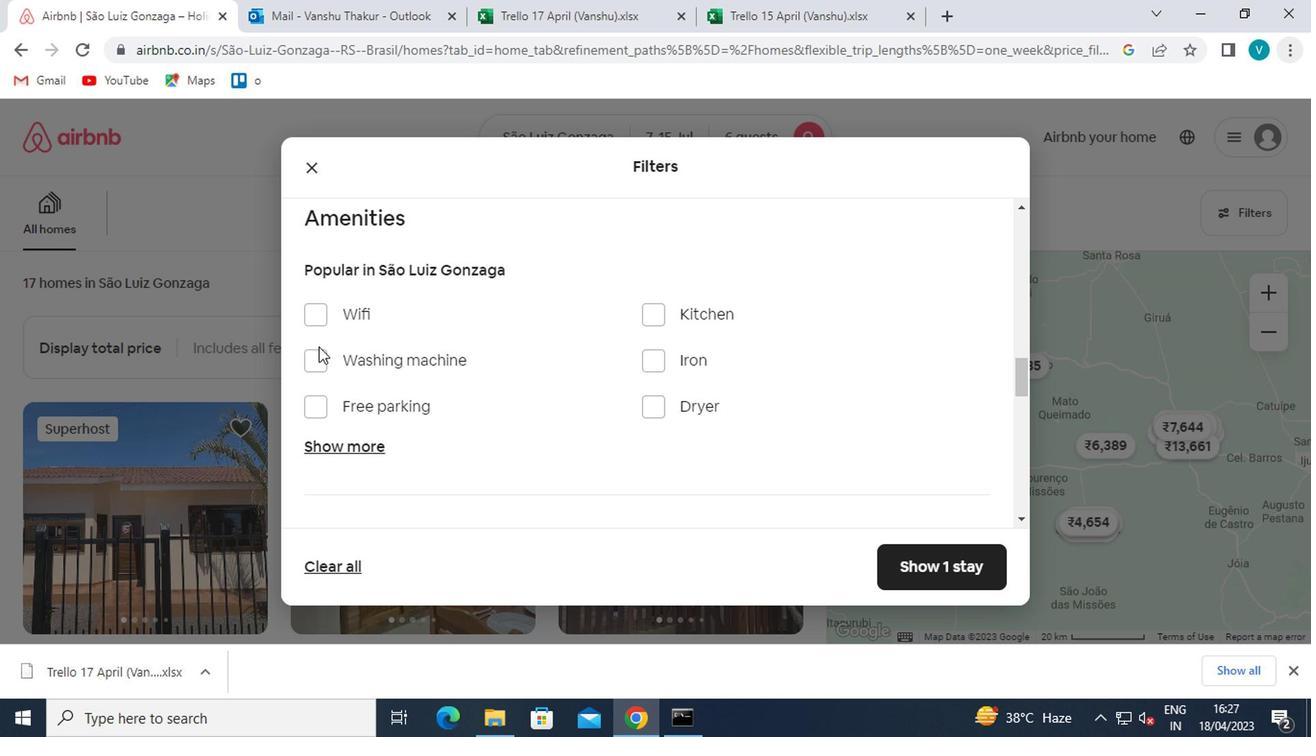 
Action: Mouse moved to (327, 358)
Screenshot: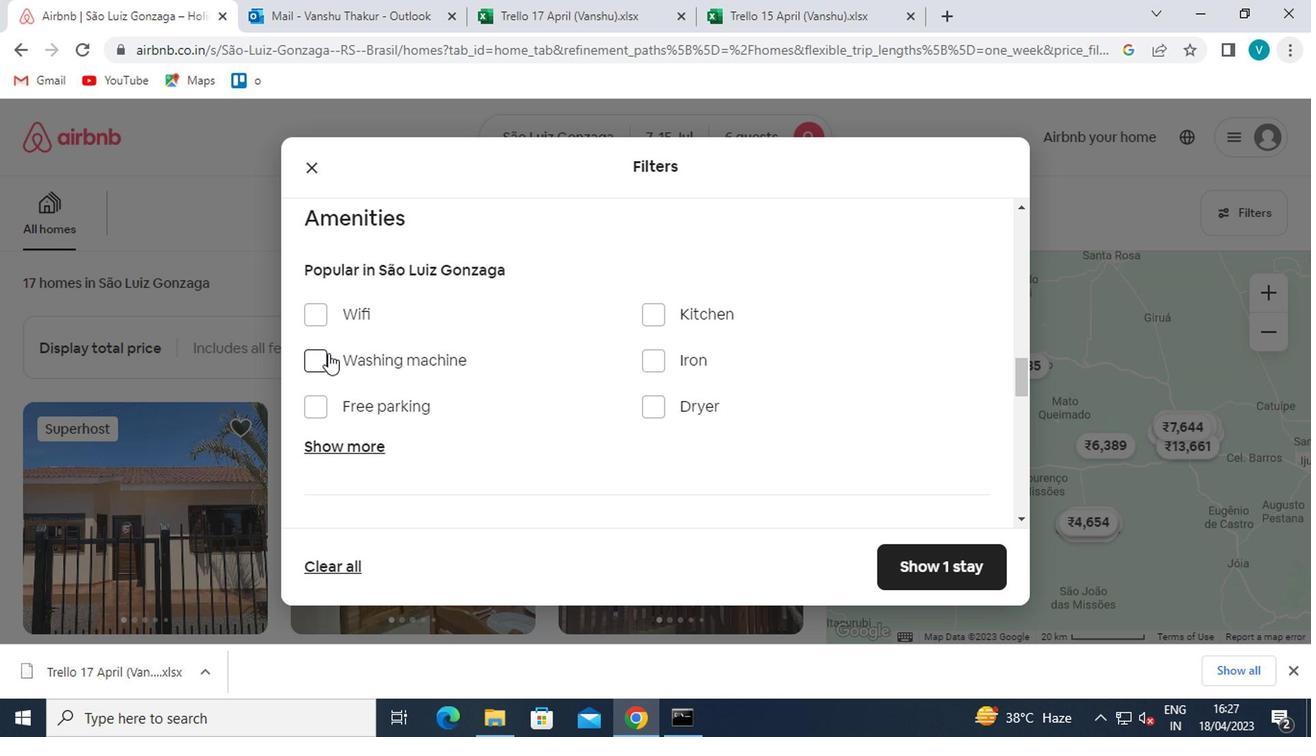 
Action: Mouse pressed left at (327, 358)
Screenshot: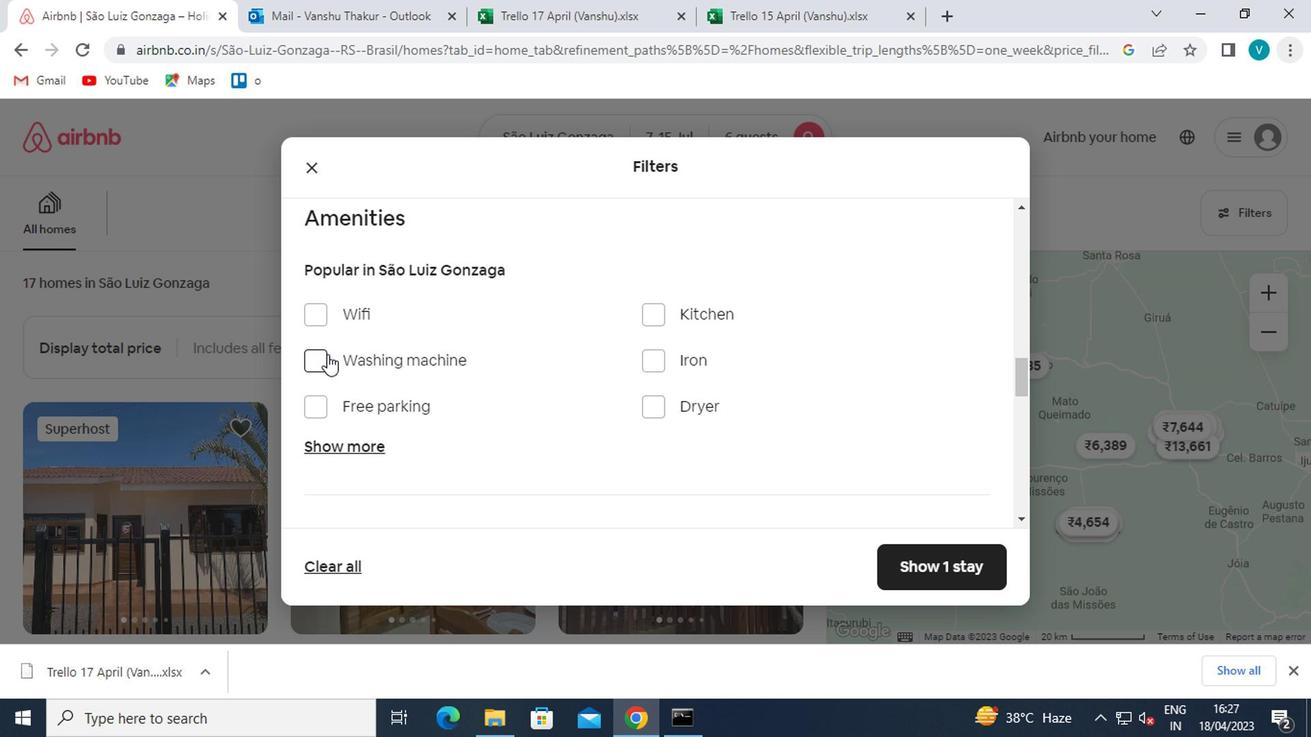 
Action: Mouse moved to (340, 356)
Screenshot: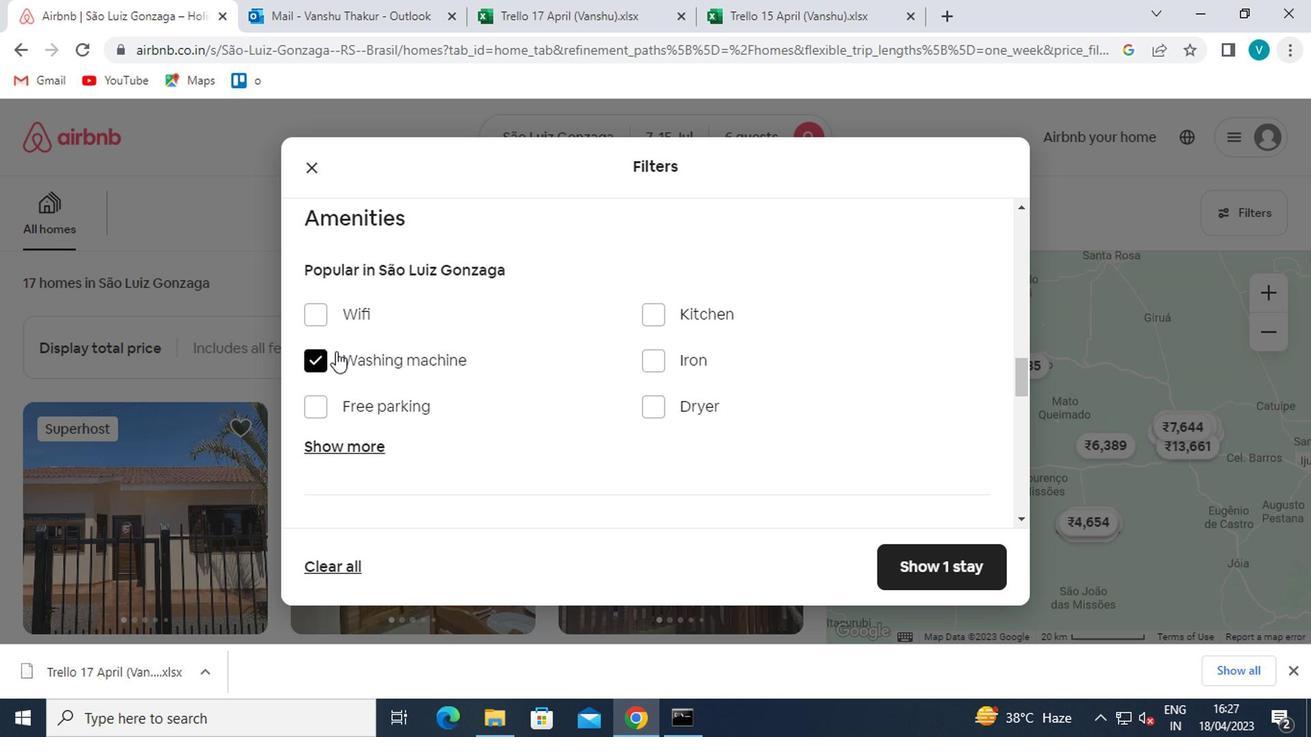
Action: Mouse scrolled (340, 355) with delta (0, 0)
Screenshot: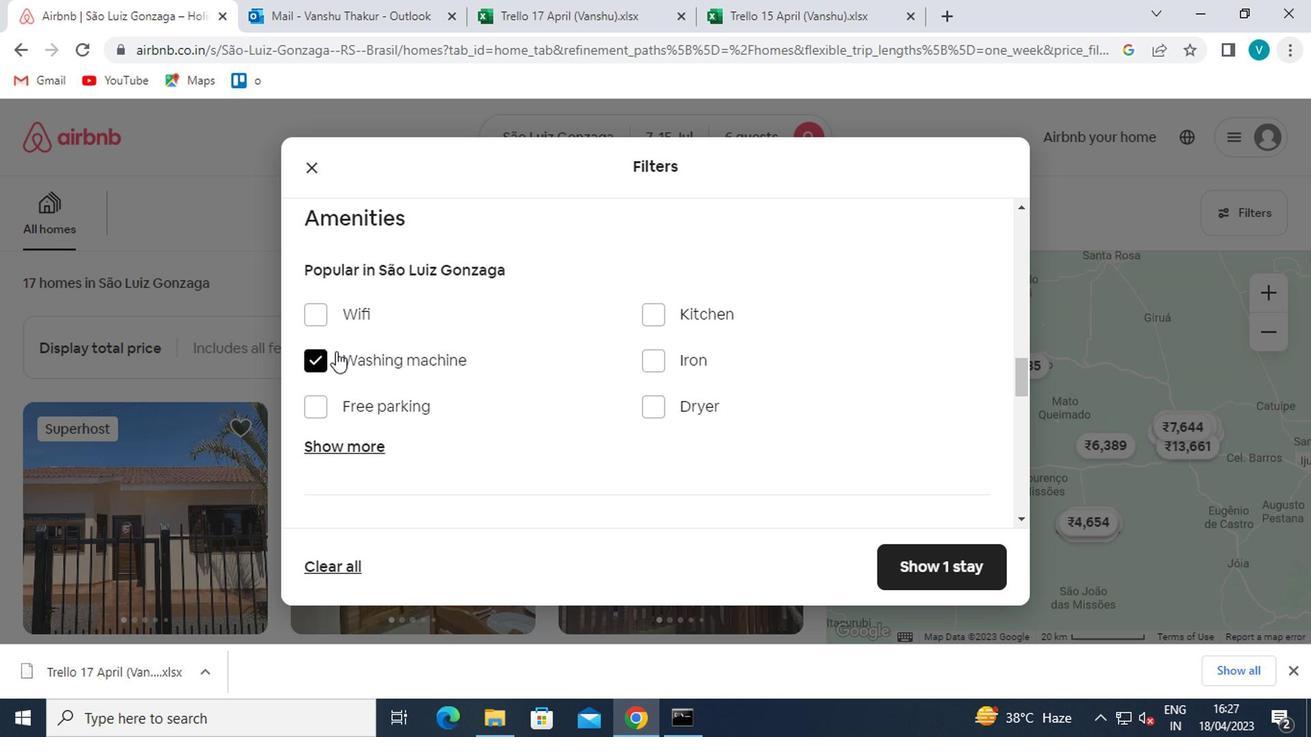 
Action: Mouse moved to (349, 359)
Screenshot: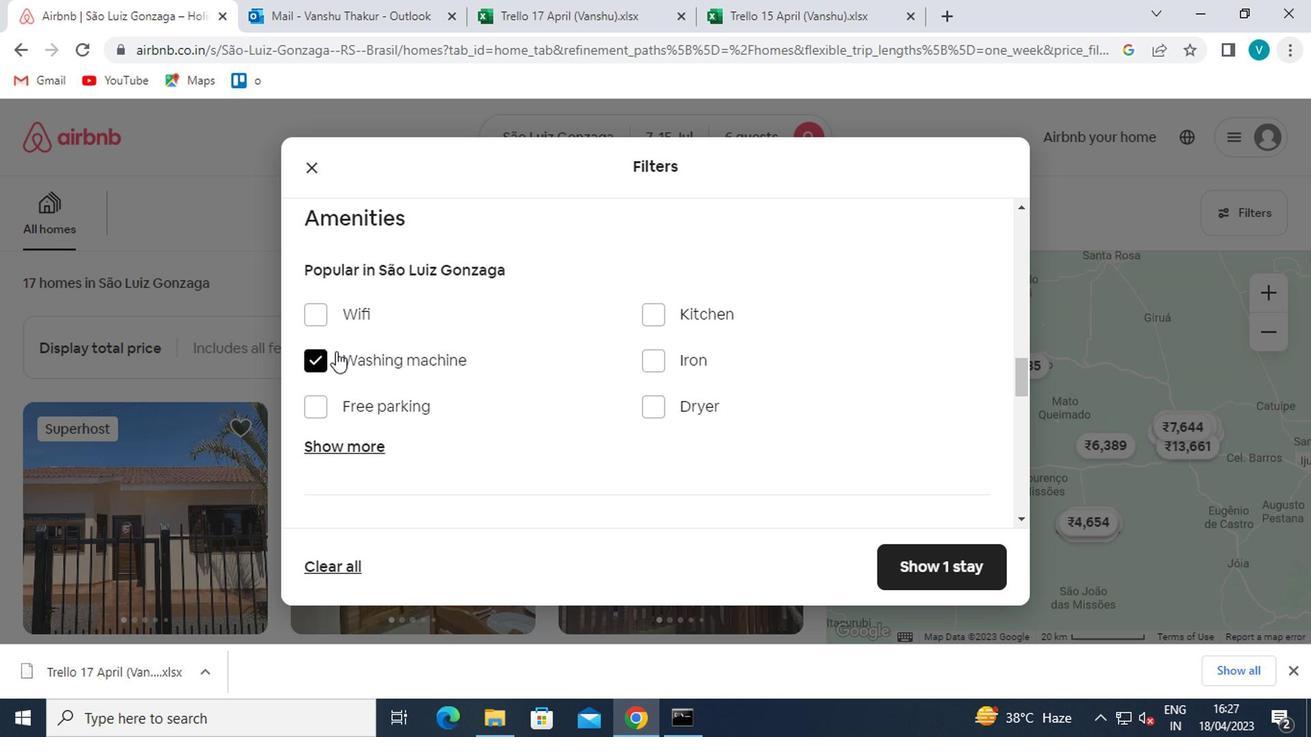 
Action: Mouse scrolled (349, 358) with delta (0, 0)
Screenshot: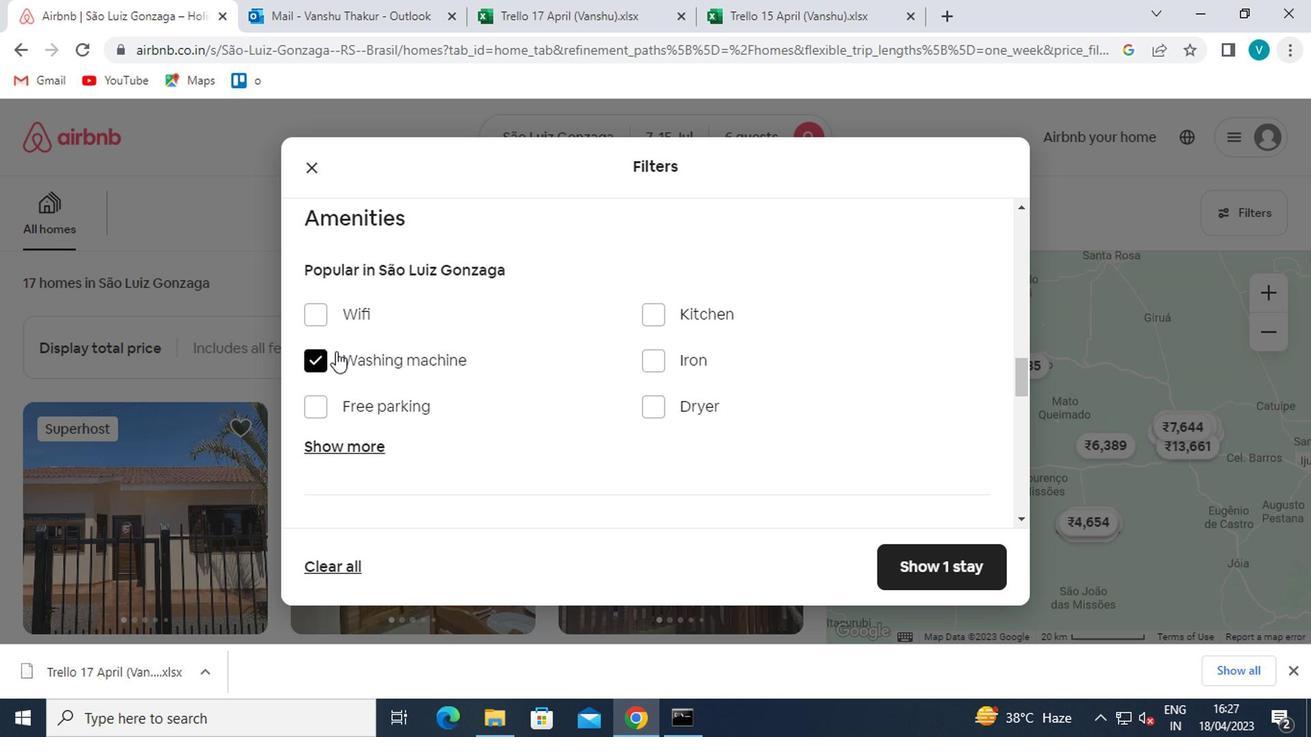 
Action: Mouse moved to (353, 359)
Screenshot: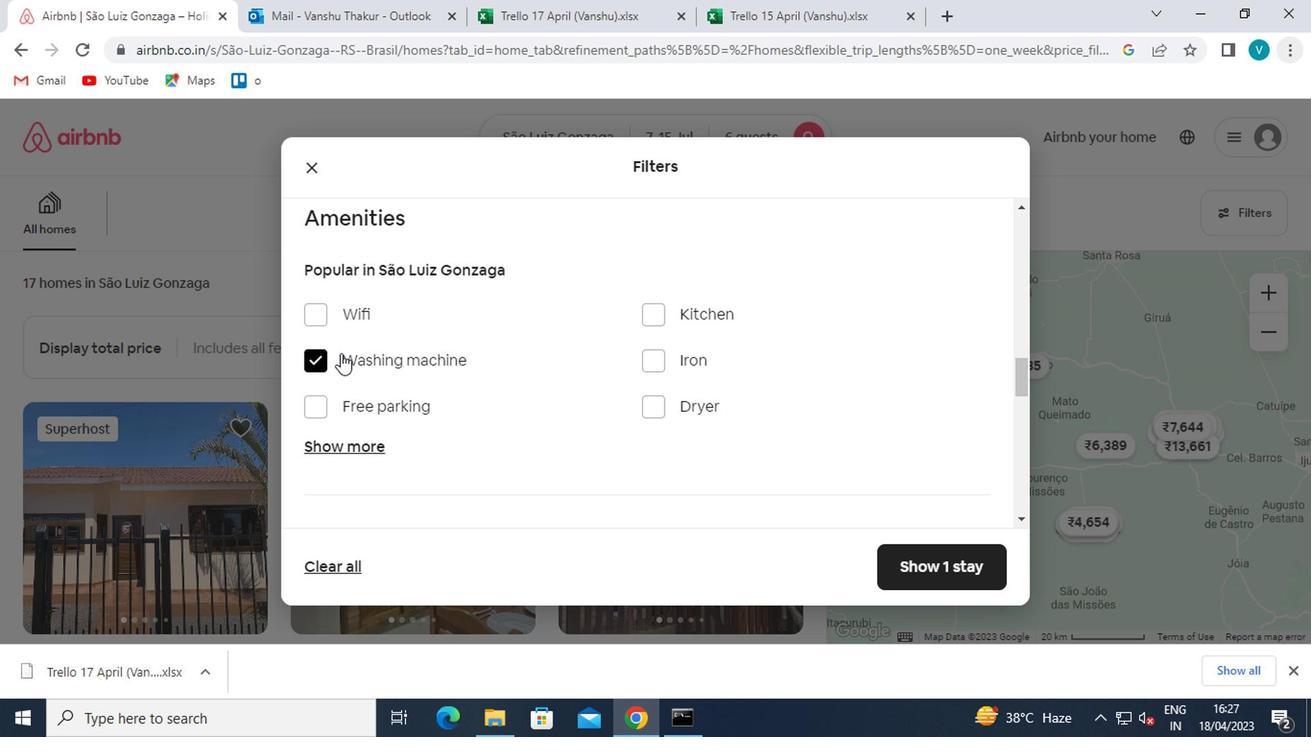 
Action: Mouse scrolled (353, 358) with delta (0, 0)
Screenshot: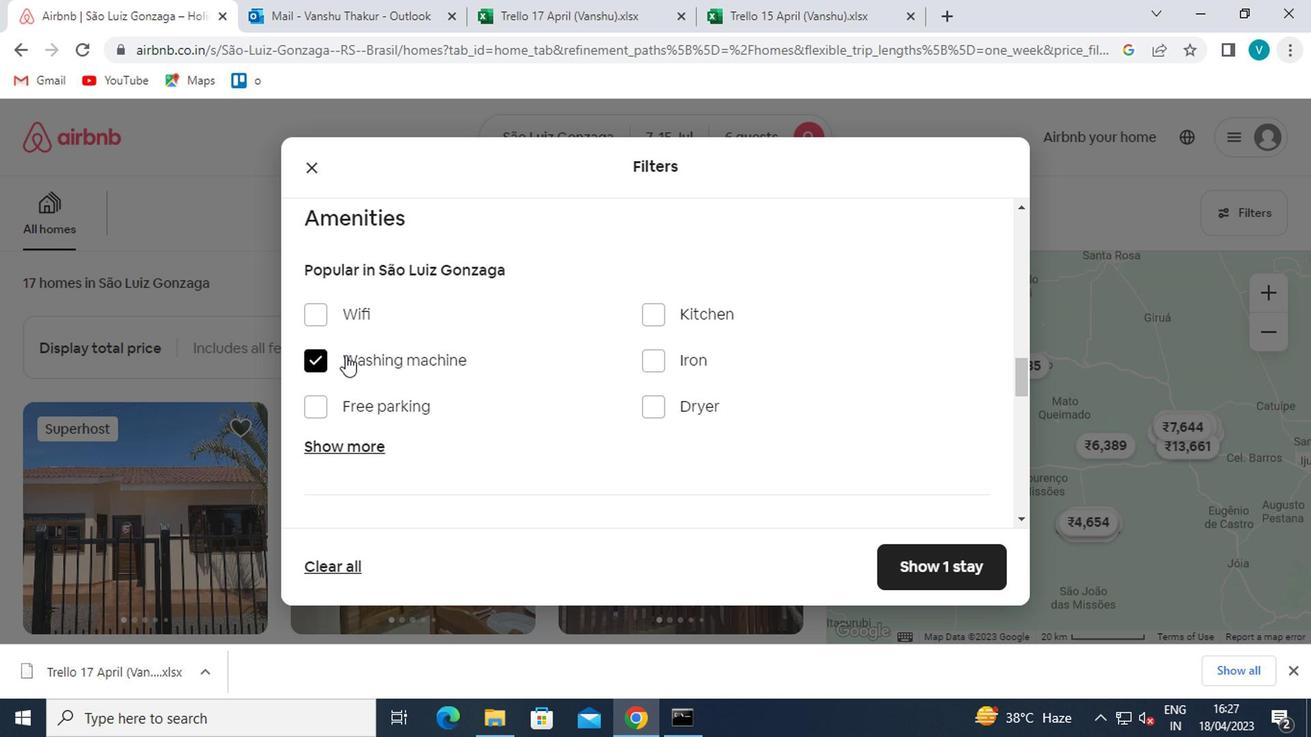 
Action: Mouse moved to (934, 373)
Screenshot: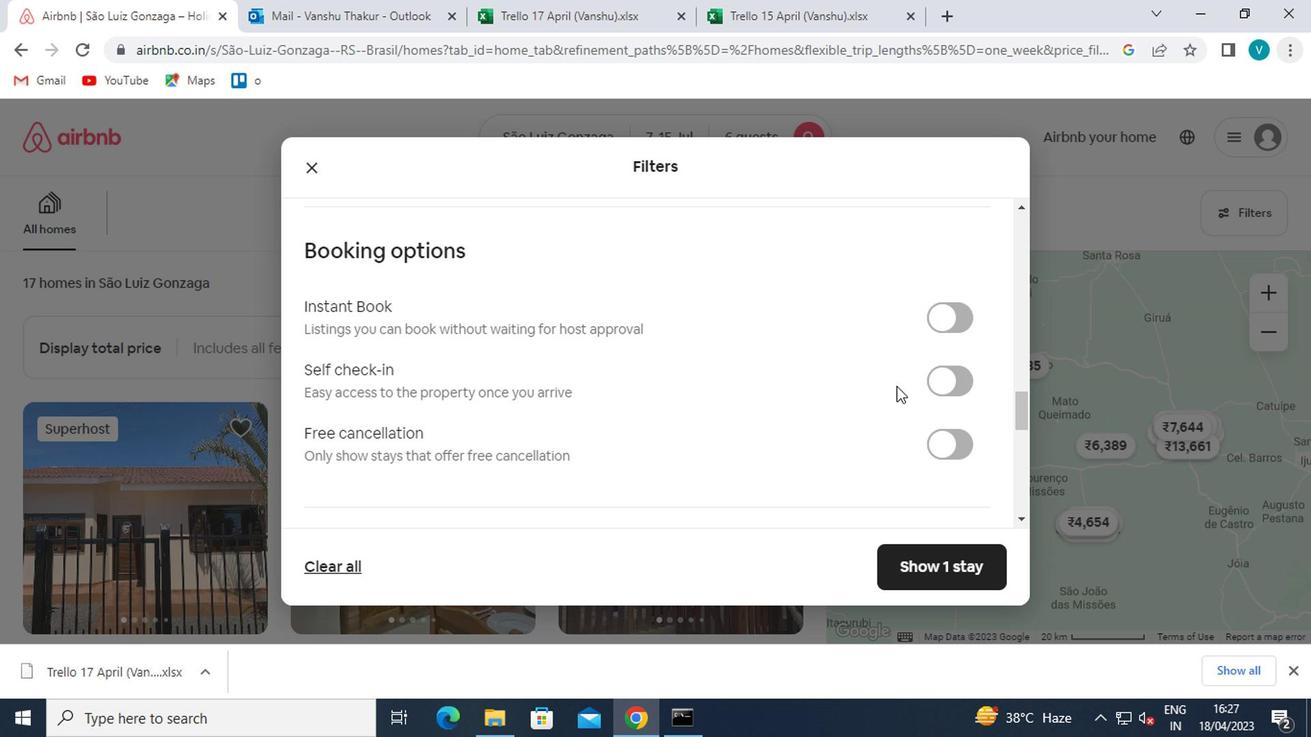 
Action: Mouse pressed left at (934, 373)
Screenshot: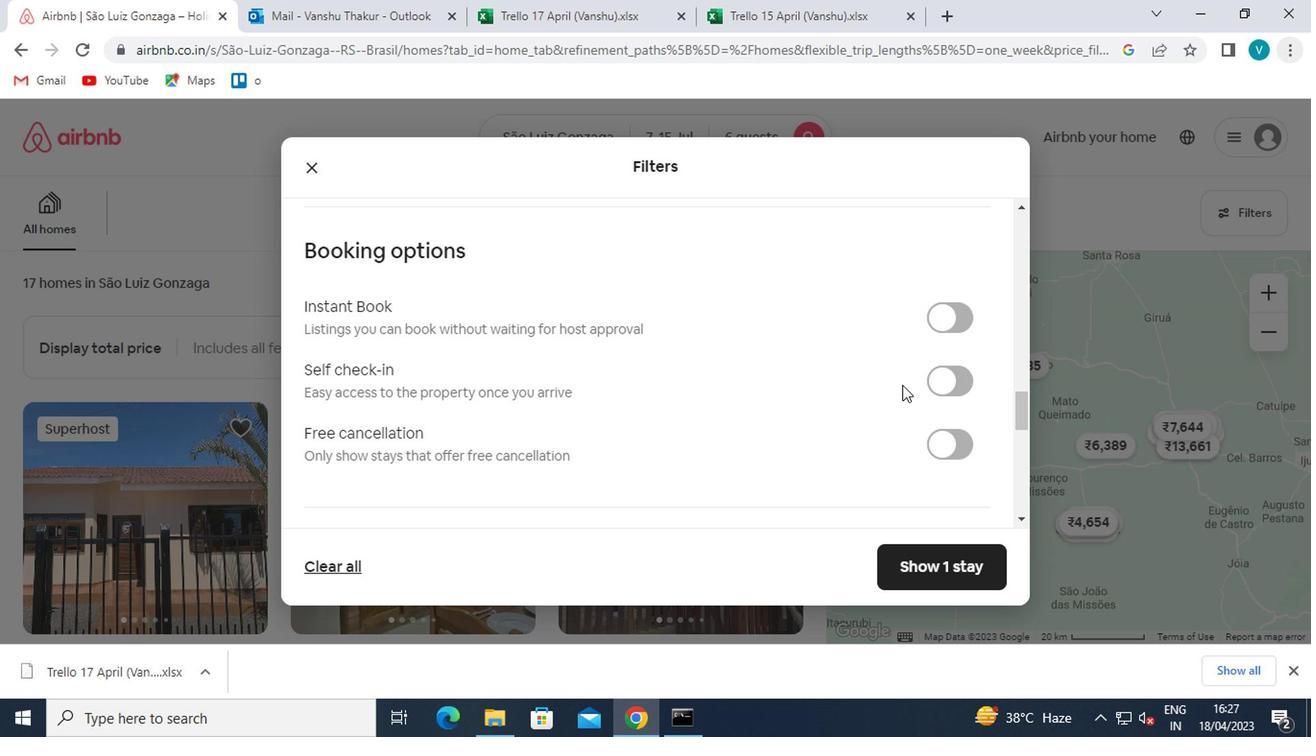 
Action: Mouse moved to (688, 403)
Screenshot: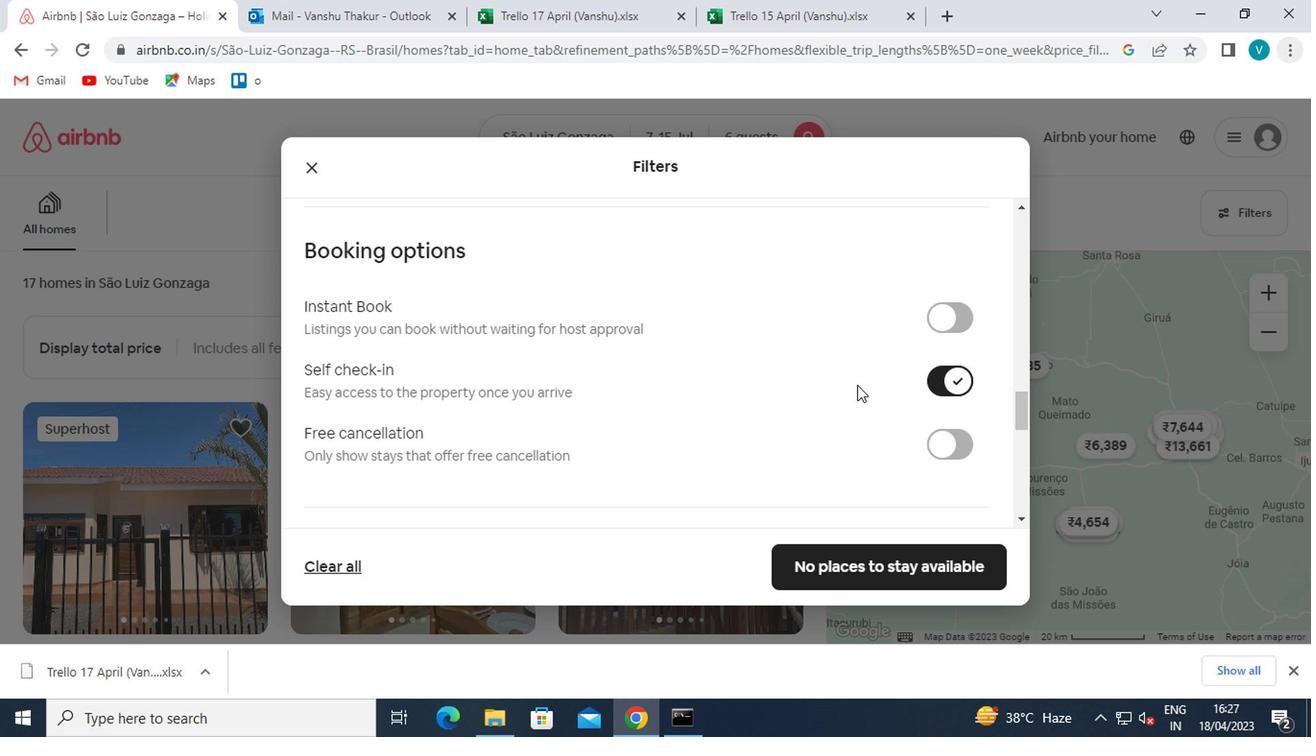 
Action: Mouse scrolled (688, 401) with delta (0, -1)
Screenshot: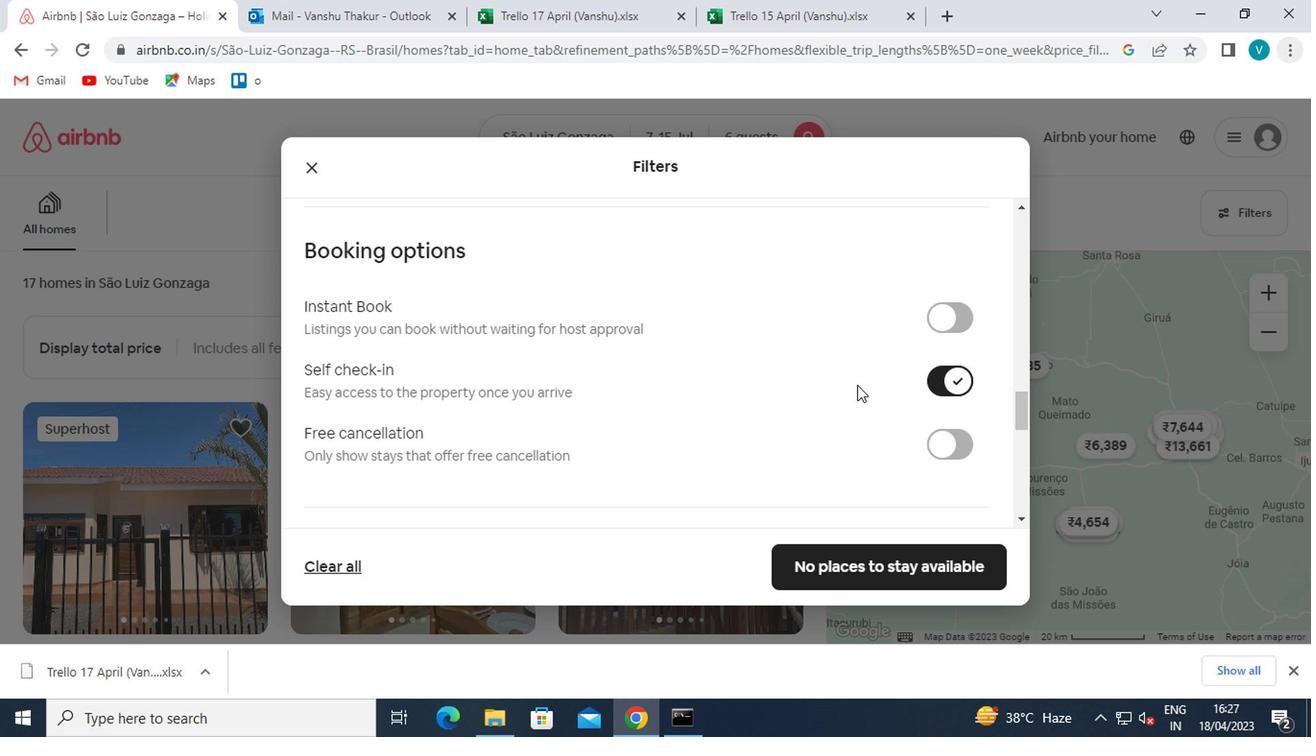 
Action: Mouse moved to (581, 397)
Screenshot: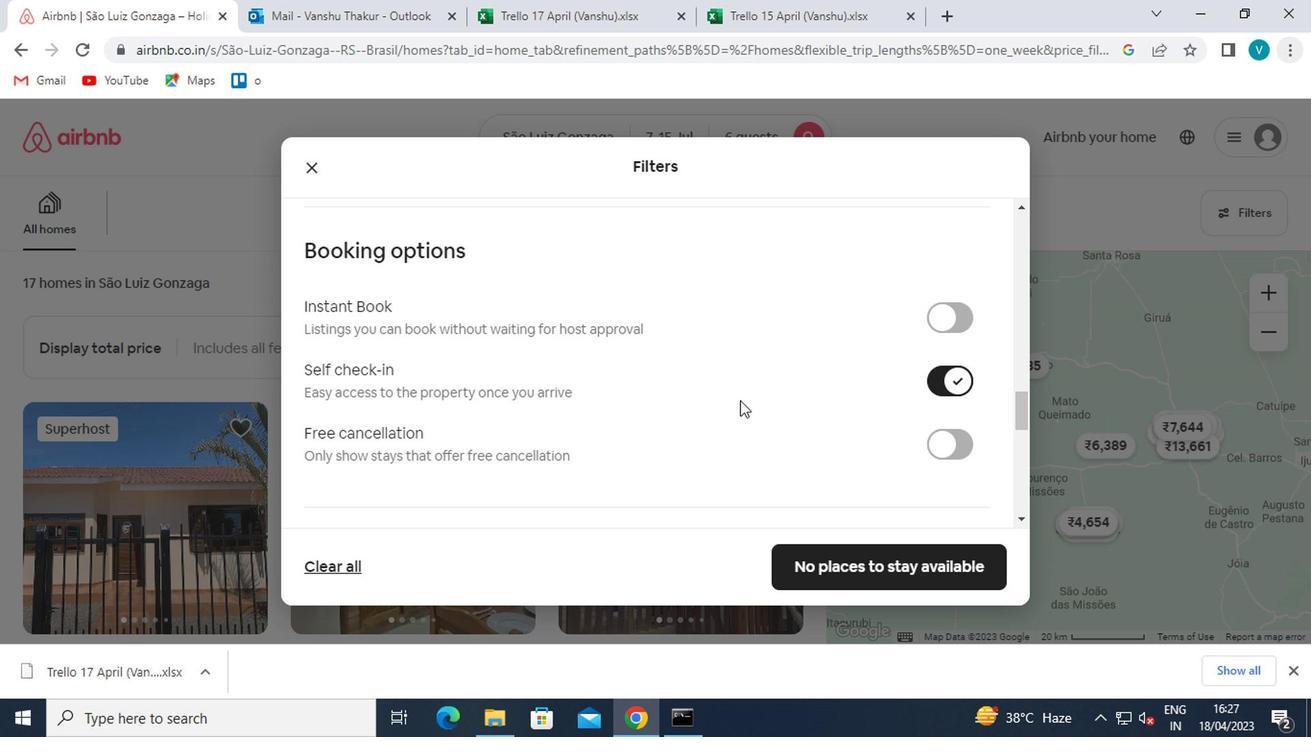 
Action: Mouse scrolled (581, 396) with delta (0, 0)
Screenshot: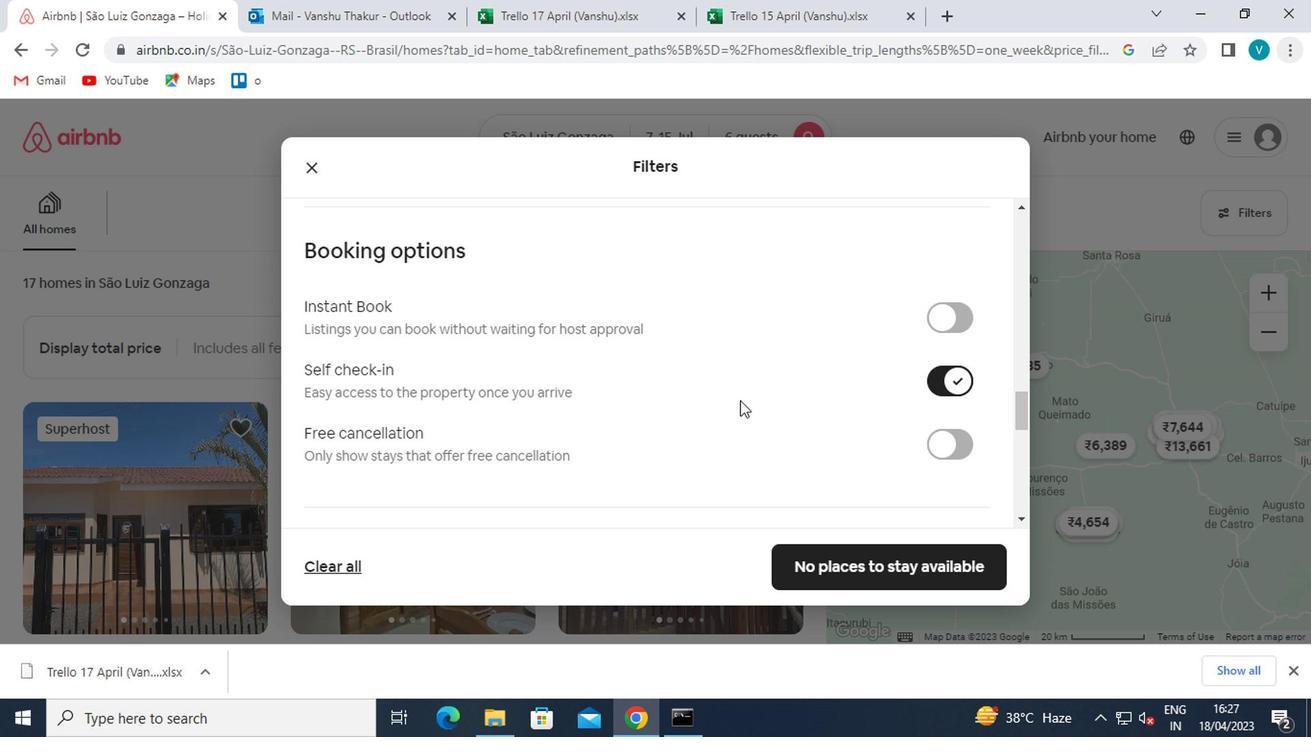 
Action: Mouse moved to (539, 383)
Screenshot: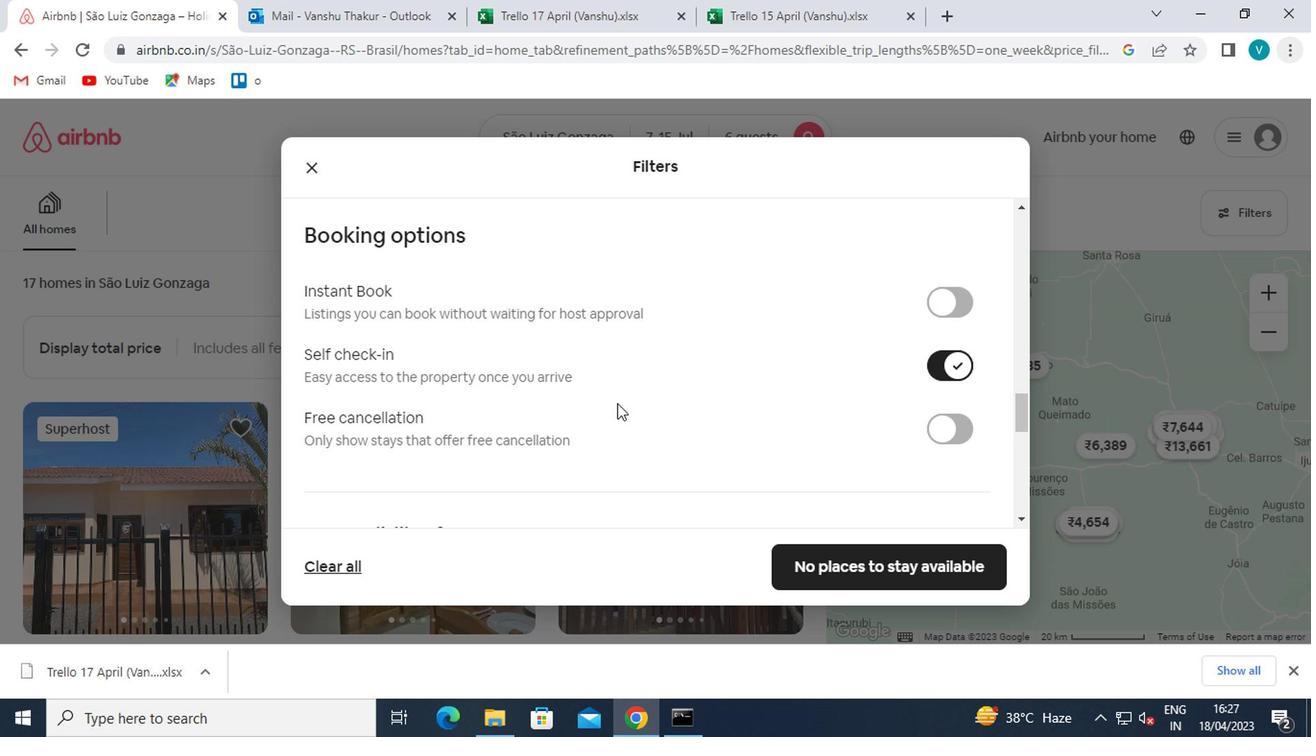 
Action: Mouse scrolled (539, 383) with delta (0, 0)
Screenshot: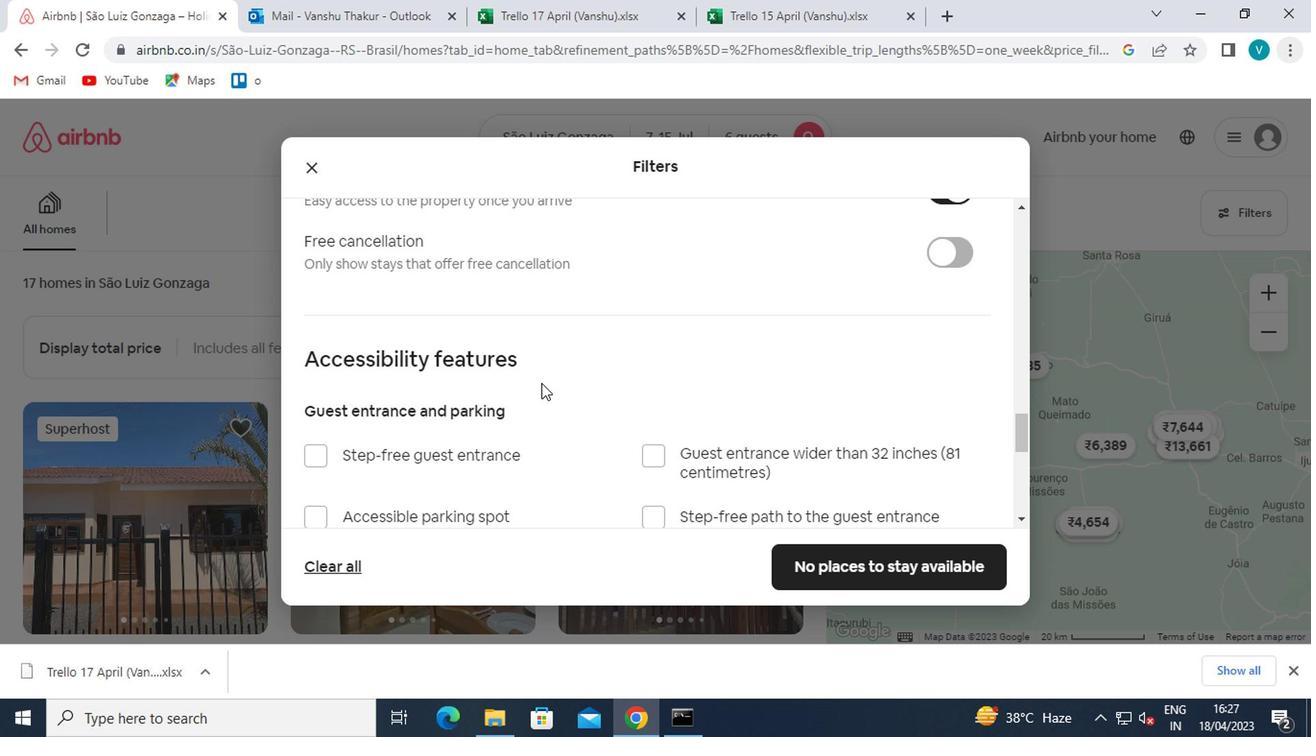 
Action: Mouse scrolled (539, 383) with delta (0, 0)
Screenshot: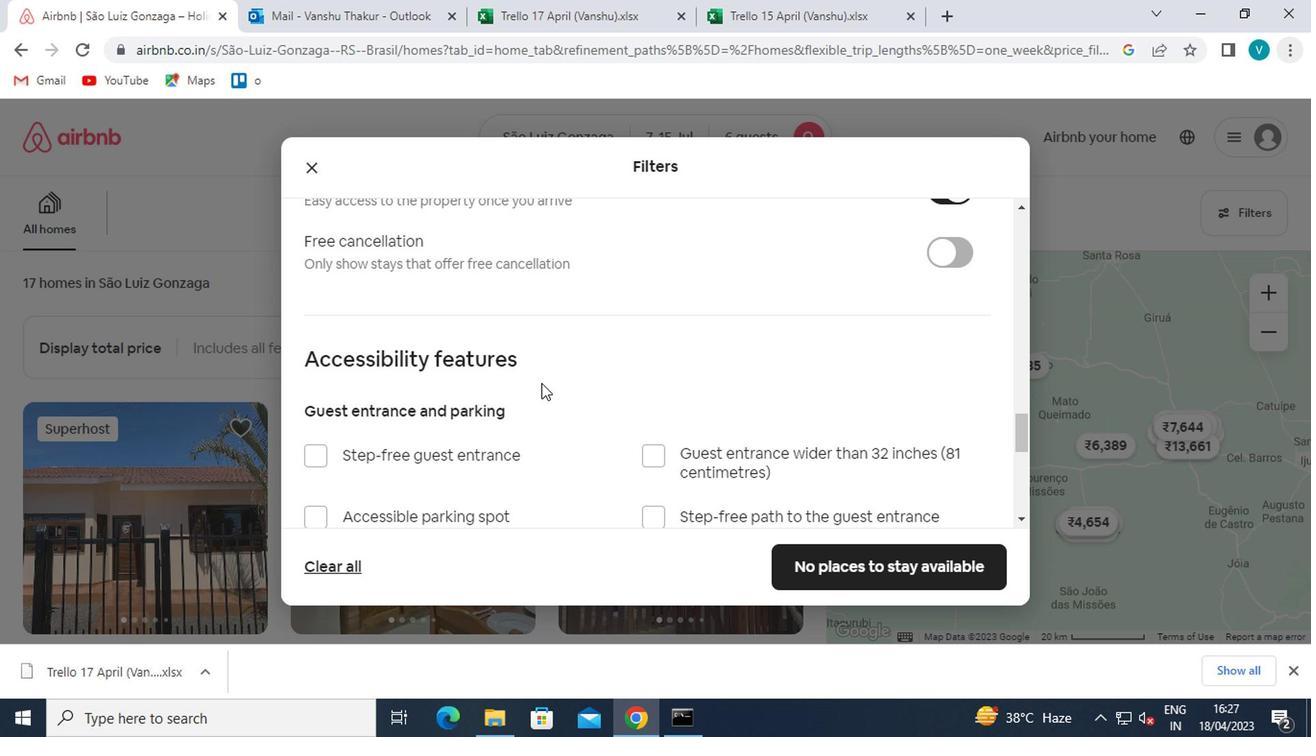 
Action: Mouse scrolled (539, 383) with delta (0, 0)
Screenshot: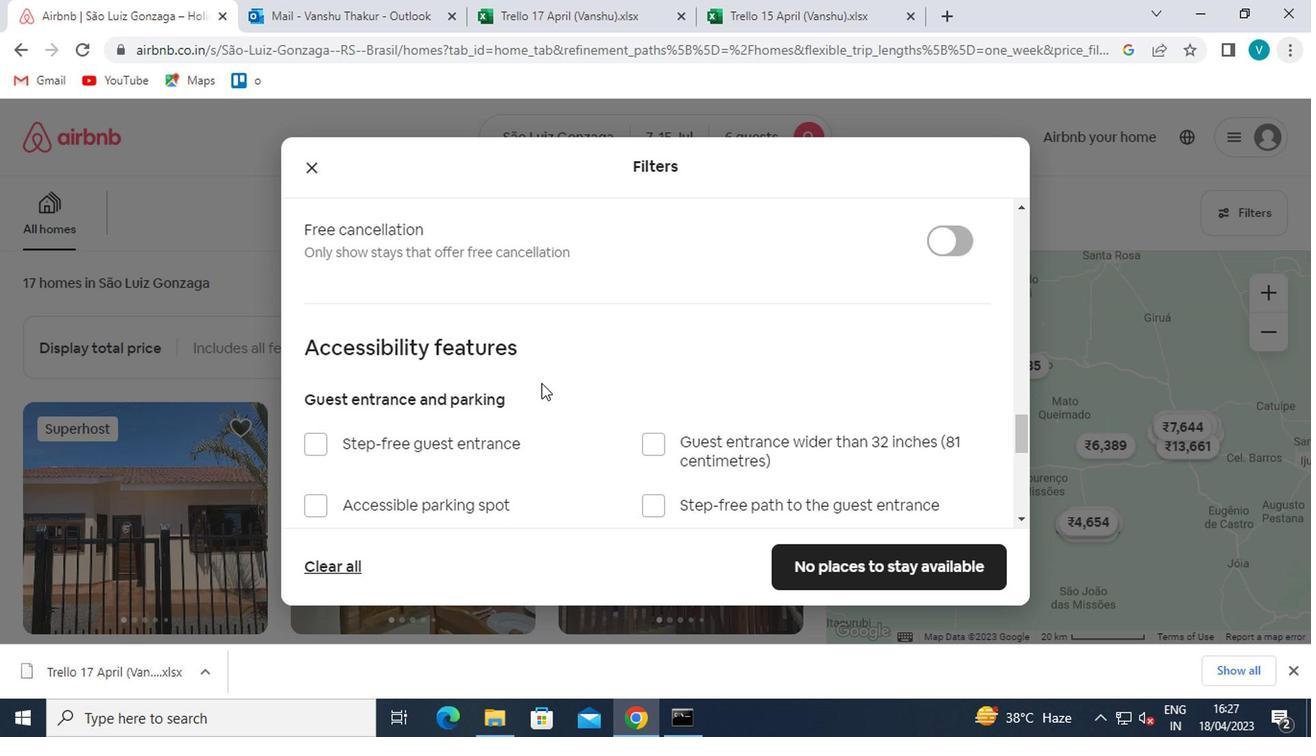 
Action: Mouse moved to (538, 383)
Screenshot: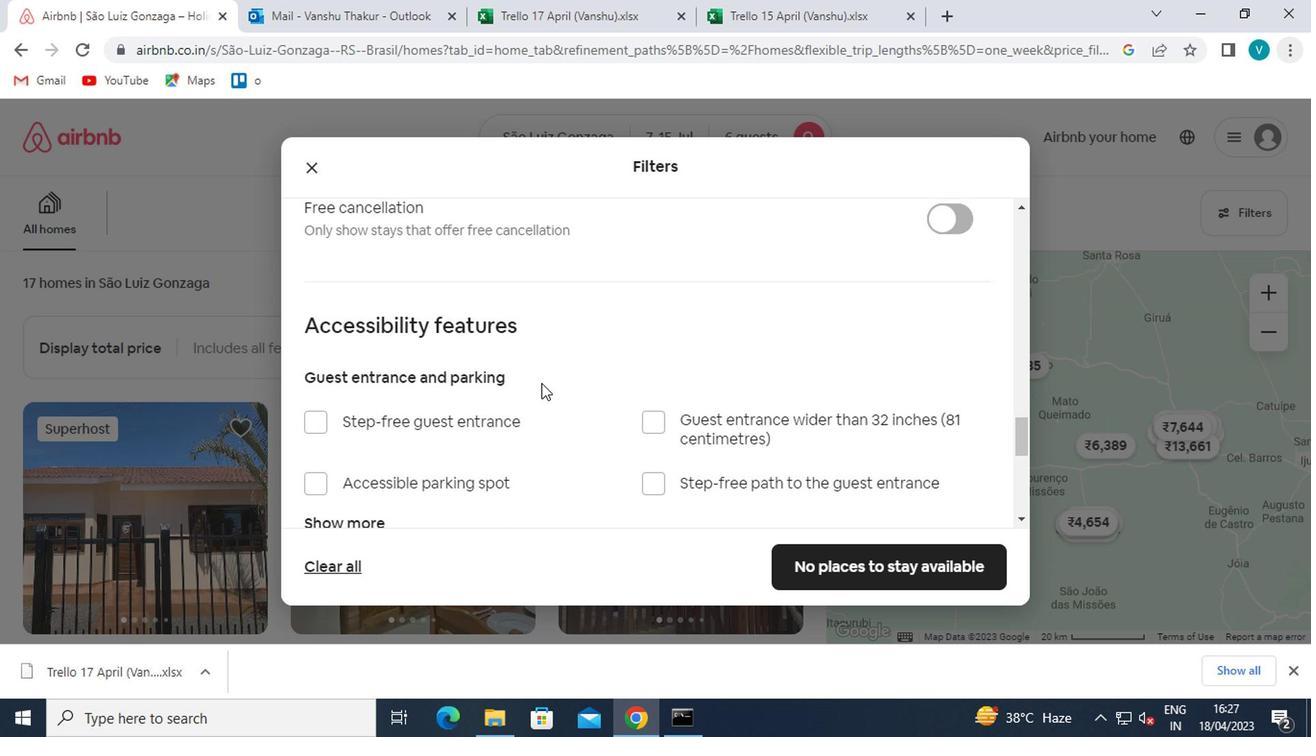 
Action: Mouse scrolled (538, 383) with delta (0, 0)
Screenshot: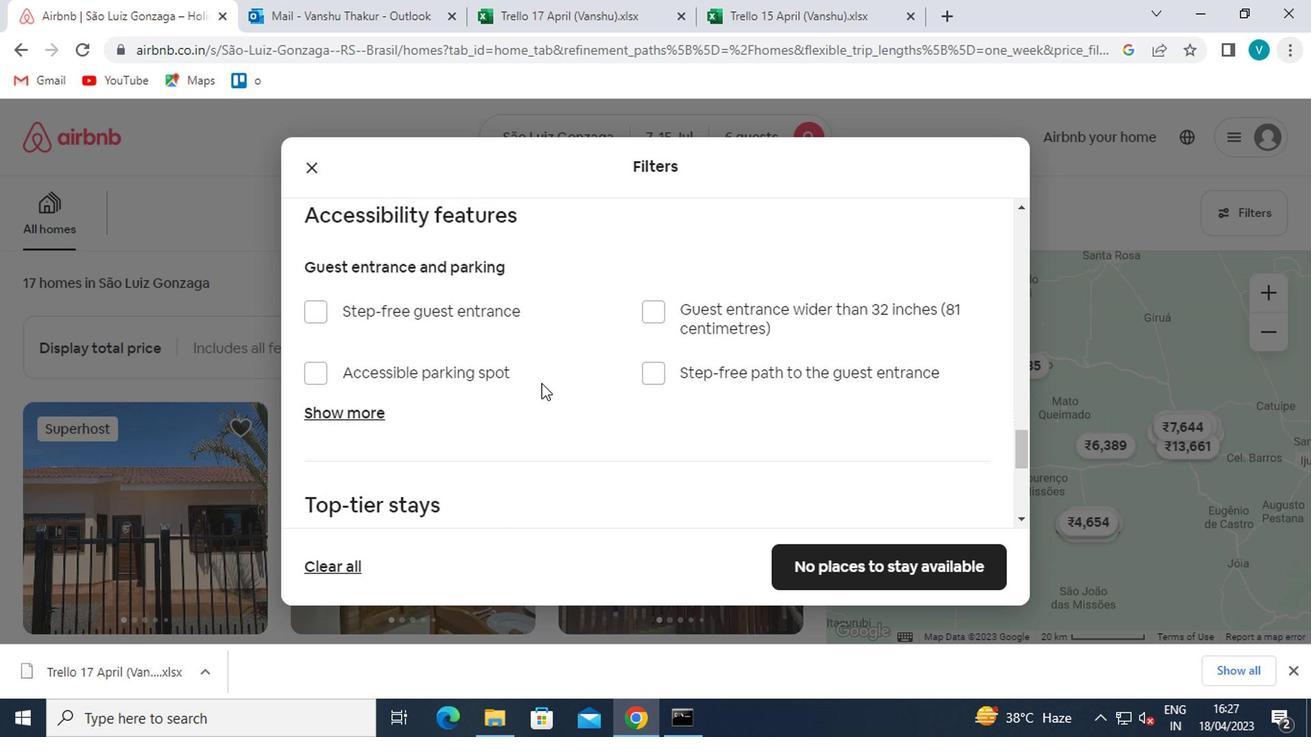 
Action: Mouse scrolled (538, 383) with delta (0, 0)
Screenshot: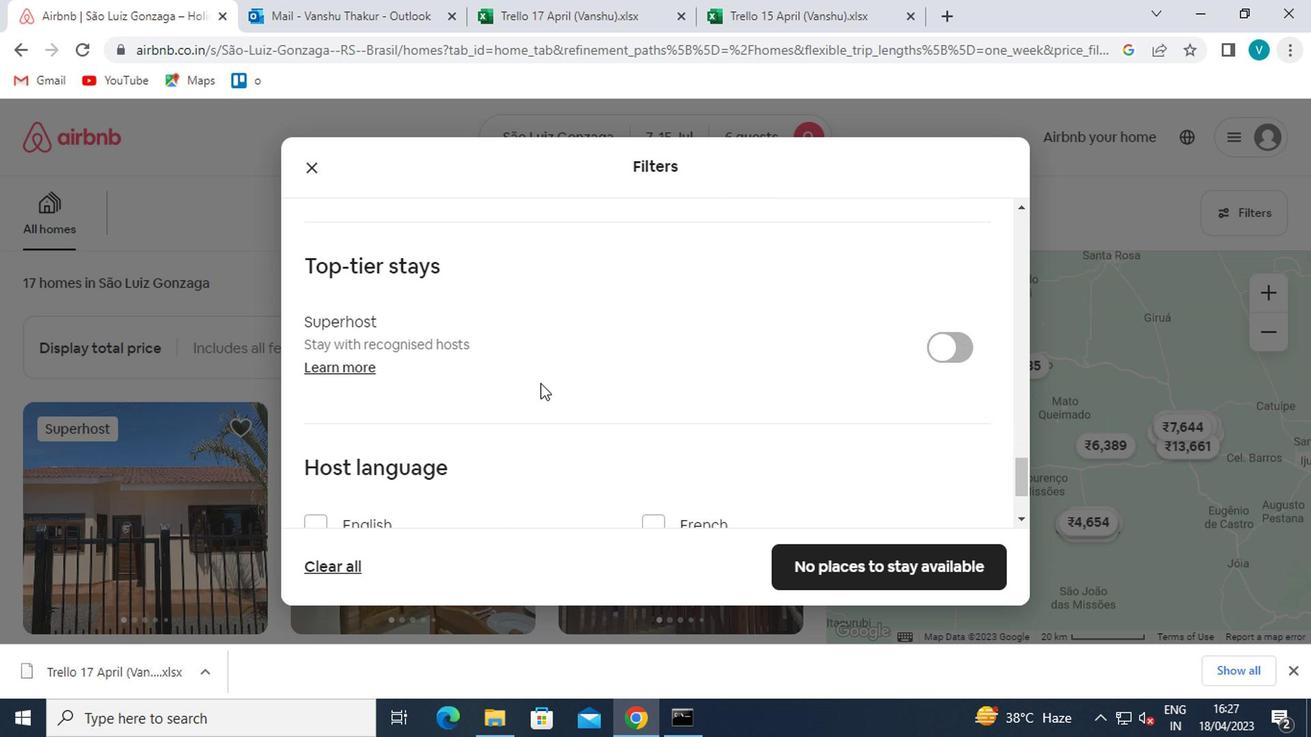 
Action: Mouse scrolled (538, 383) with delta (0, 0)
Screenshot: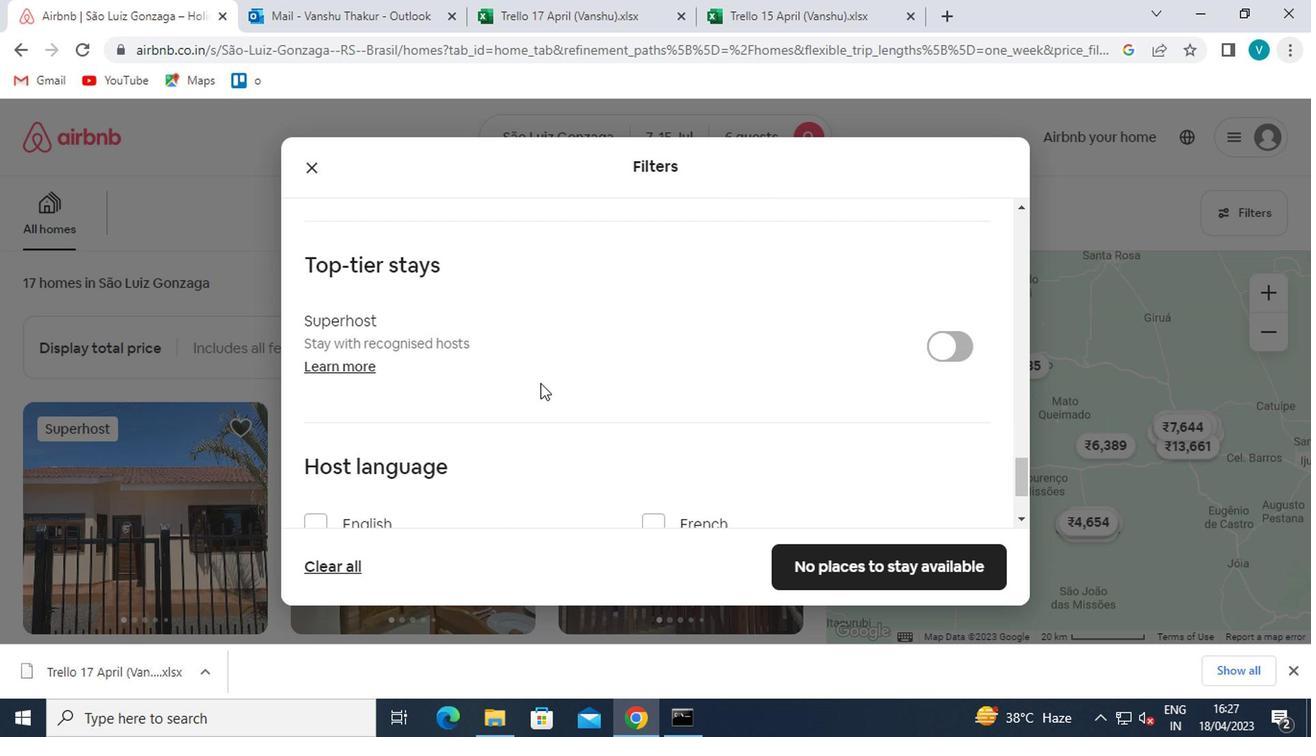 
Action: Mouse scrolled (538, 383) with delta (0, 0)
Screenshot: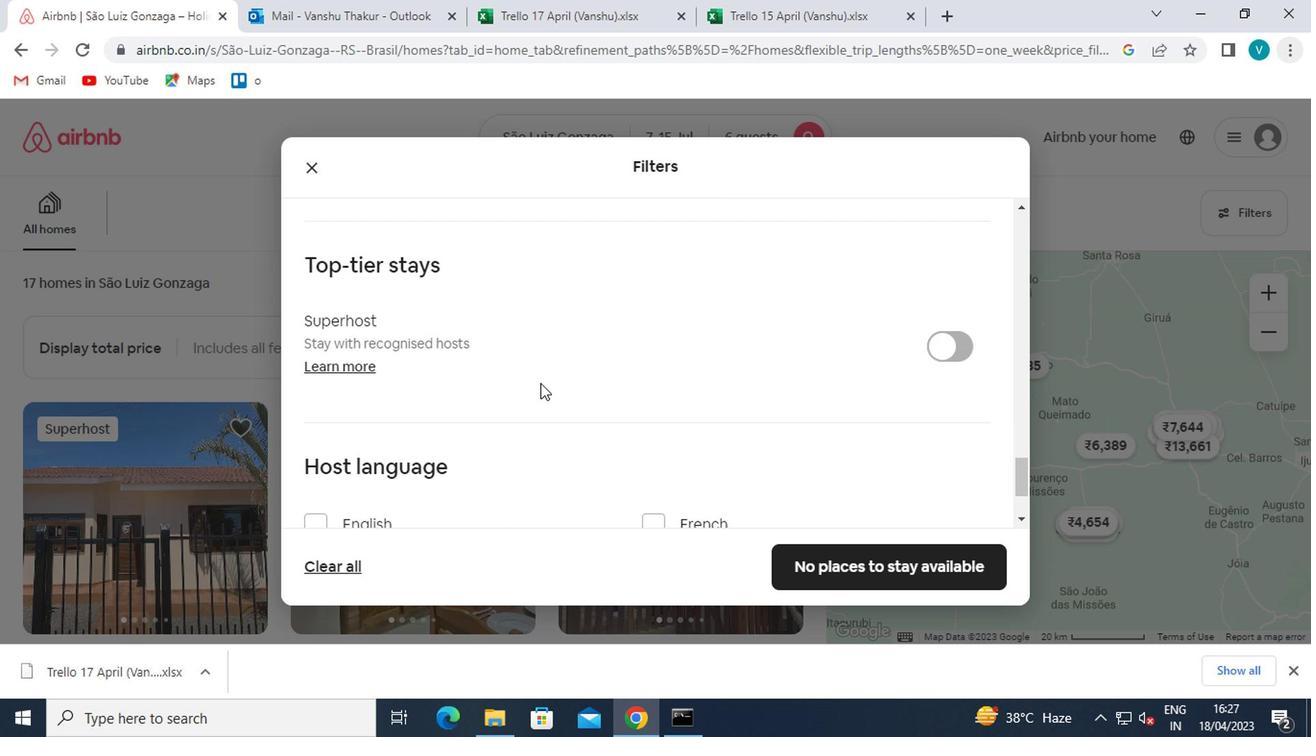 
Action: Mouse moved to (641, 442)
Screenshot: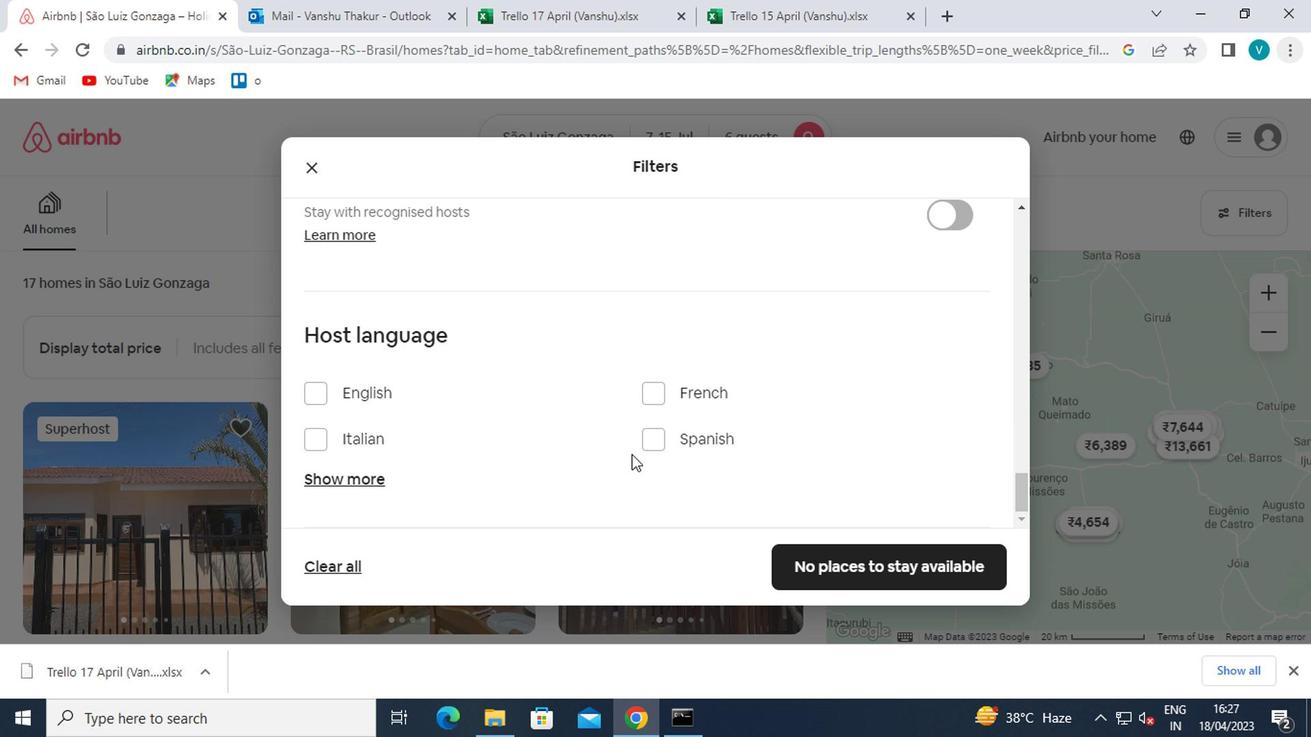 
Action: Mouse pressed left at (641, 442)
Screenshot: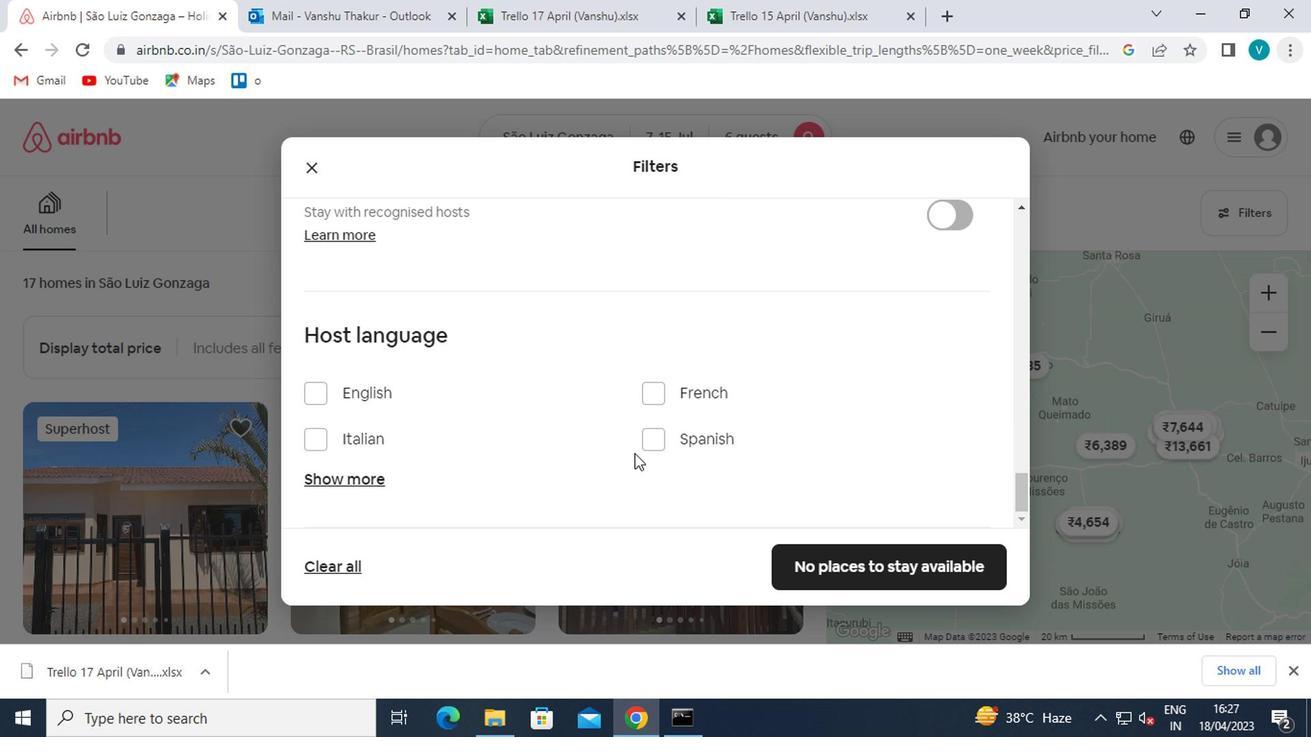 
Action: Mouse moved to (855, 534)
Screenshot: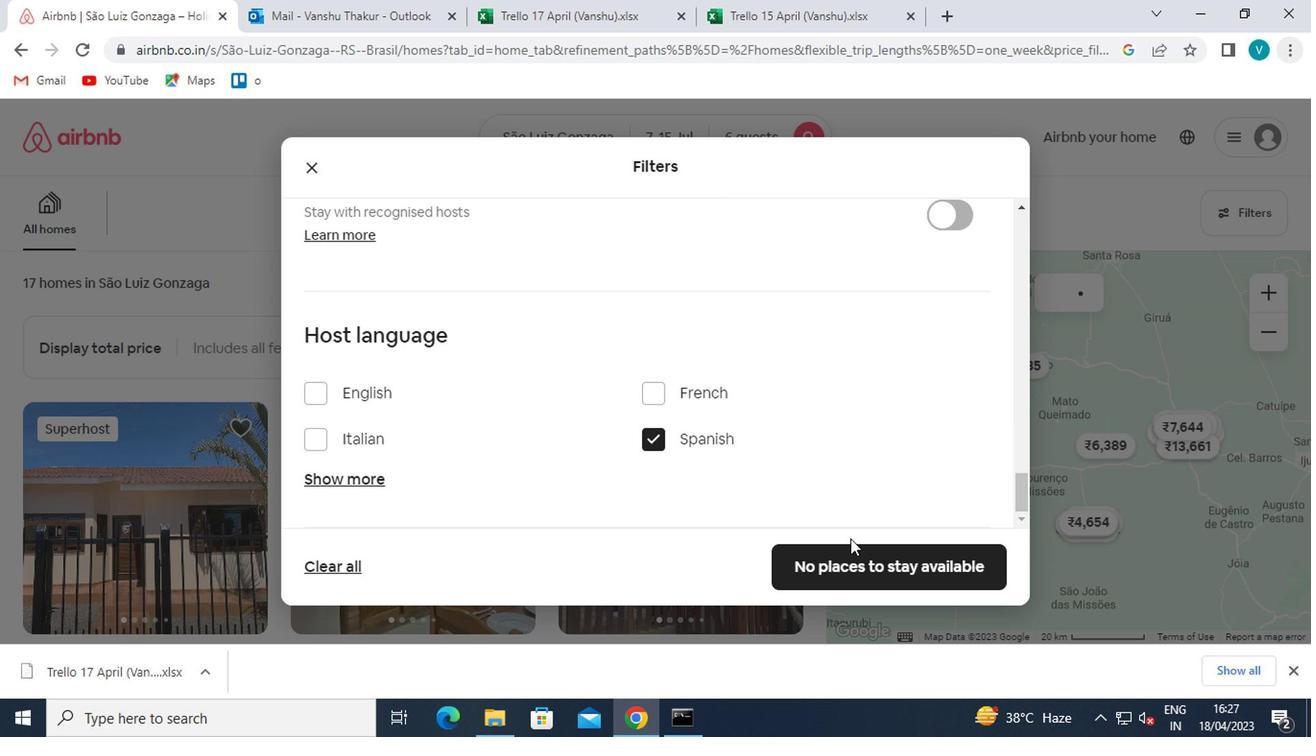 
Action: Mouse pressed left at (855, 534)
Screenshot: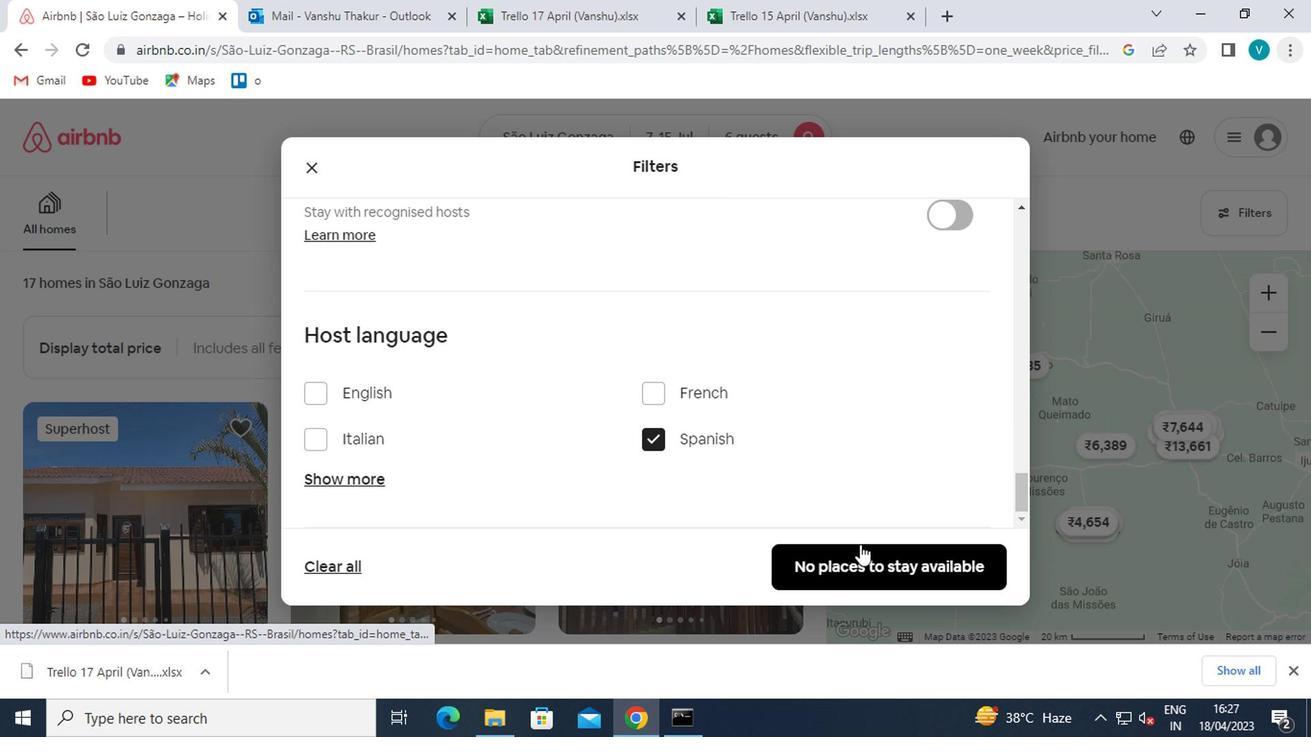 
Action: Mouse moved to (838, 522)
Screenshot: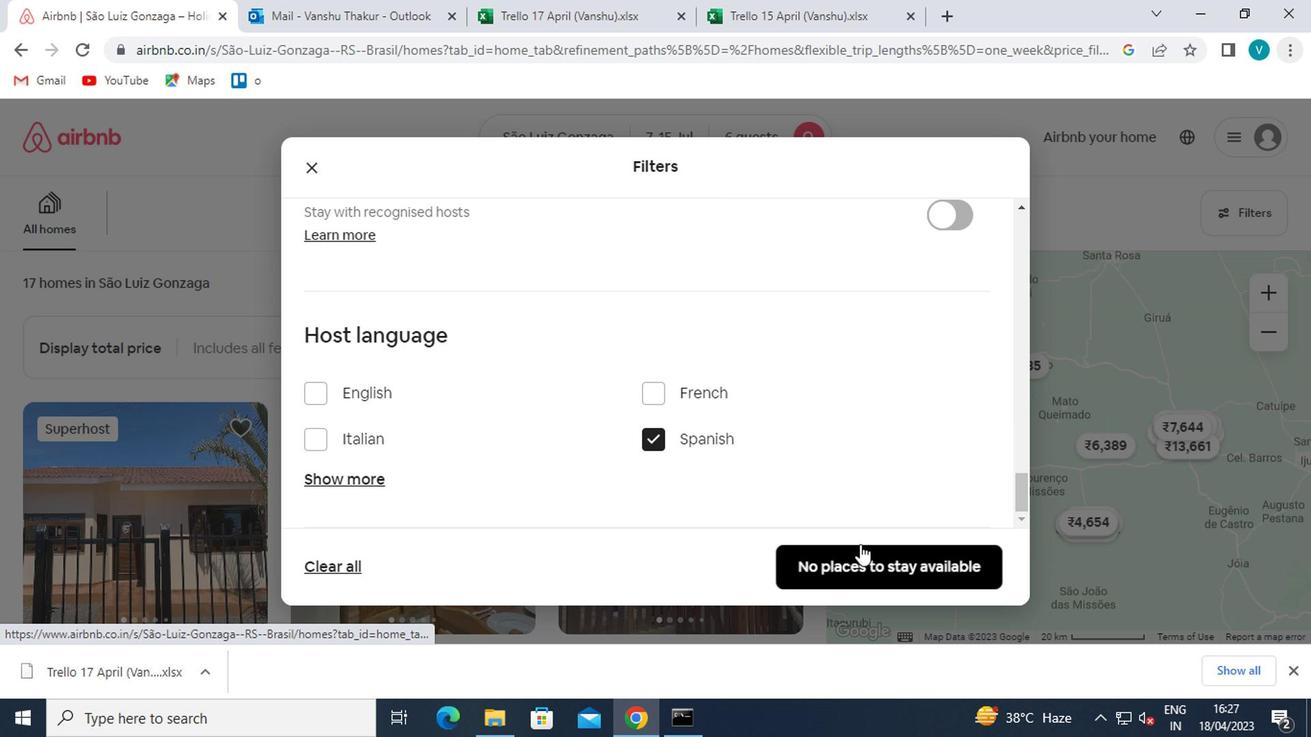
